 Task: Look for space in Stanger, South Africa from 10th July, 2023 to 15th July, 2023 for 7 adults in price range Rs.10000 to Rs.15000. Place can be entire place or shared room with 4 bedrooms having 7 beds and 4 bathrooms. Property type can be house, flat, guest house. Amenities needed are: wifi, TV, free parkinig on premises, gym, breakfast. Booking option can be shelf check-in. Required host language is English.
Action: Mouse moved to (570, 139)
Screenshot: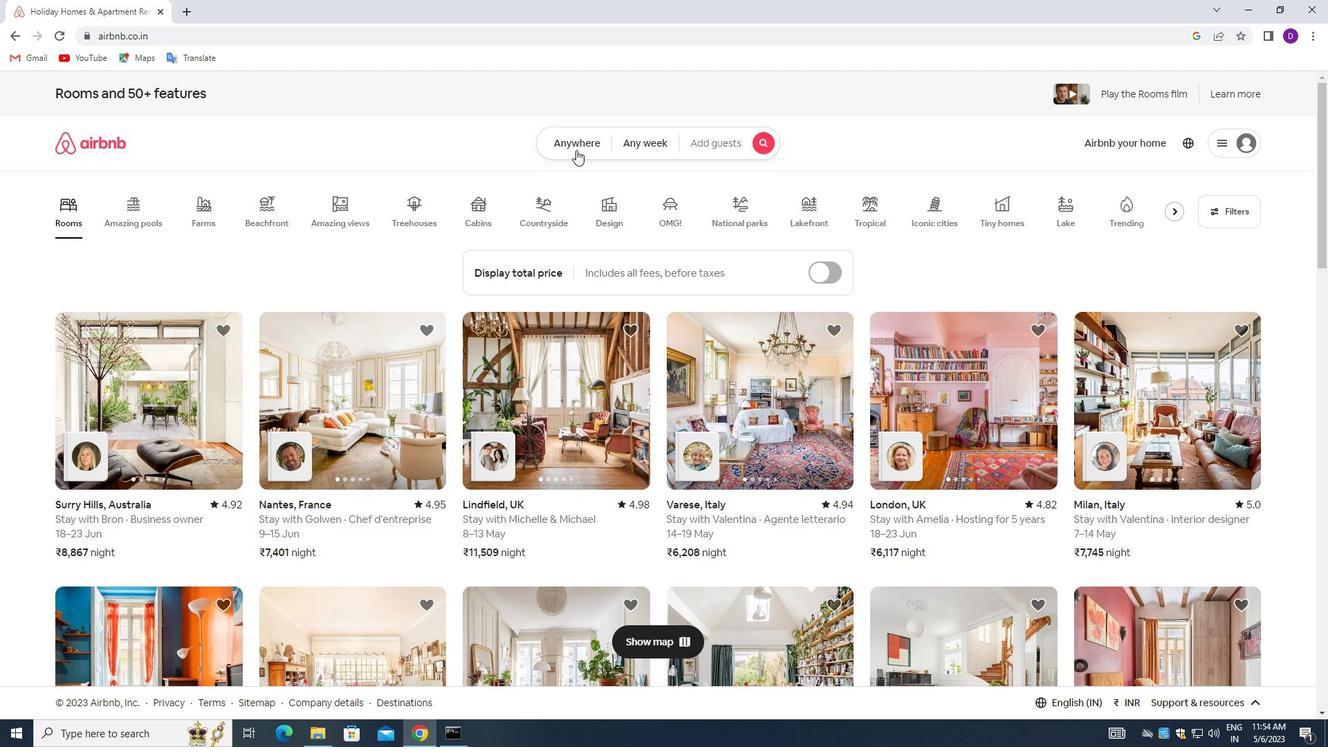 
Action: Mouse pressed left at (570, 139)
Screenshot: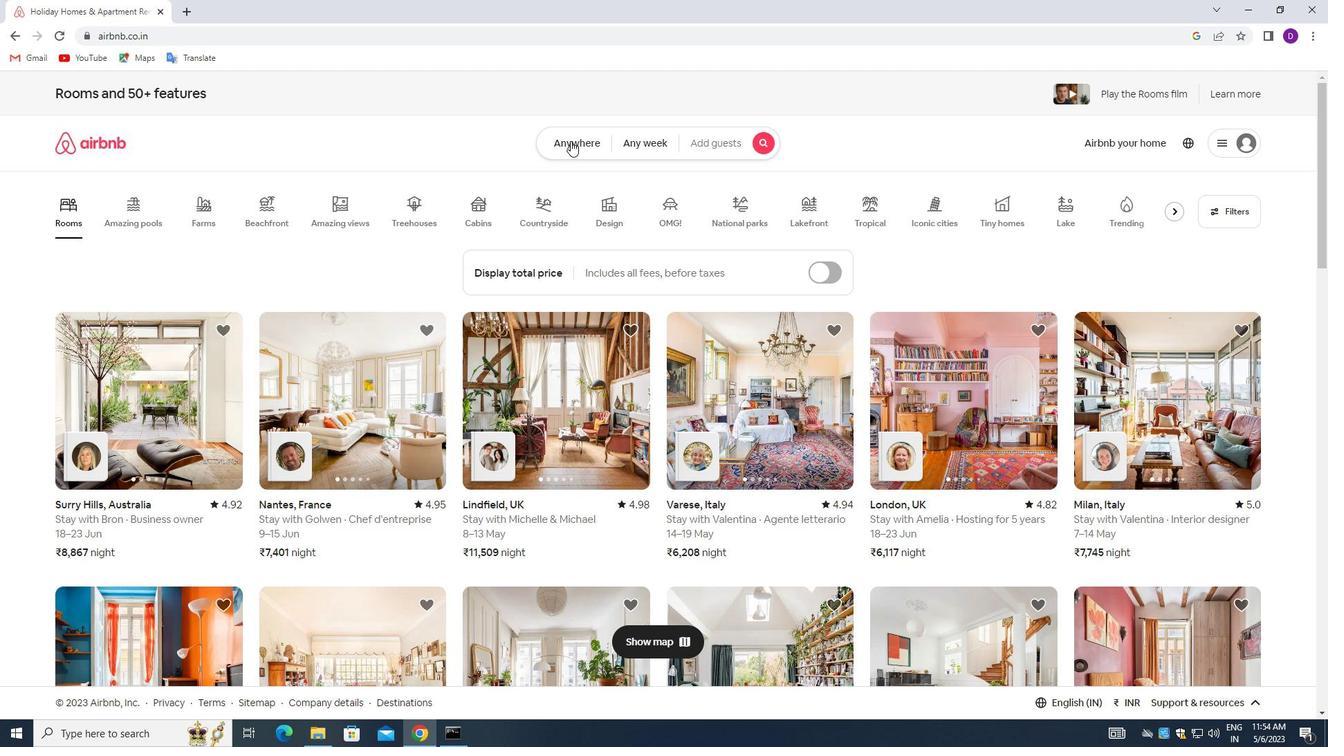 
Action: Mouse moved to (566, 199)
Screenshot: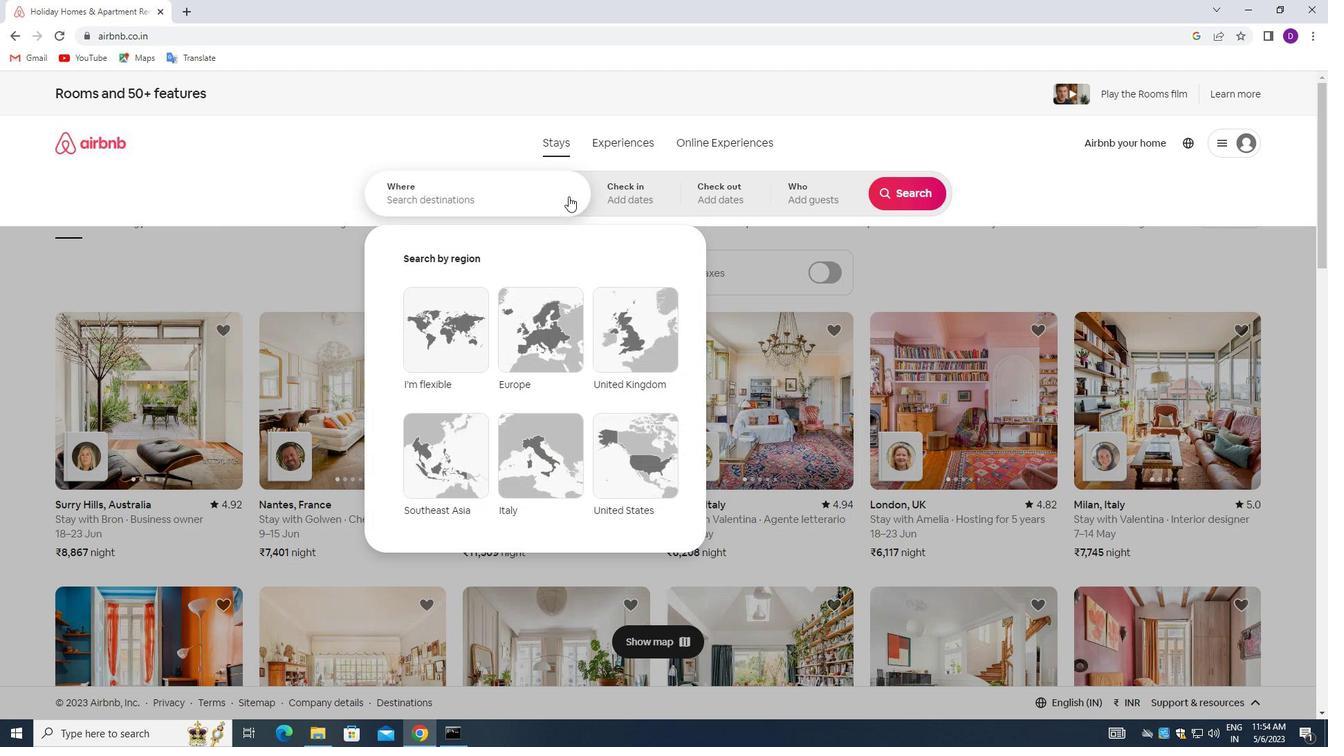 
Action: Mouse pressed left at (566, 199)
Screenshot: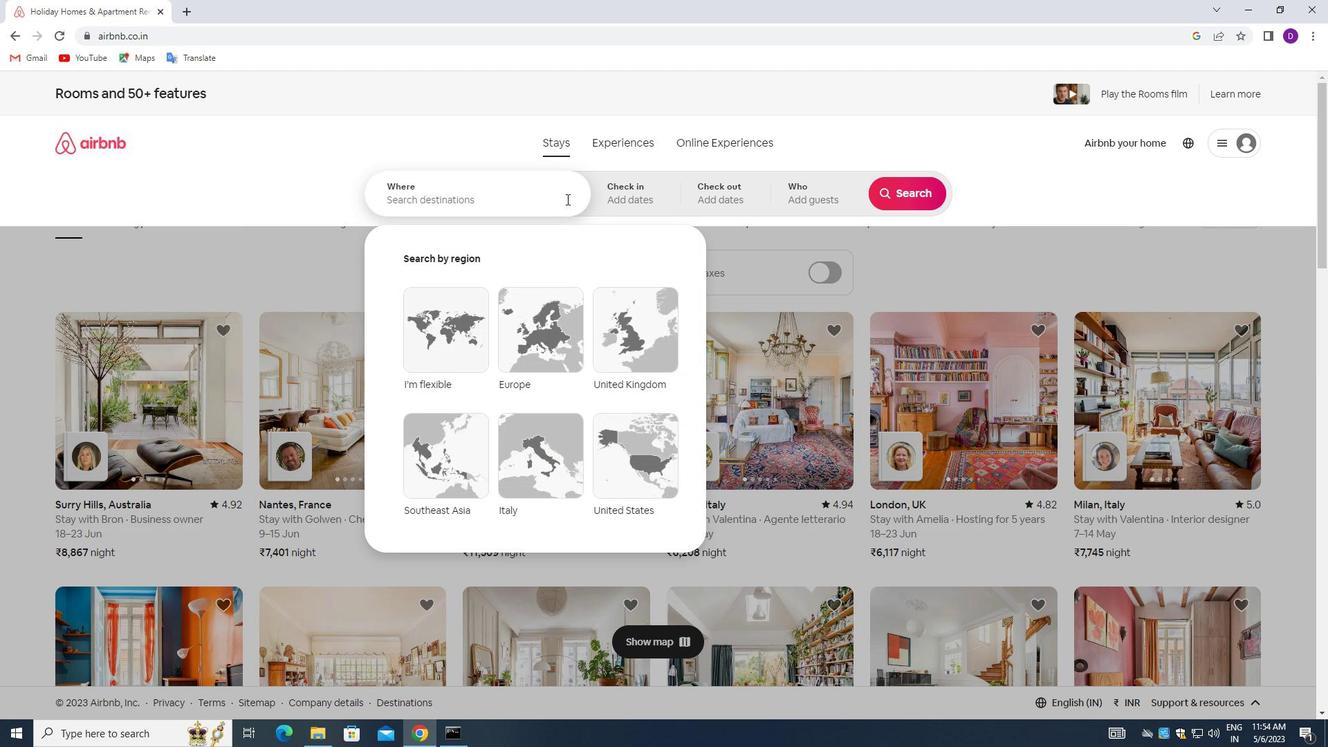 
Action: Mouse moved to (278, 282)
Screenshot: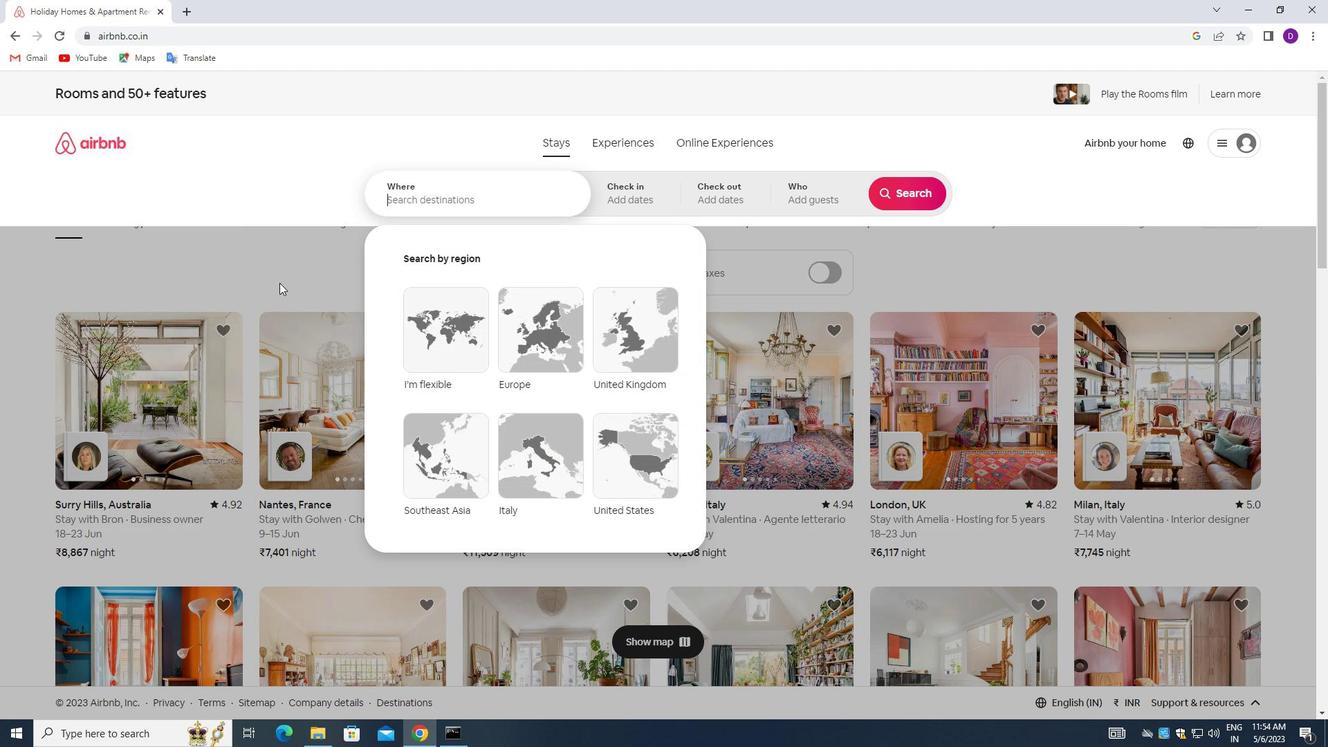 
Action: Key pressed <Key.shift_r>Stanger,<Key.space><Key.shift_r>South<Key.space><Key.shift_r>Africa<Key.enter>
Screenshot: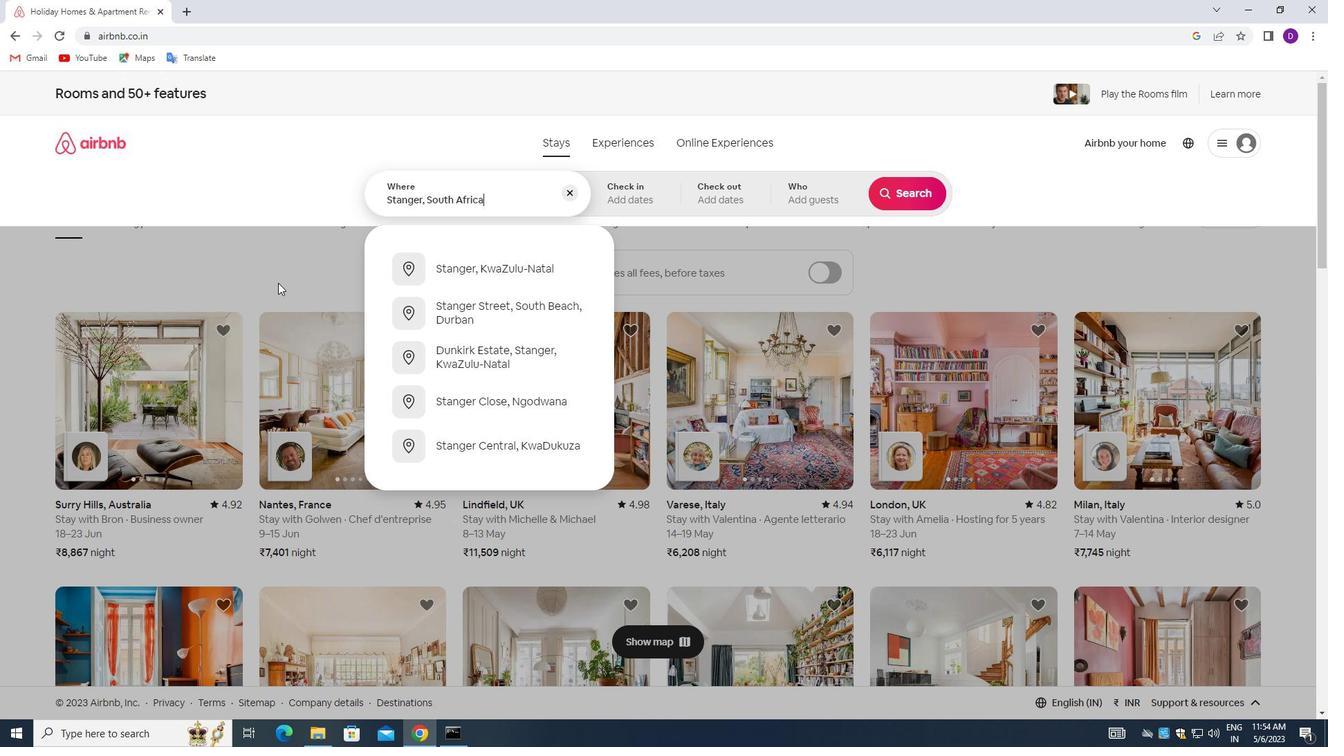 
Action: Mouse moved to (898, 307)
Screenshot: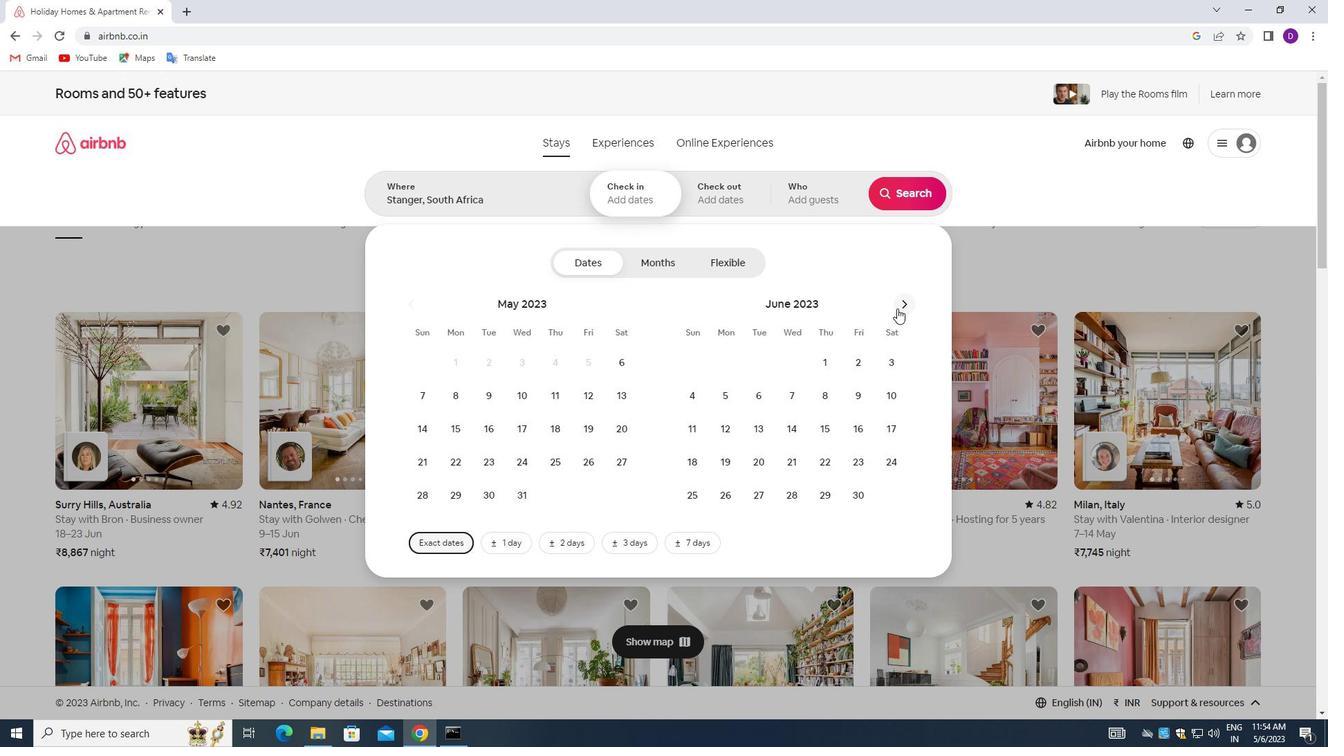 
Action: Mouse pressed left at (898, 307)
Screenshot: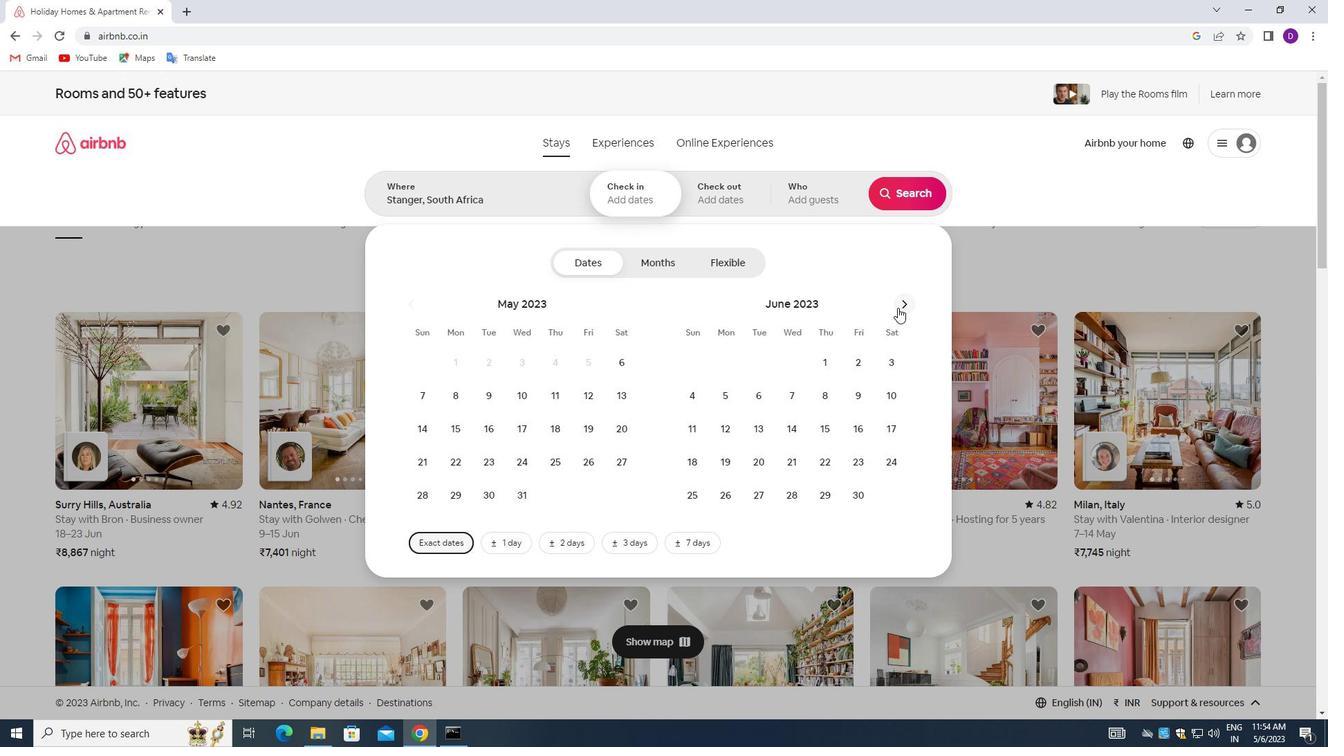 
Action: Mouse moved to (728, 424)
Screenshot: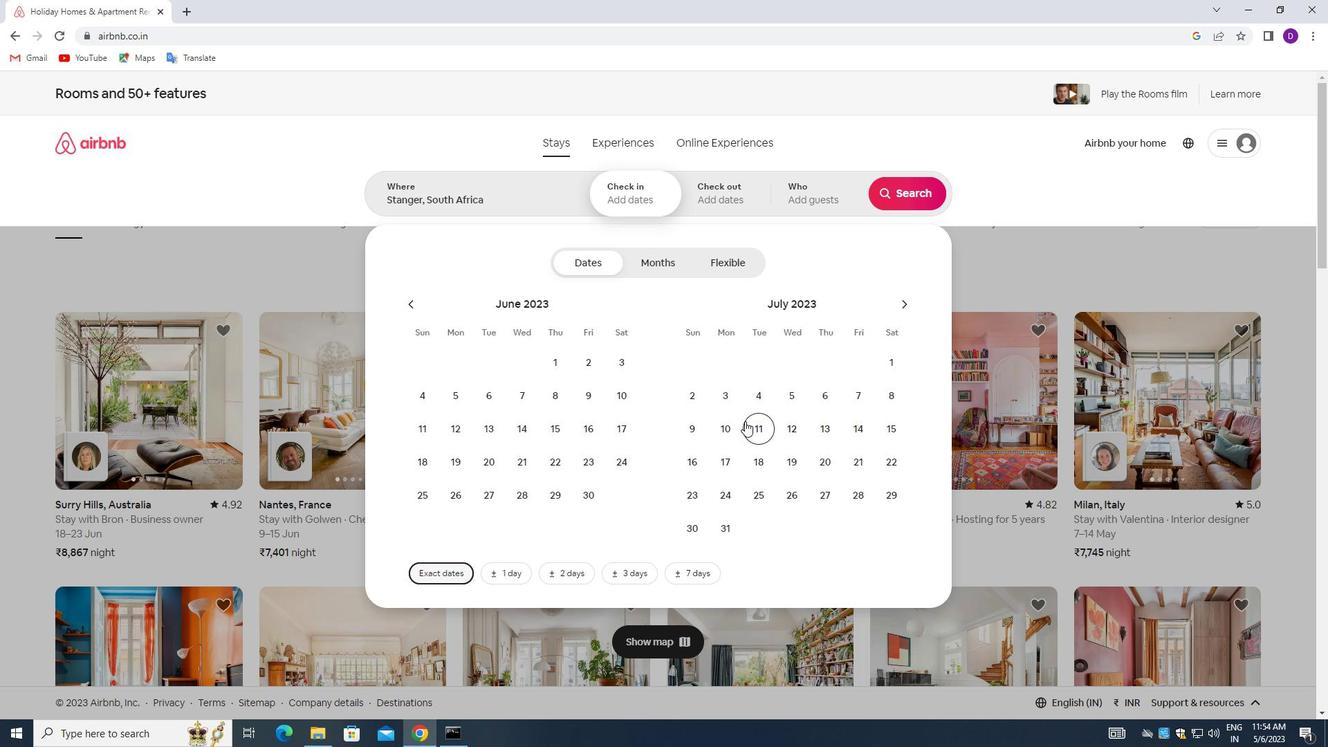 
Action: Mouse pressed left at (728, 424)
Screenshot: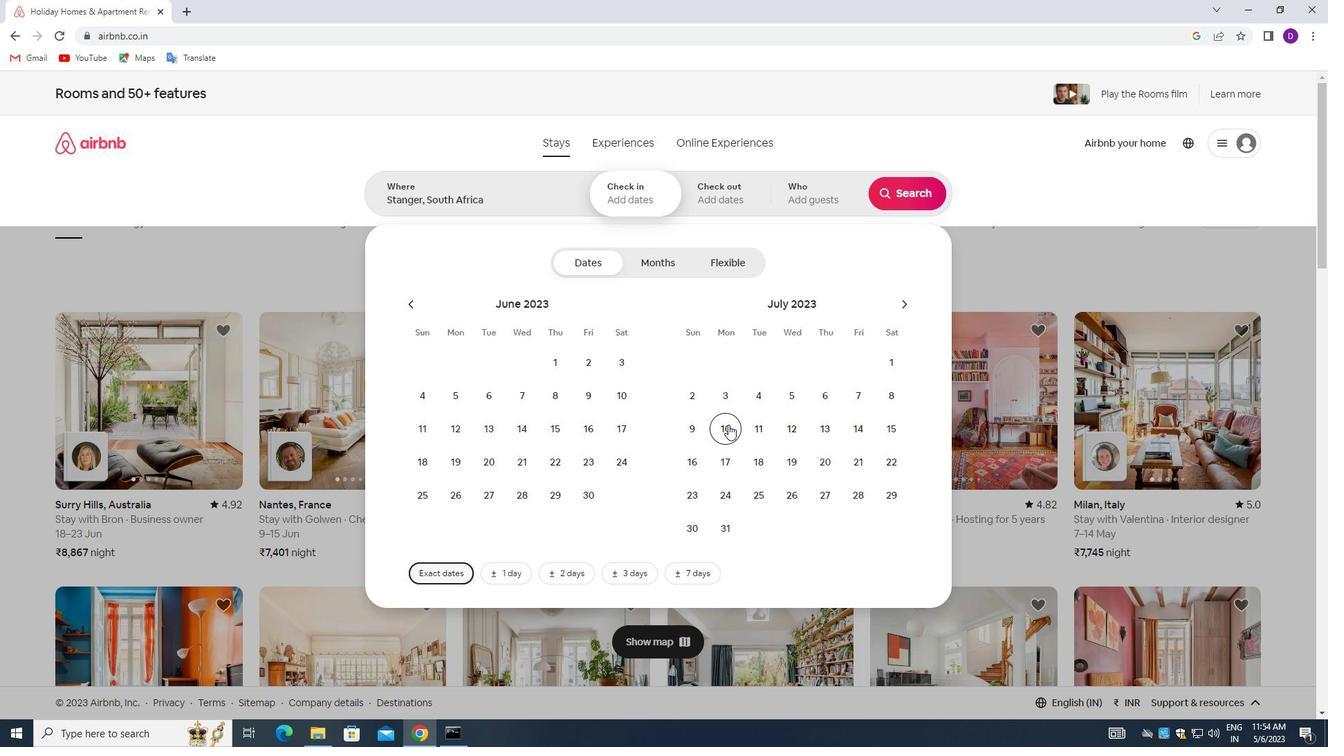 
Action: Mouse moved to (881, 435)
Screenshot: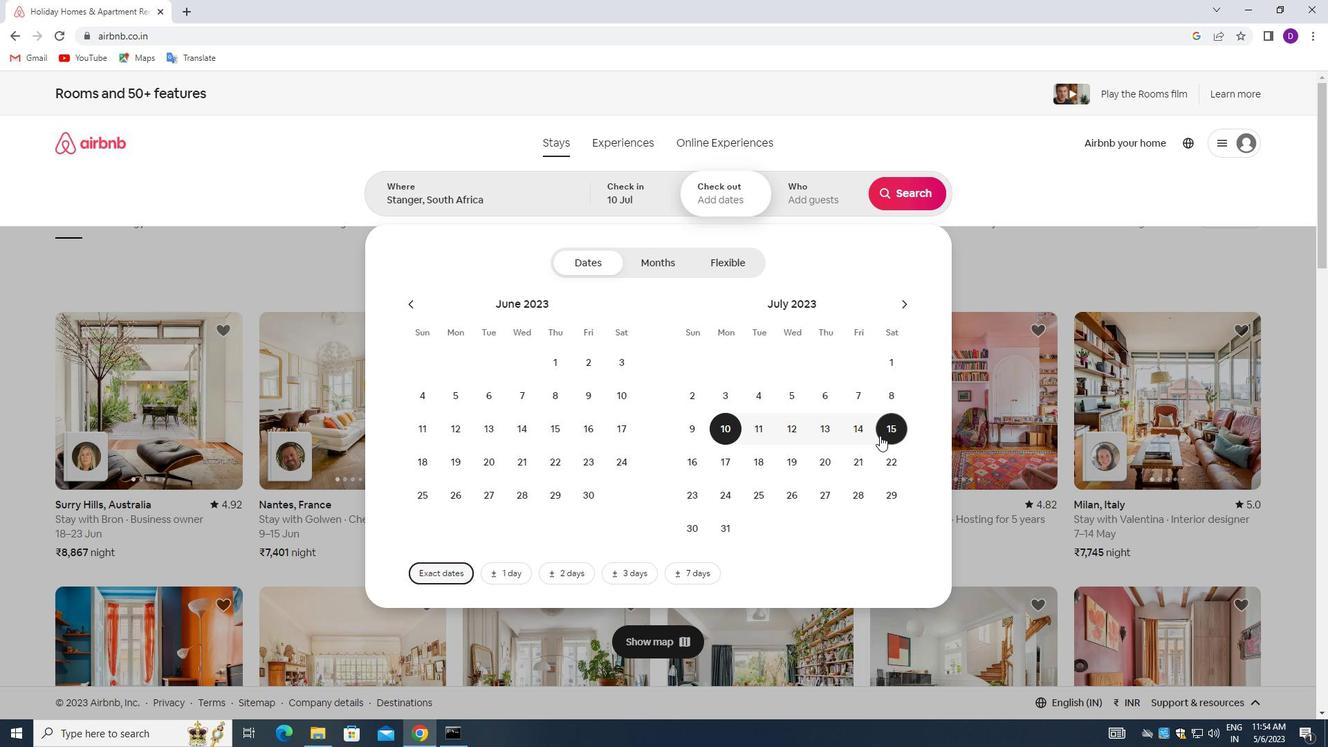 
Action: Mouse pressed left at (881, 435)
Screenshot: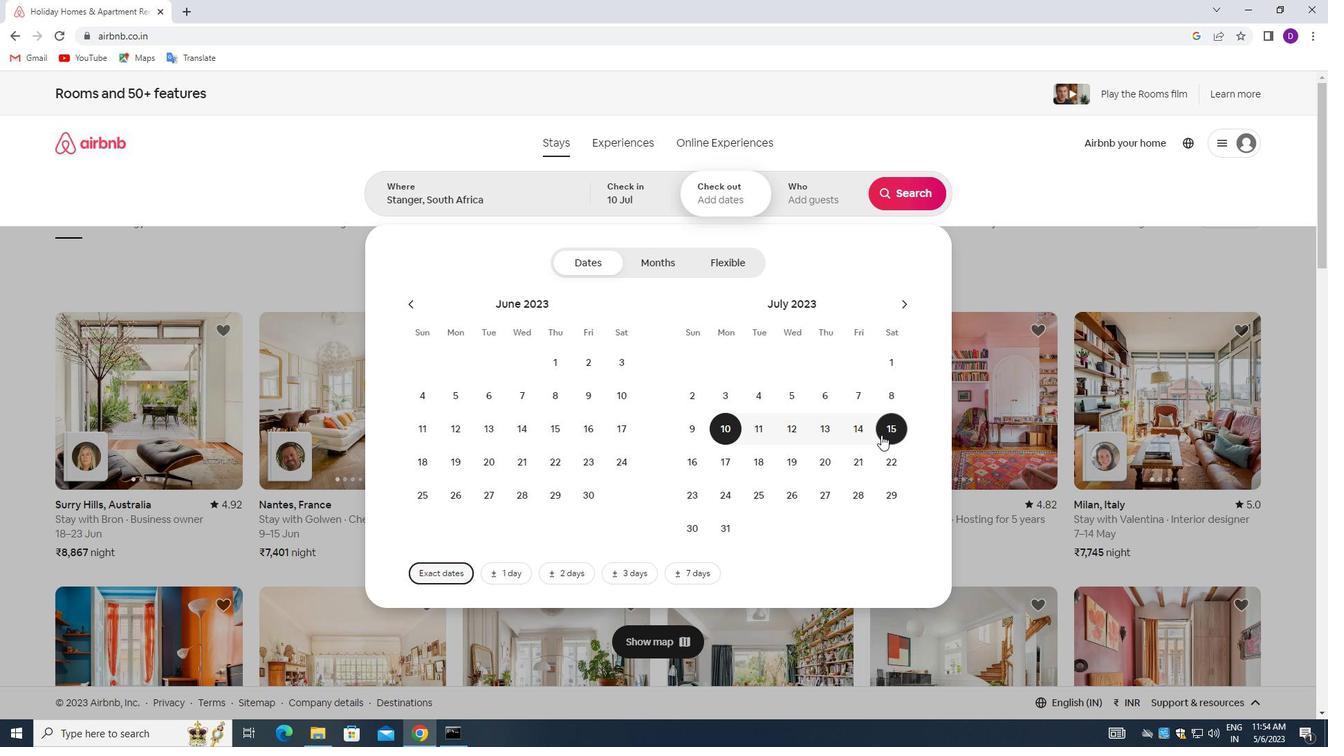 
Action: Mouse moved to (824, 206)
Screenshot: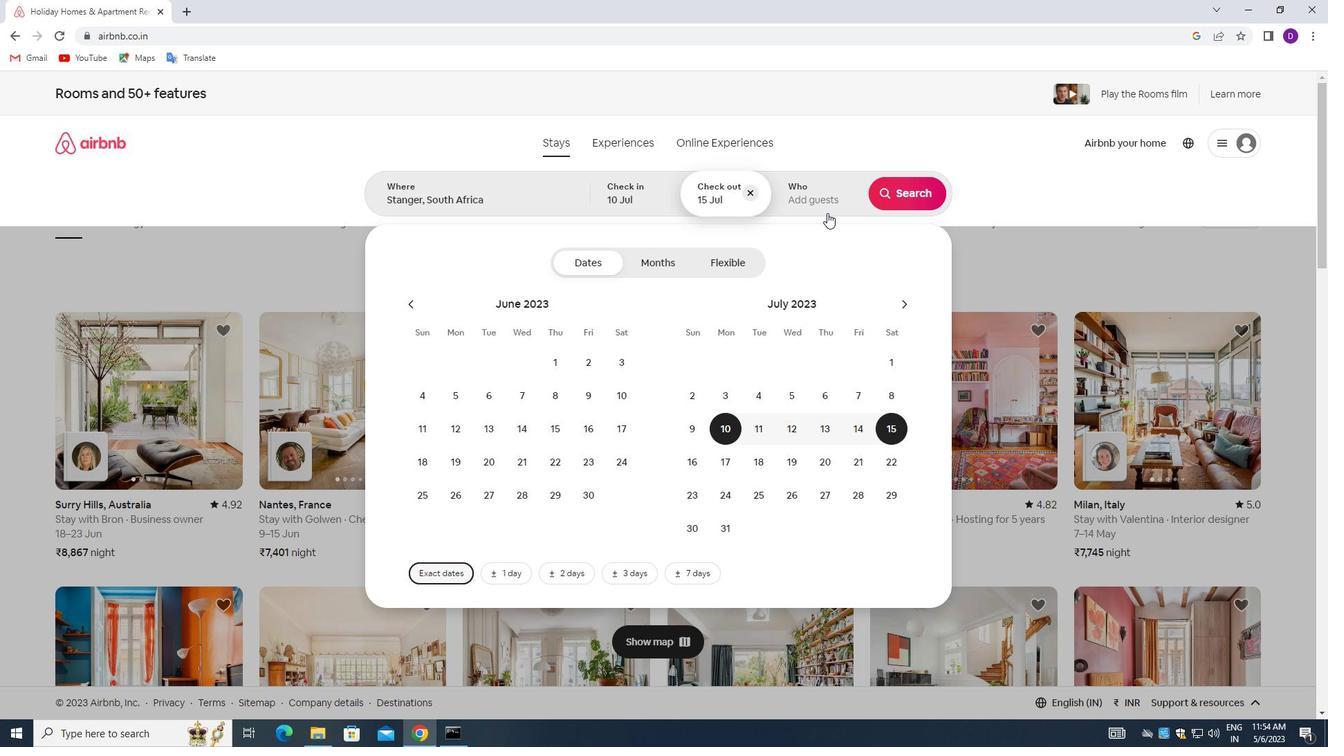 
Action: Mouse pressed left at (824, 206)
Screenshot: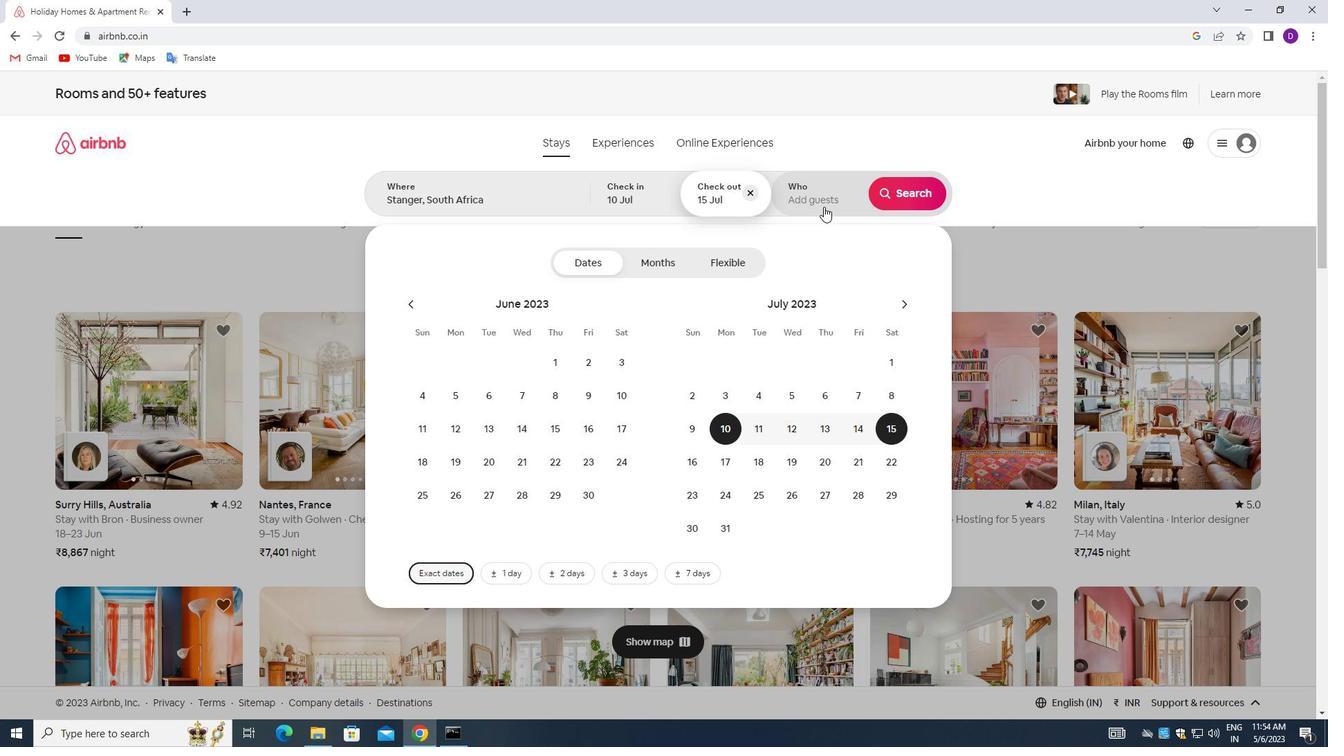 
Action: Mouse moved to (915, 271)
Screenshot: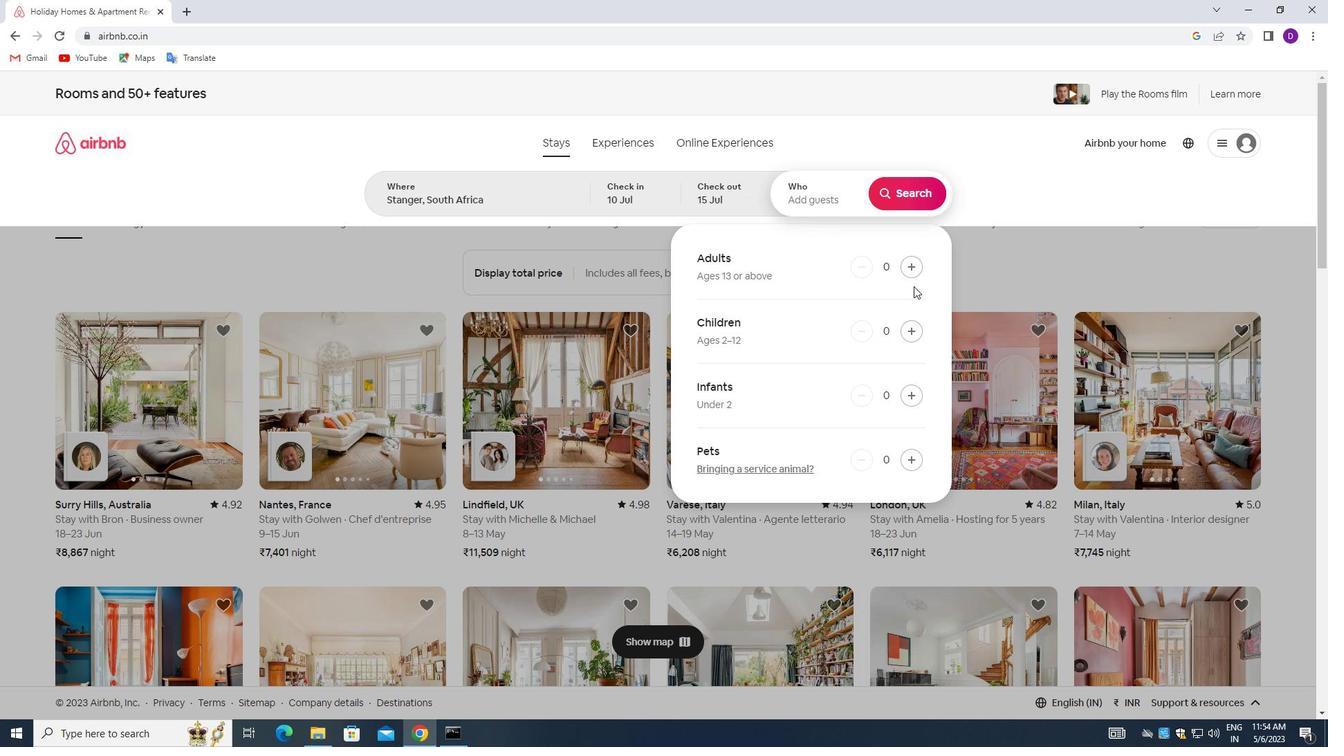 
Action: Mouse pressed left at (915, 271)
Screenshot: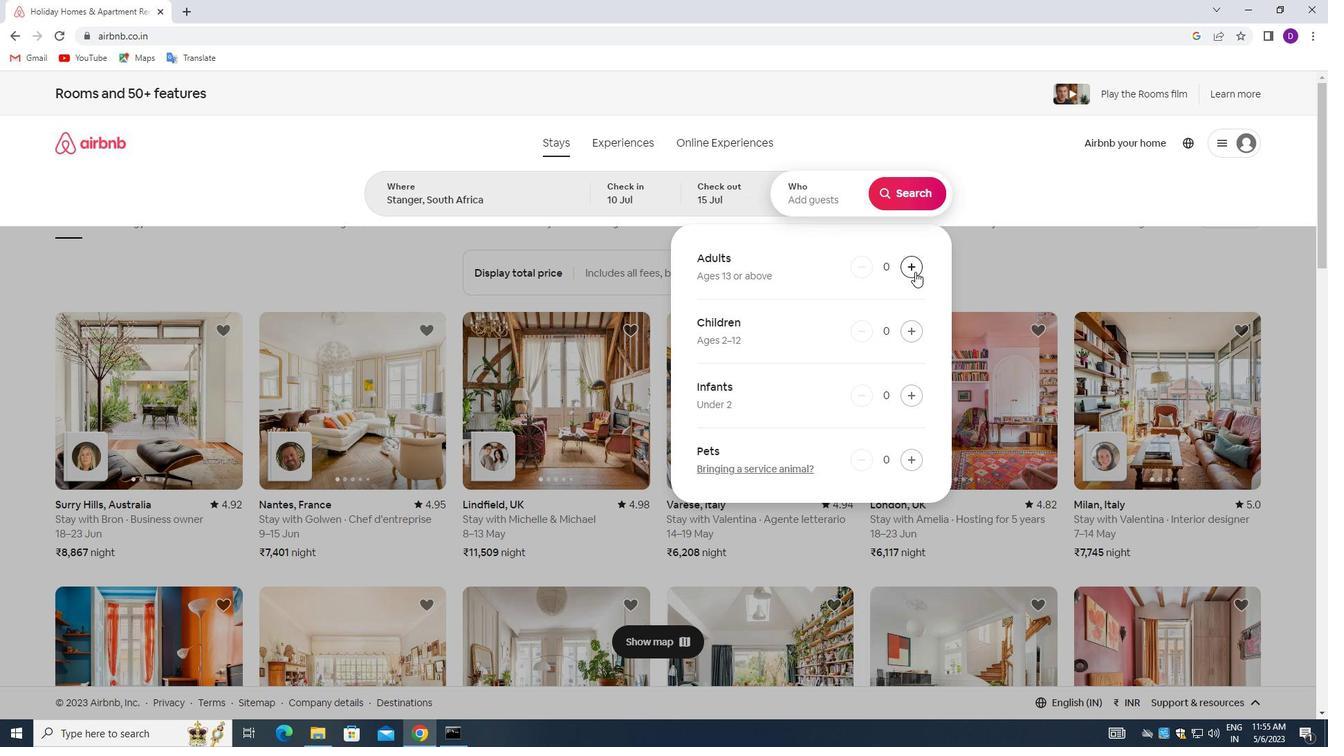 
Action: Mouse pressed left at (915, 271)
Screenshot: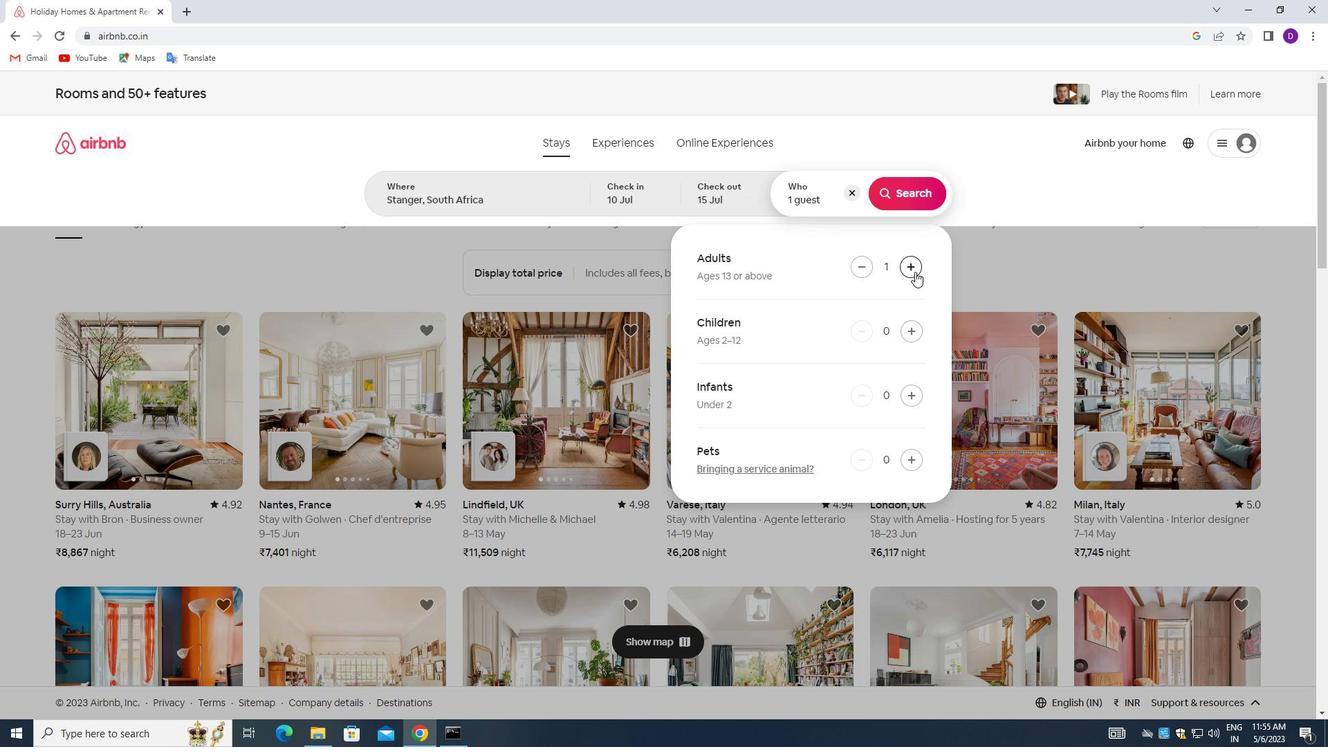 
Action: Mouse pressed left at (915, 271)
Screenshot: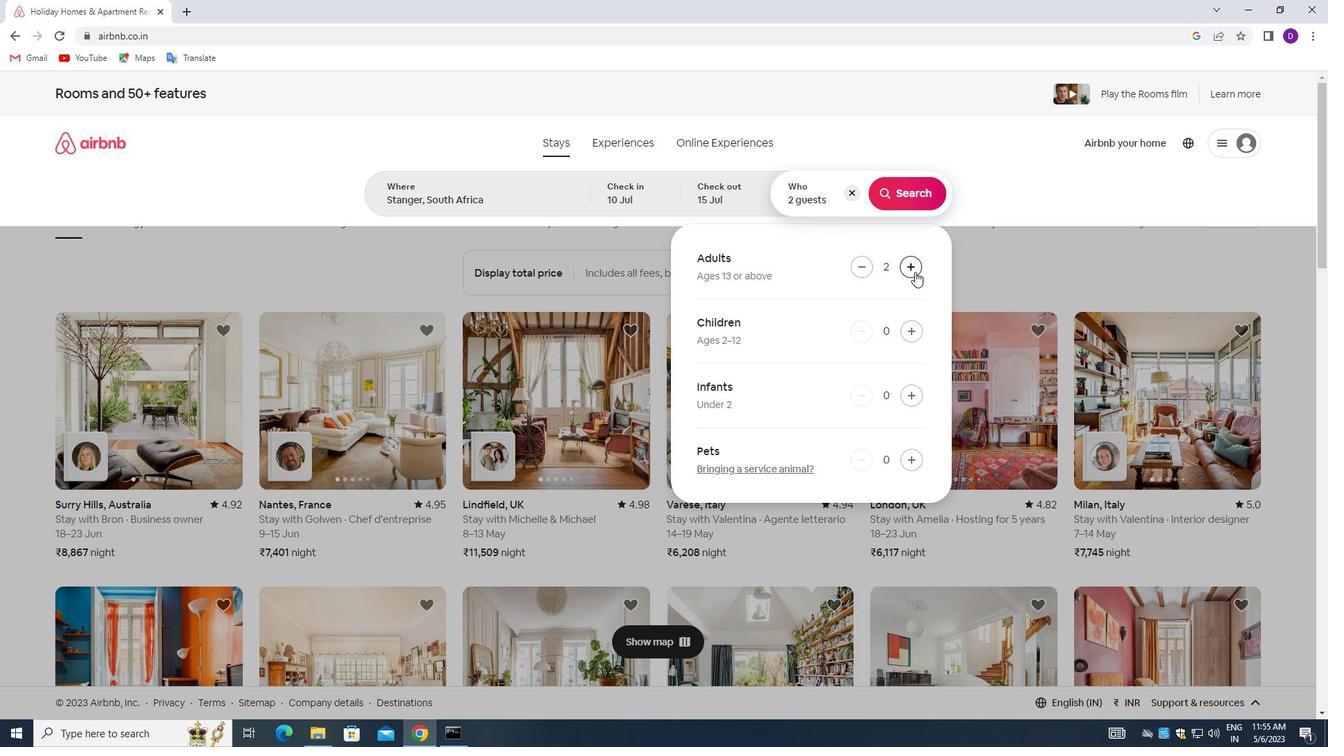
Action: Mouse pressed left at (915, 271)
Screenshot: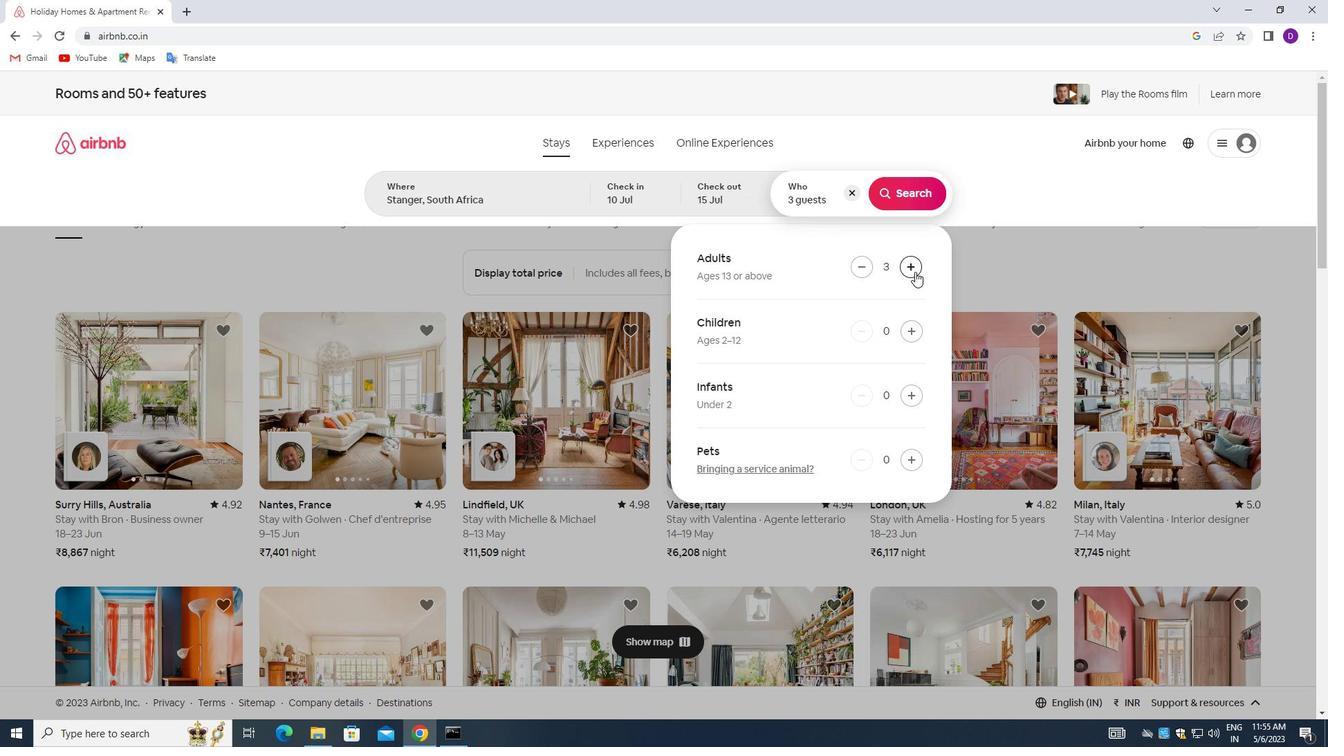
Action: Mouse pressed left at (915, 271)
Screenshot: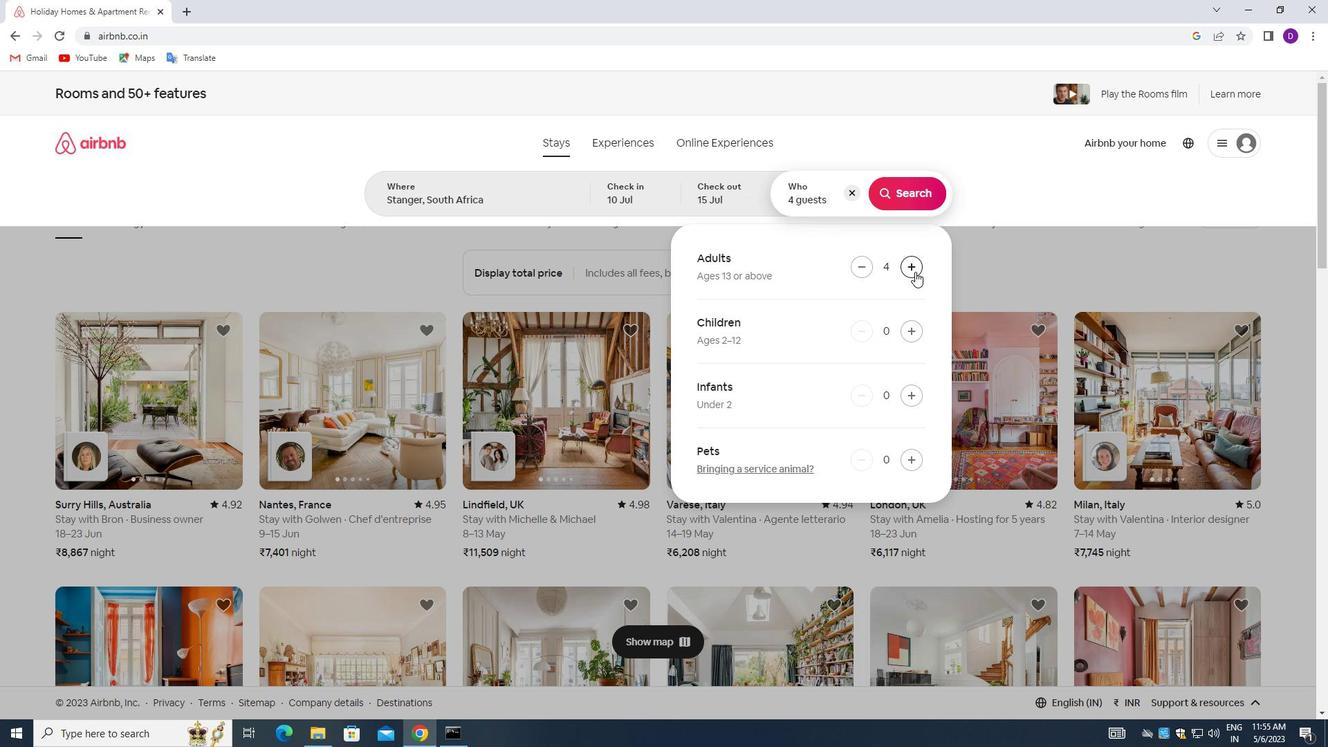 
Action: Mouse pressed left at (915, 271)
Screenshot: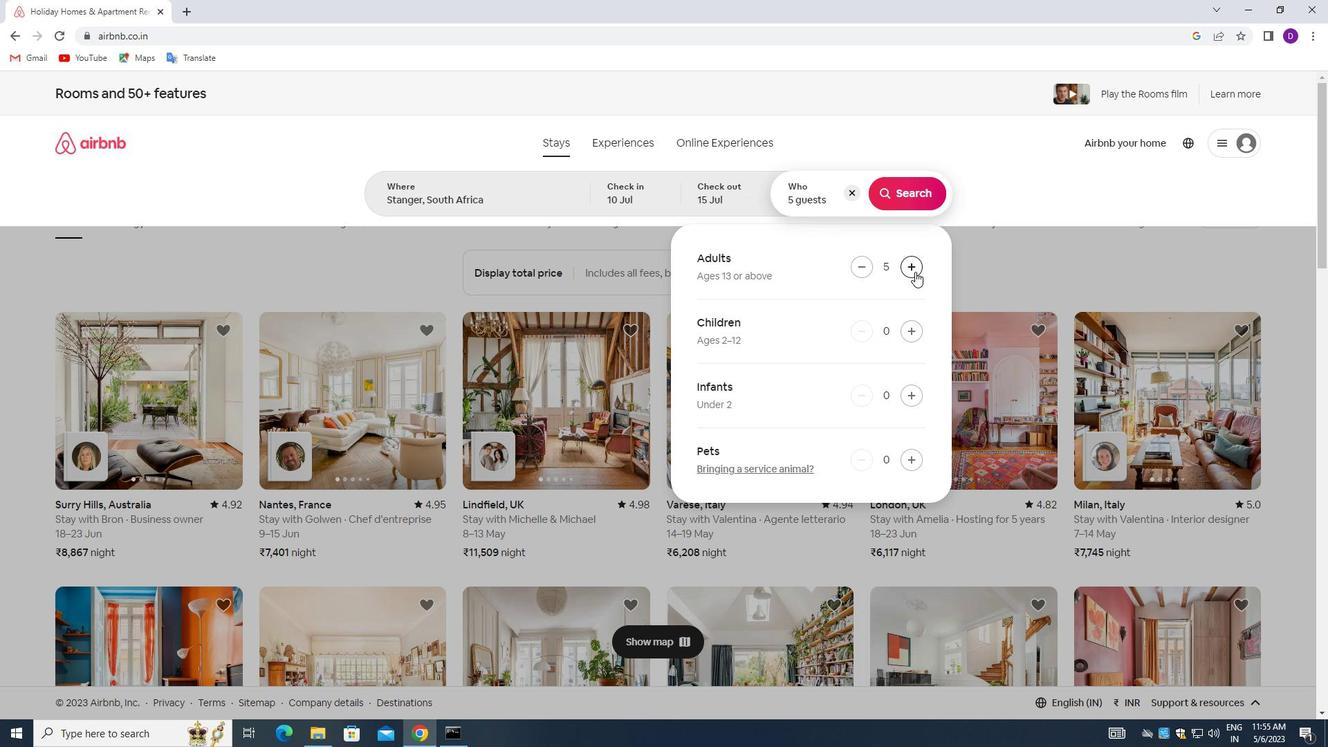 
Action: Mouse moved to (912, 267)
Screenshot: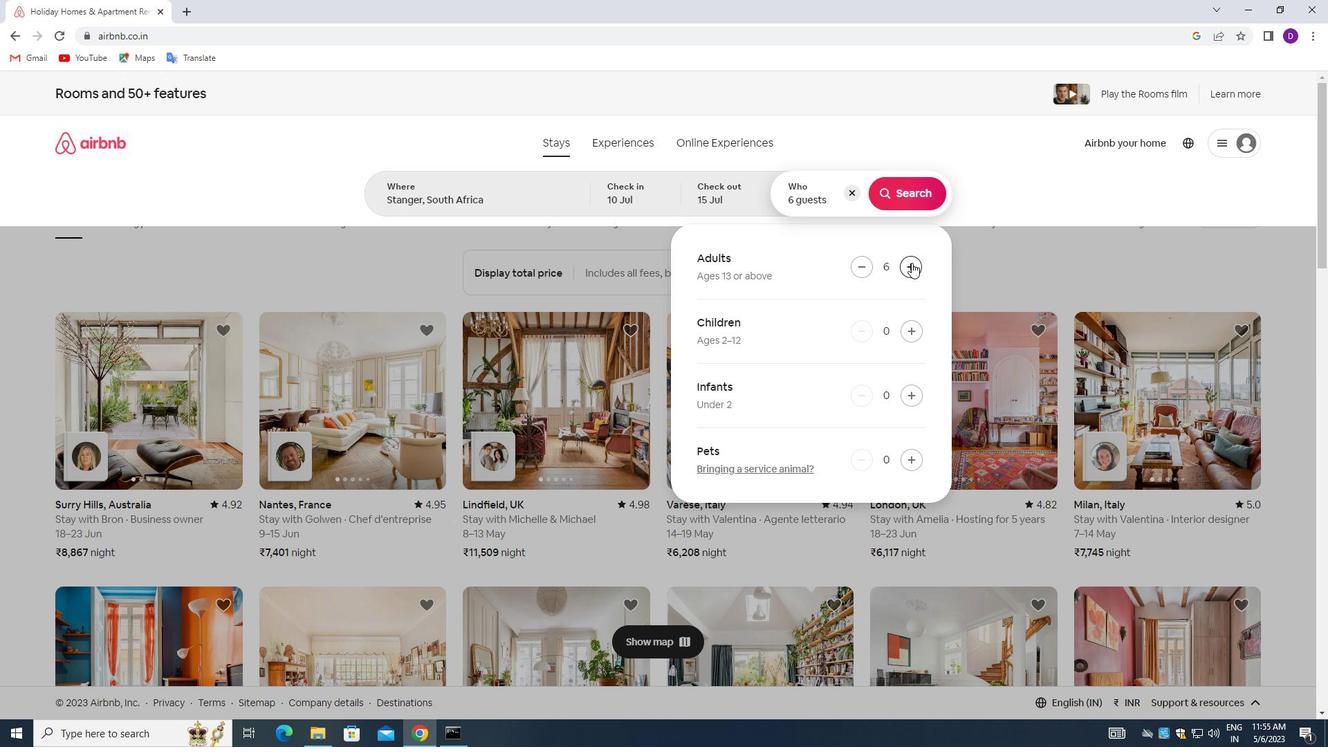 
Action: Mouse pressed left at (912, 267)
Screenshot: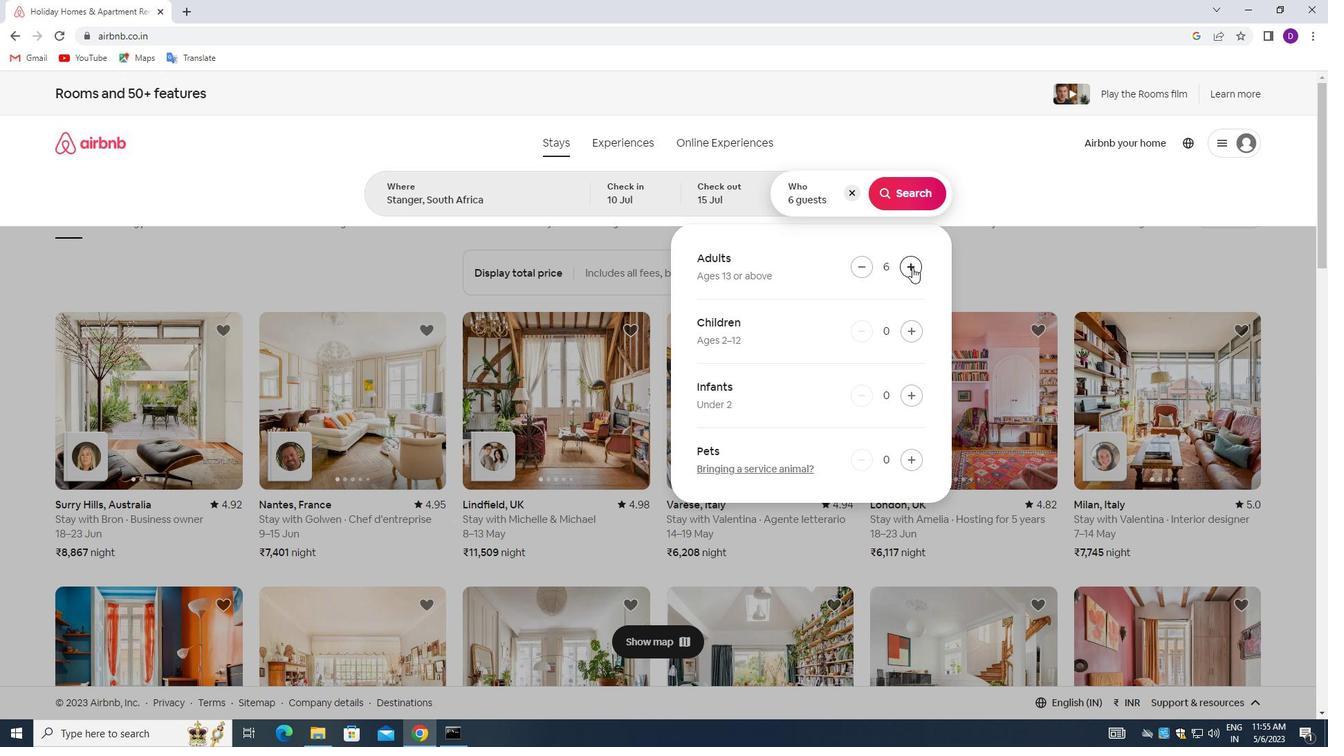 
Action: Mouse moved to (910, 190)
Screenshot: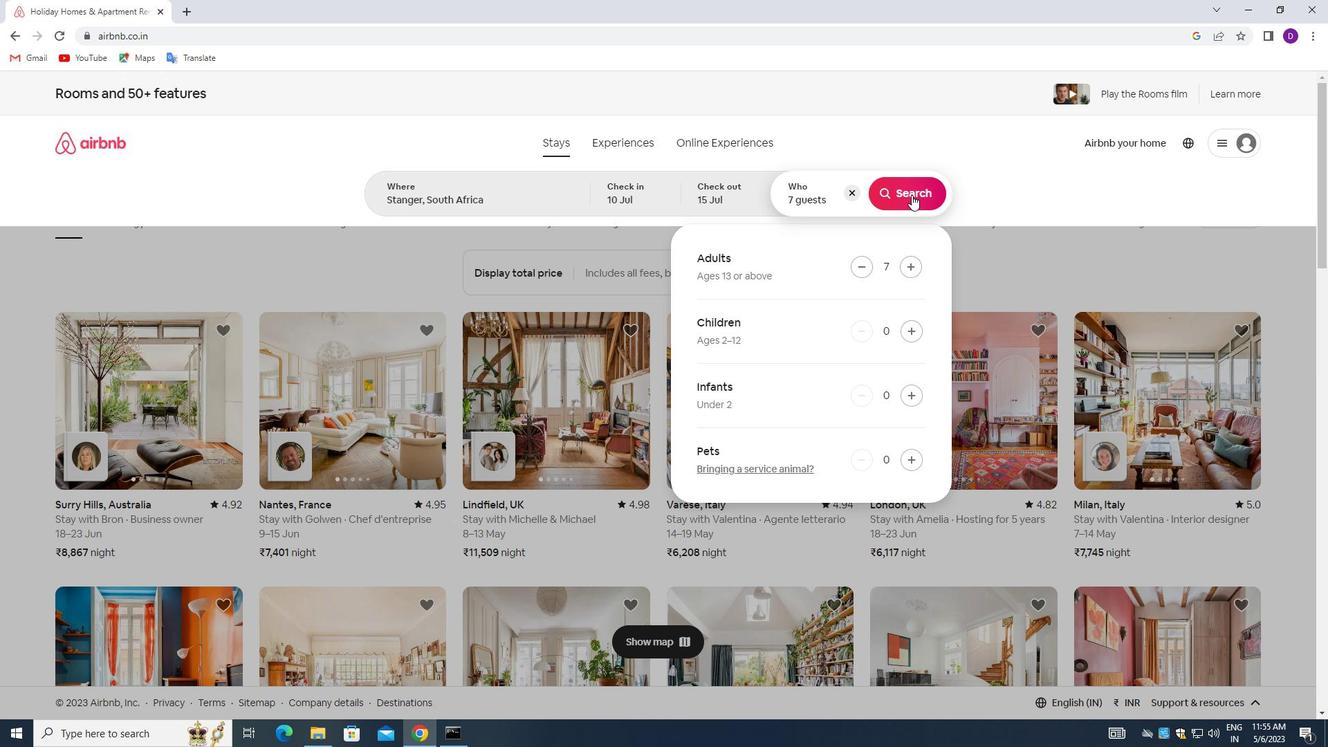 
Action: Mouse pressed left at (910, 190)
Screenshot: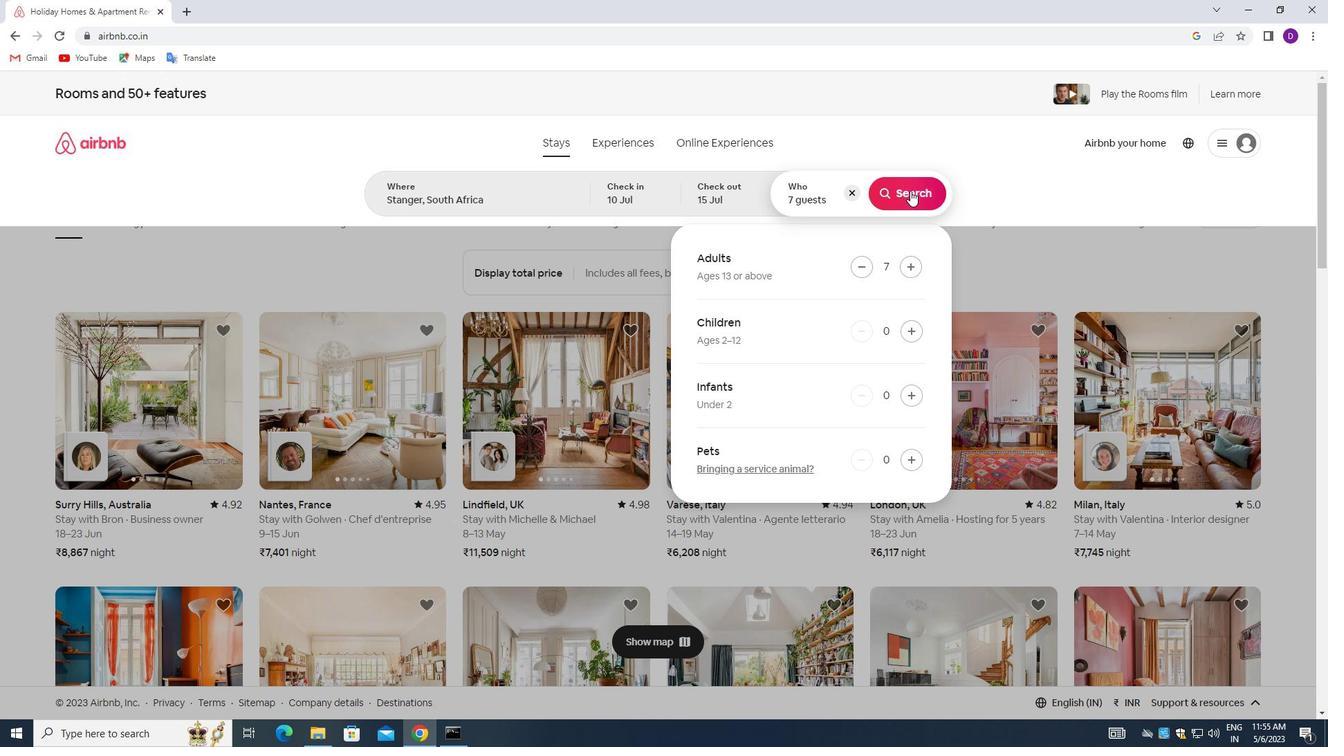 
Action: Mouse moved to (1257, 155)
Screenshot: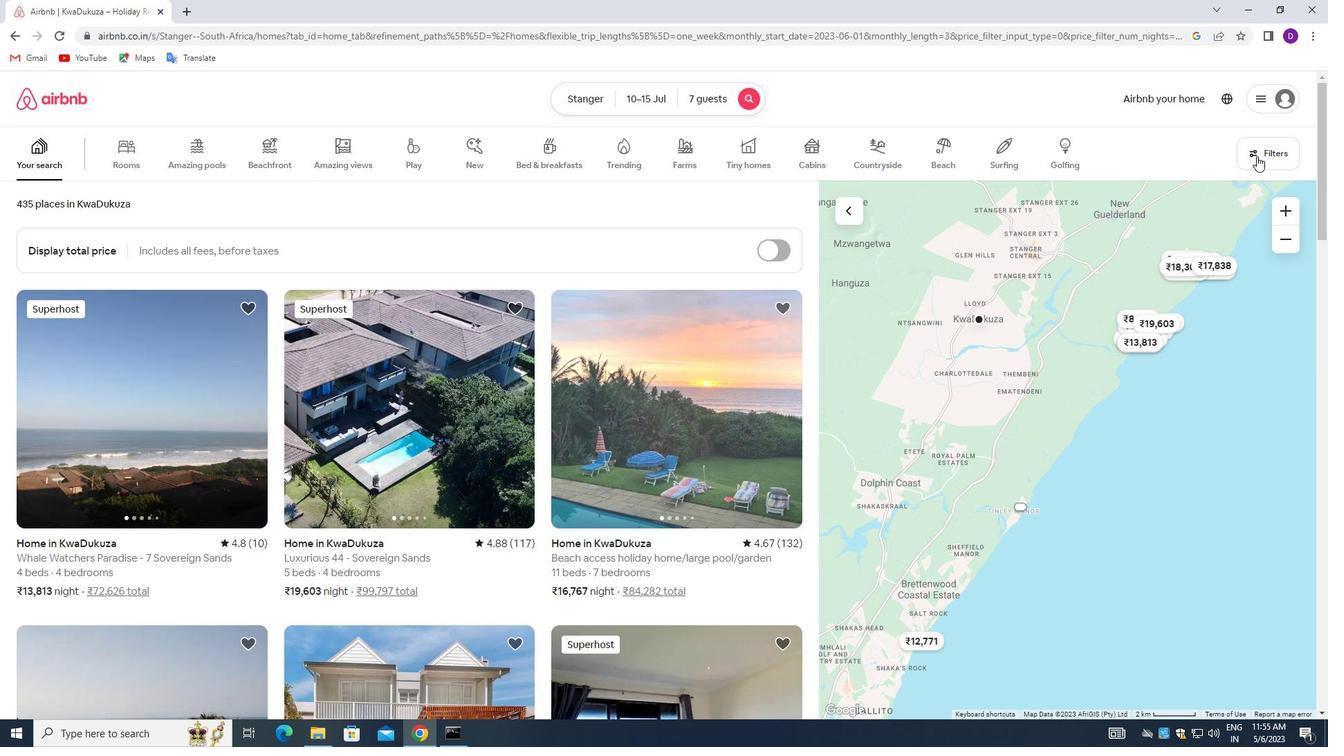 
Action: Mouse pressed left at (1257, 155)
Screenshot: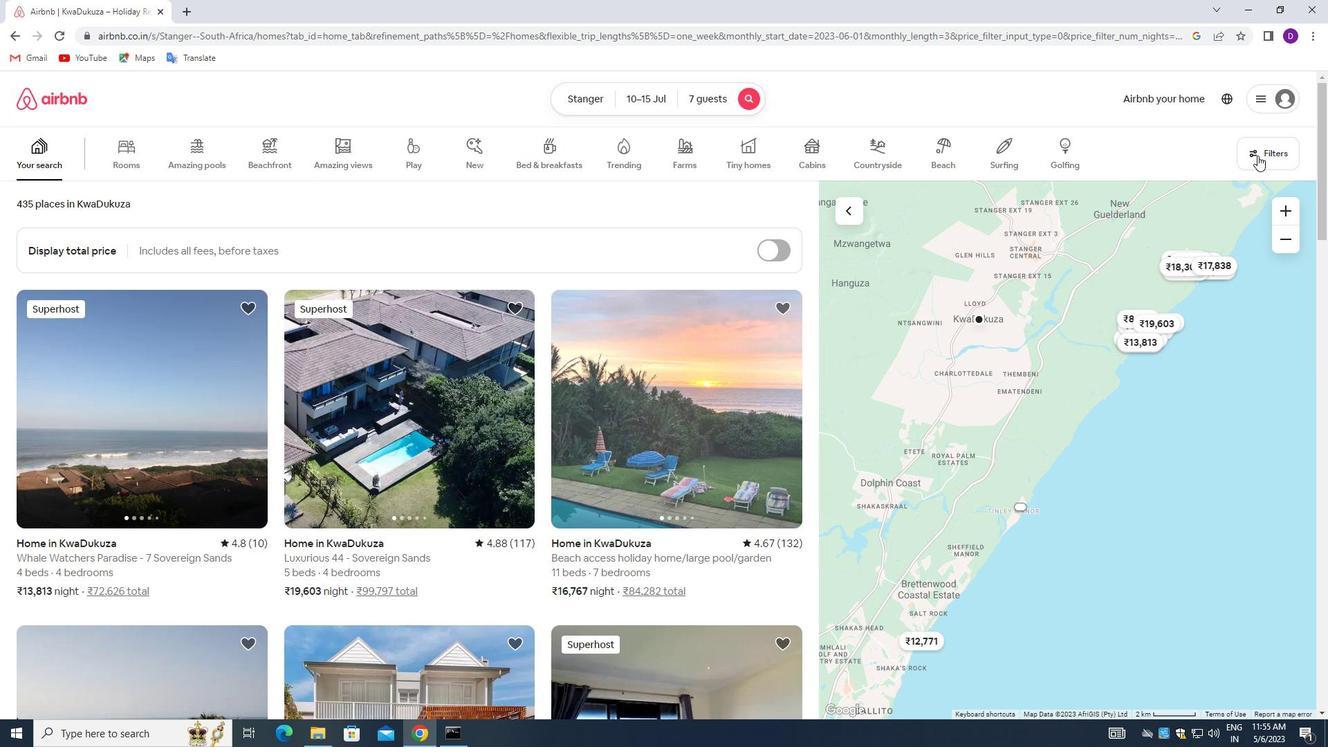 
Action: Mouse moved to (480, 487)
Screenshot: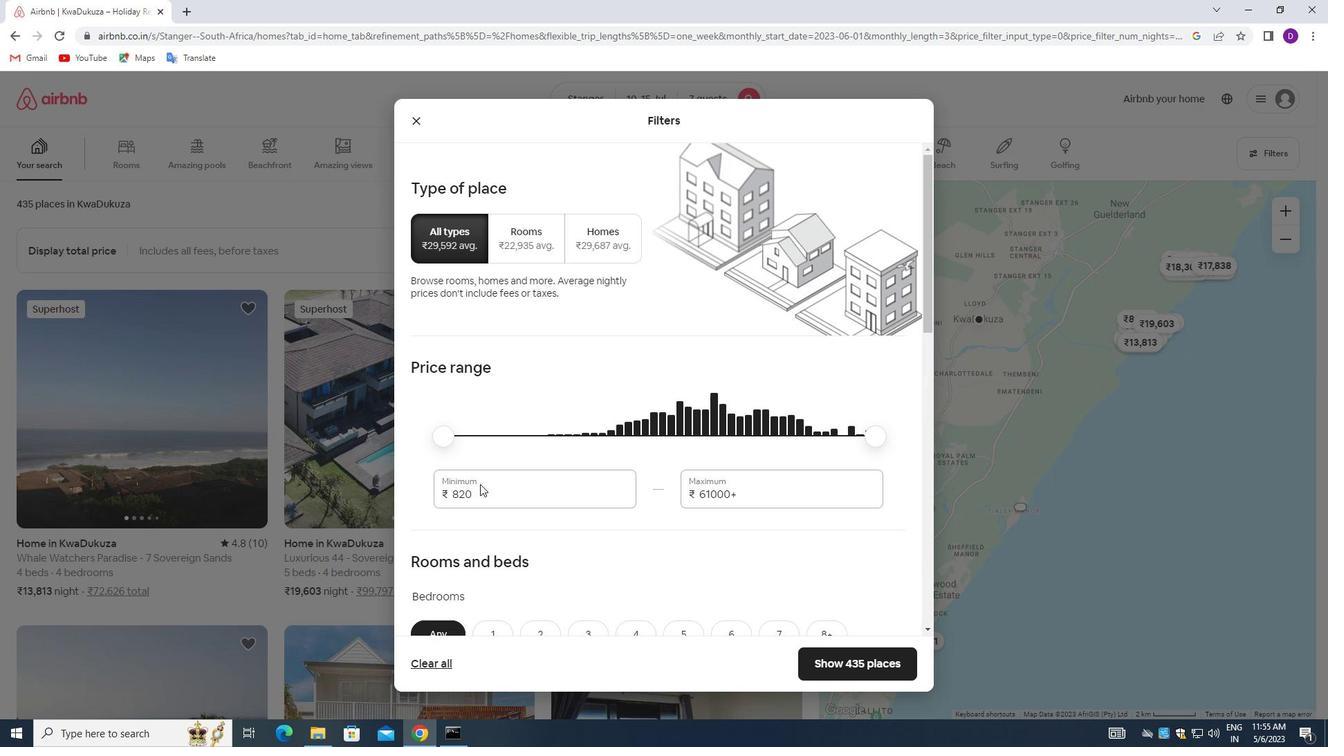 
Action: Mouse pressed left at (480, 487)
Screenshot: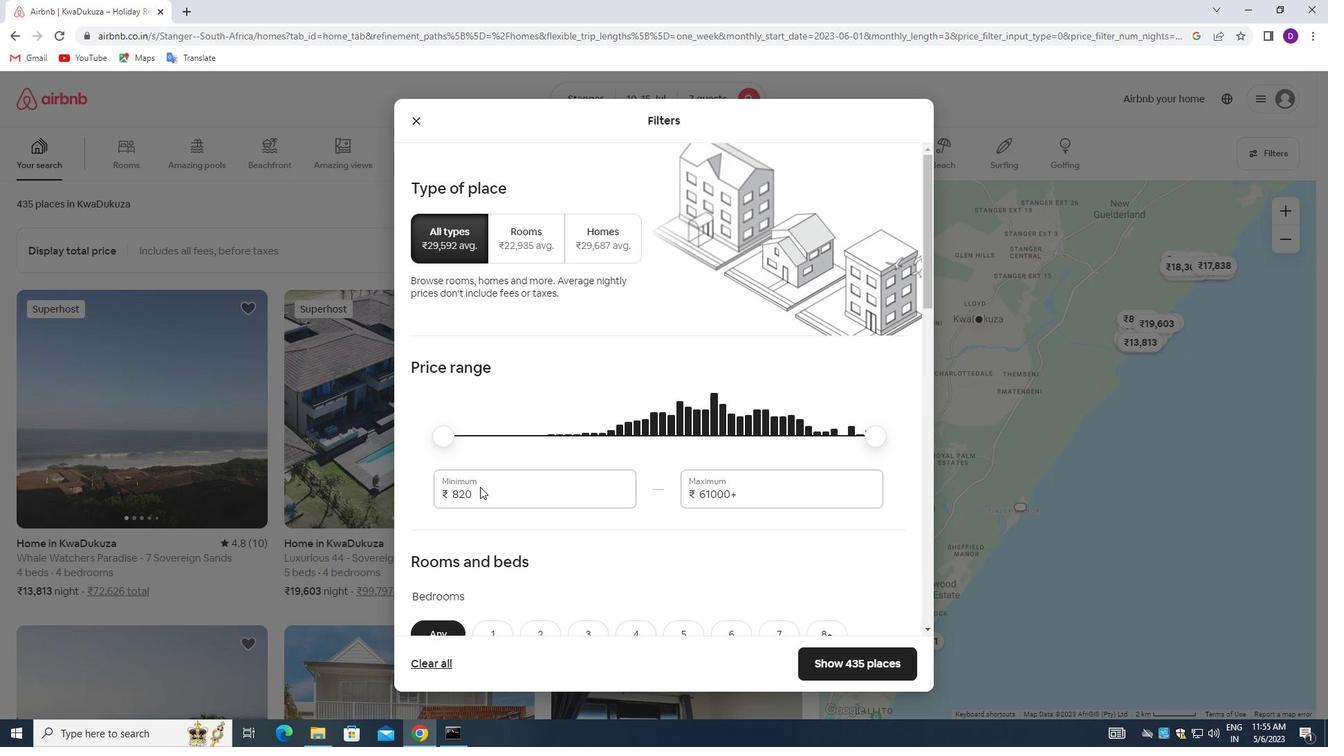
Action: Mouse moved to (480, 487)
Screenshot: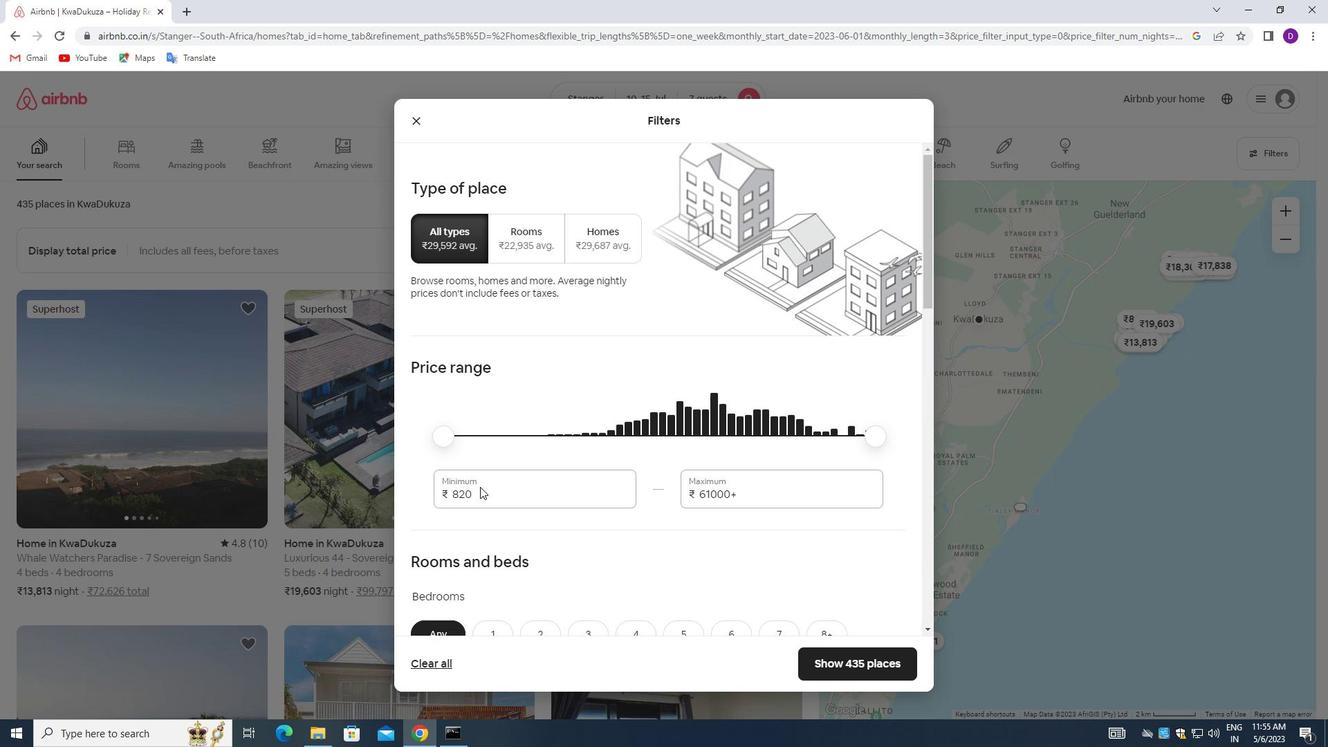 
Action: Mouse pressed left at (480, 487)
Screenshot: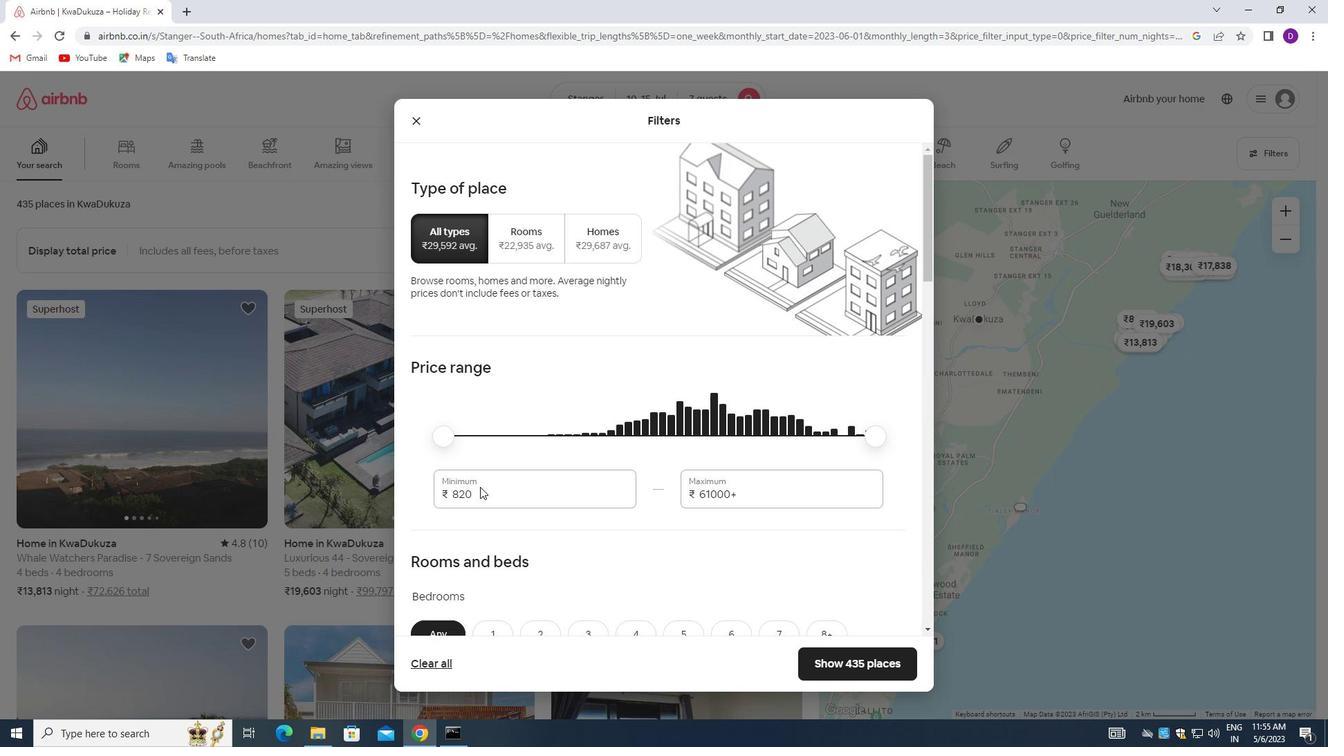 
Action: Mouse moved to (481, 494)
Screenshot: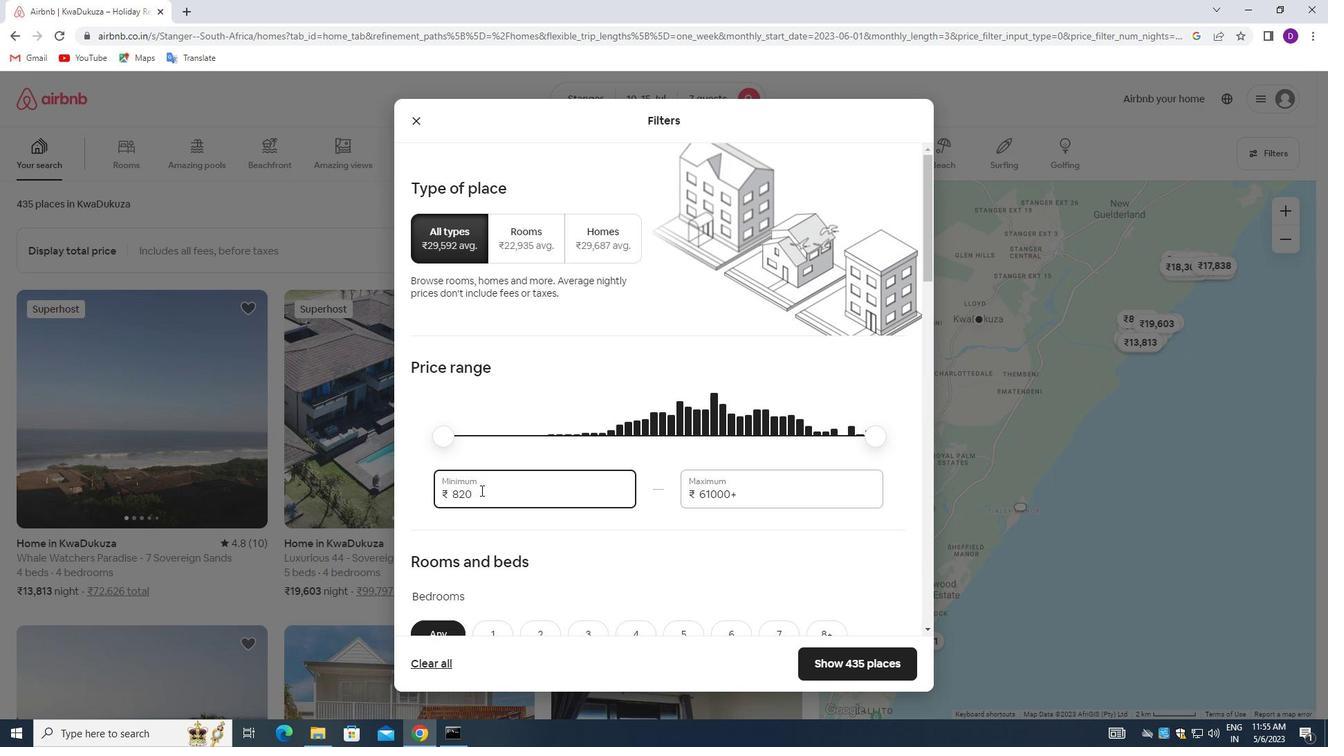 
Action: Mouse pressed left at (481, 494)
Screenshot: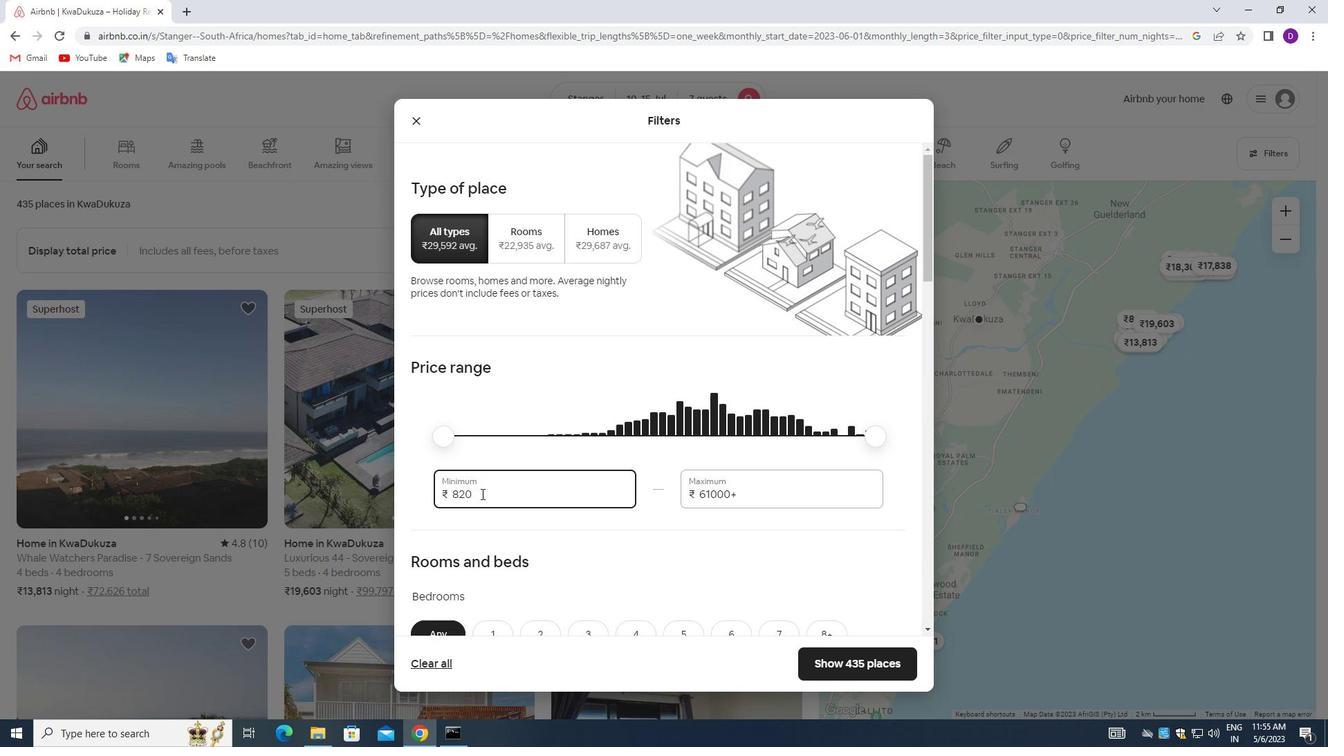 
Action: Mouse pressed left at (481, 494)
Screenshot: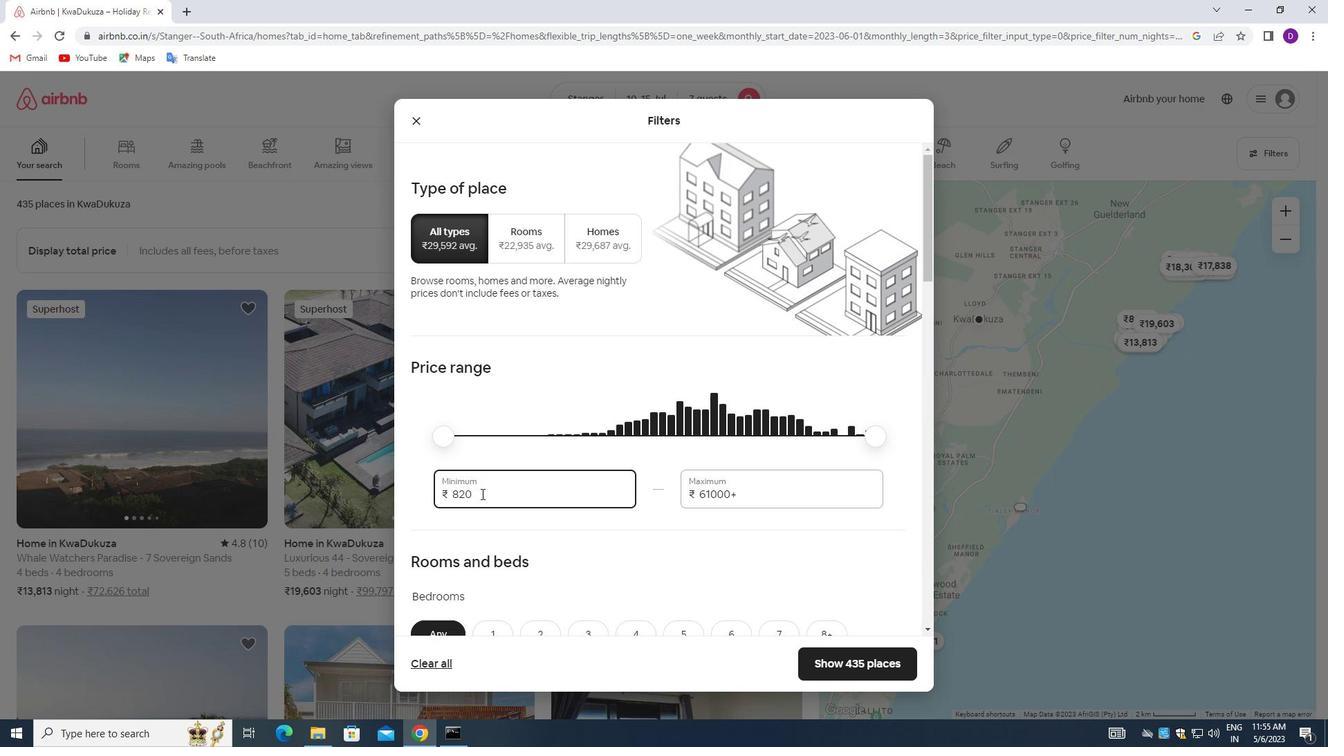 
Action: Key pressed 10000<Key.tab>15000
Screenshot: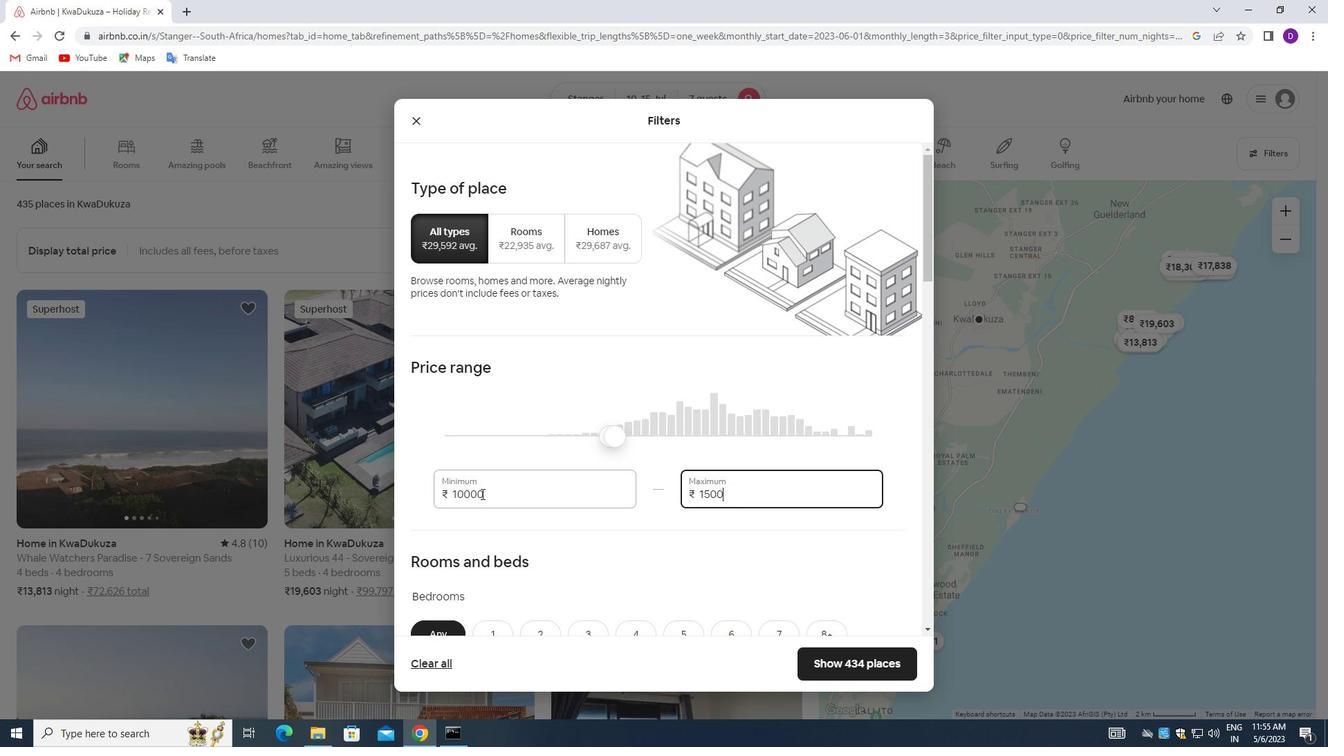 
Action: Mouse moved to (560, 503)
Screenshot: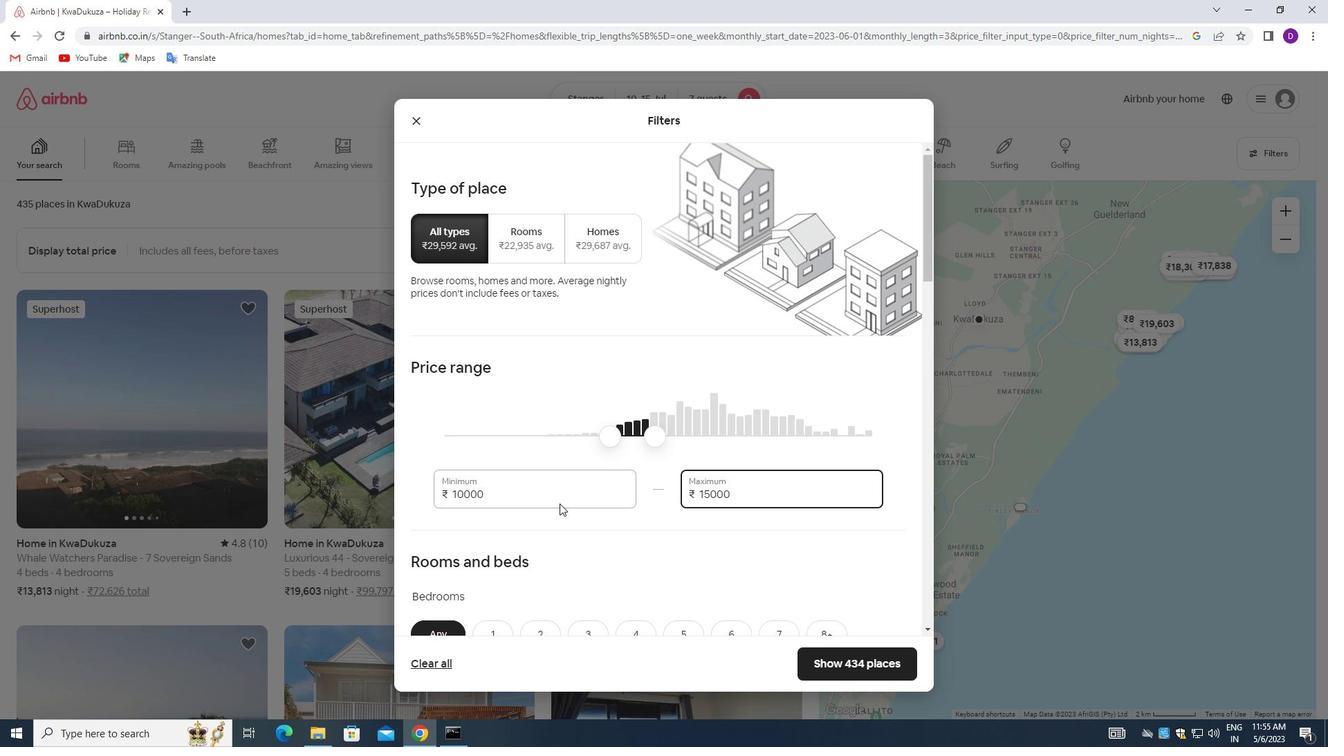 
Action: Mouse scrolled (560, 502) with delta (0, 0)
Screenshot: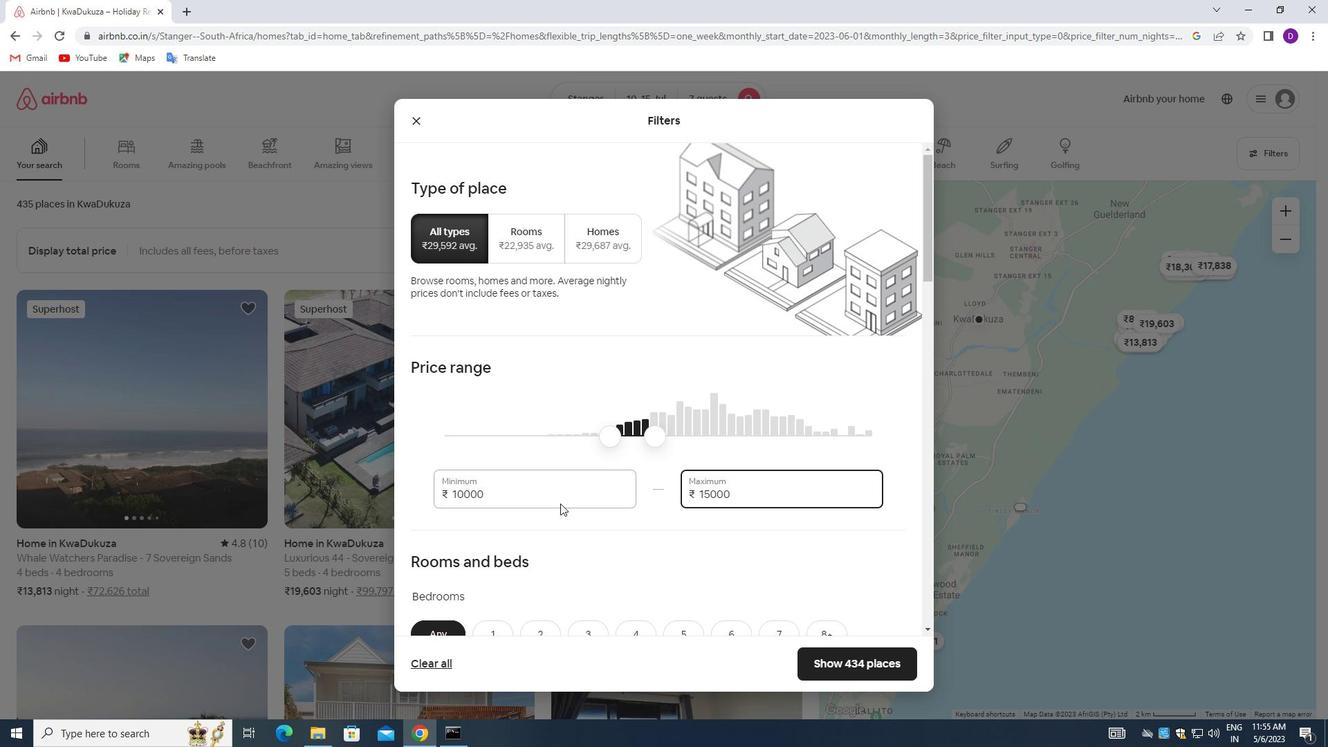 
Action: Mouse scrolled (560, 502) with delta (0, 0)
Screenshot: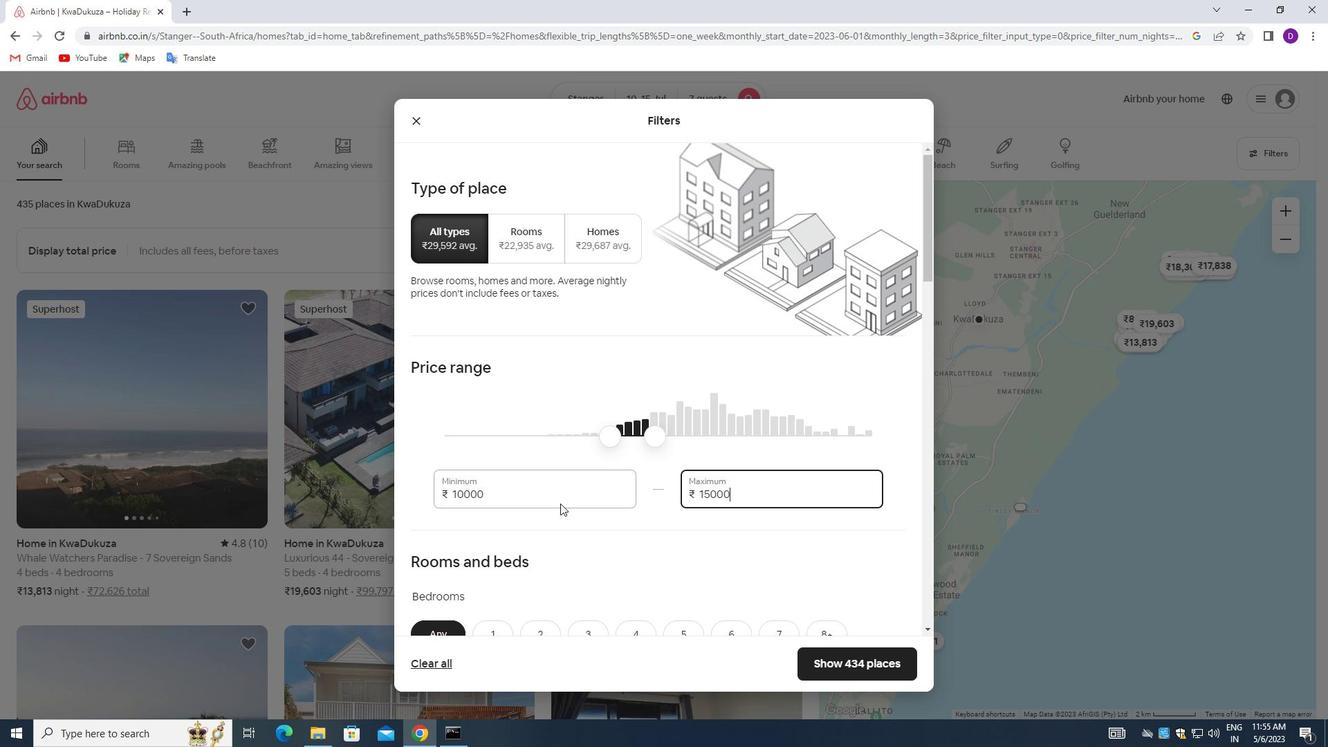 
Action: Mouse moved to (561, 503)
Screenshot: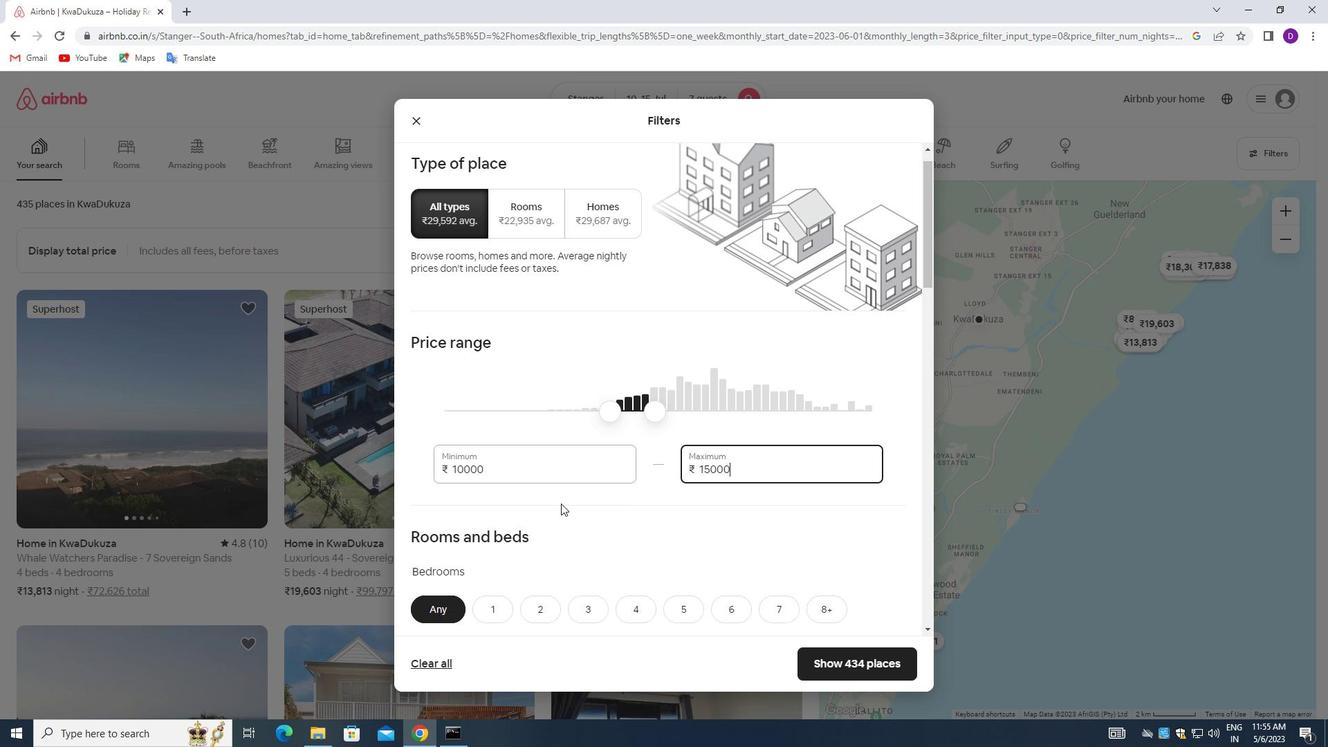 
Action: Mouse scrolled (561, 502) with delta (0, 0)
Screenshot: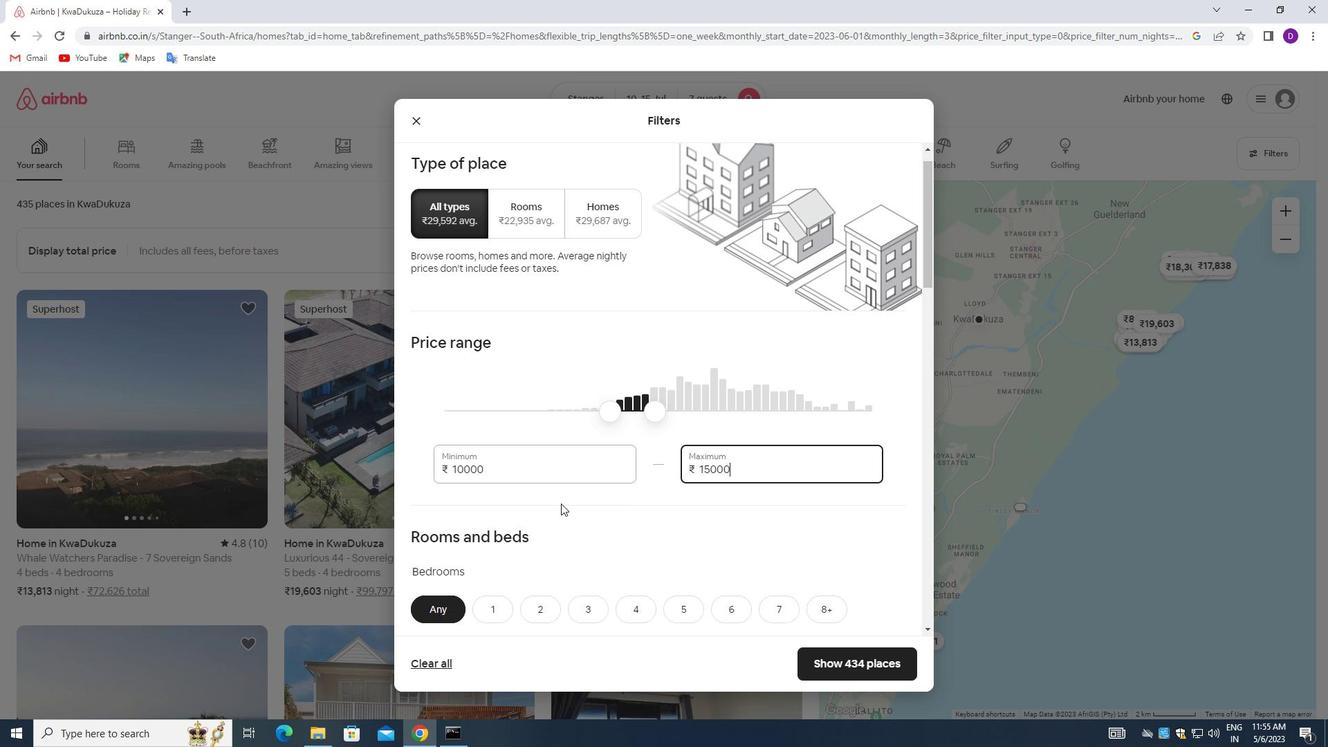 
Action: Mouse moved to (631, 437)
Screenshot: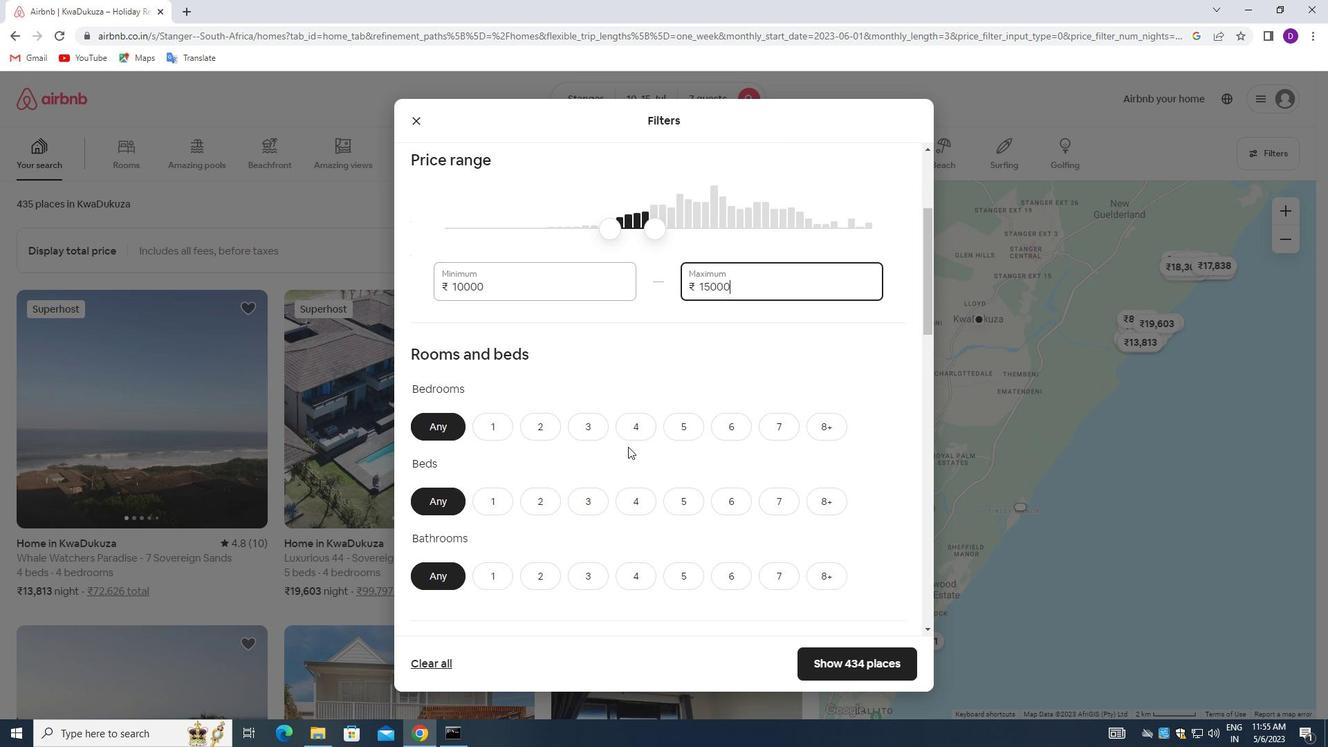 
Action: Mouse pressed left at (631, 437)
Screenshot: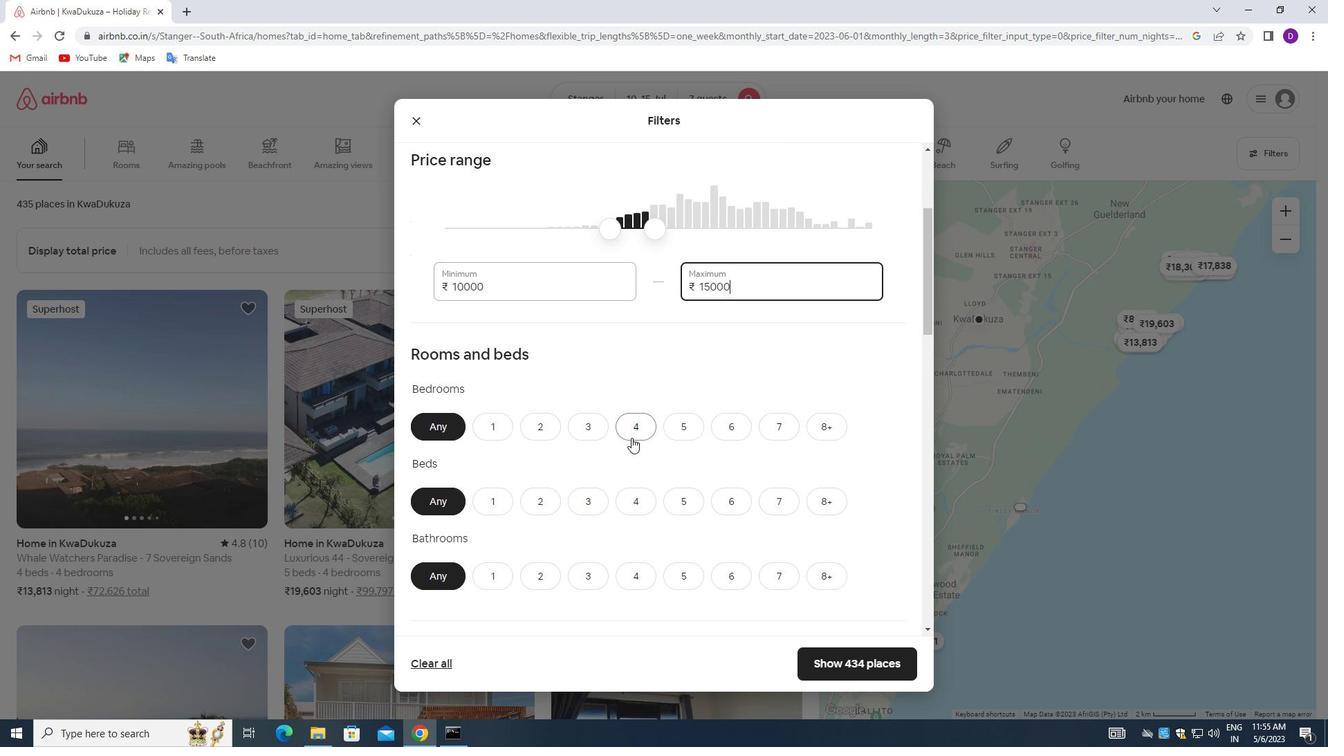 
Action: Mouse moved to (780, 509)
Screenshot: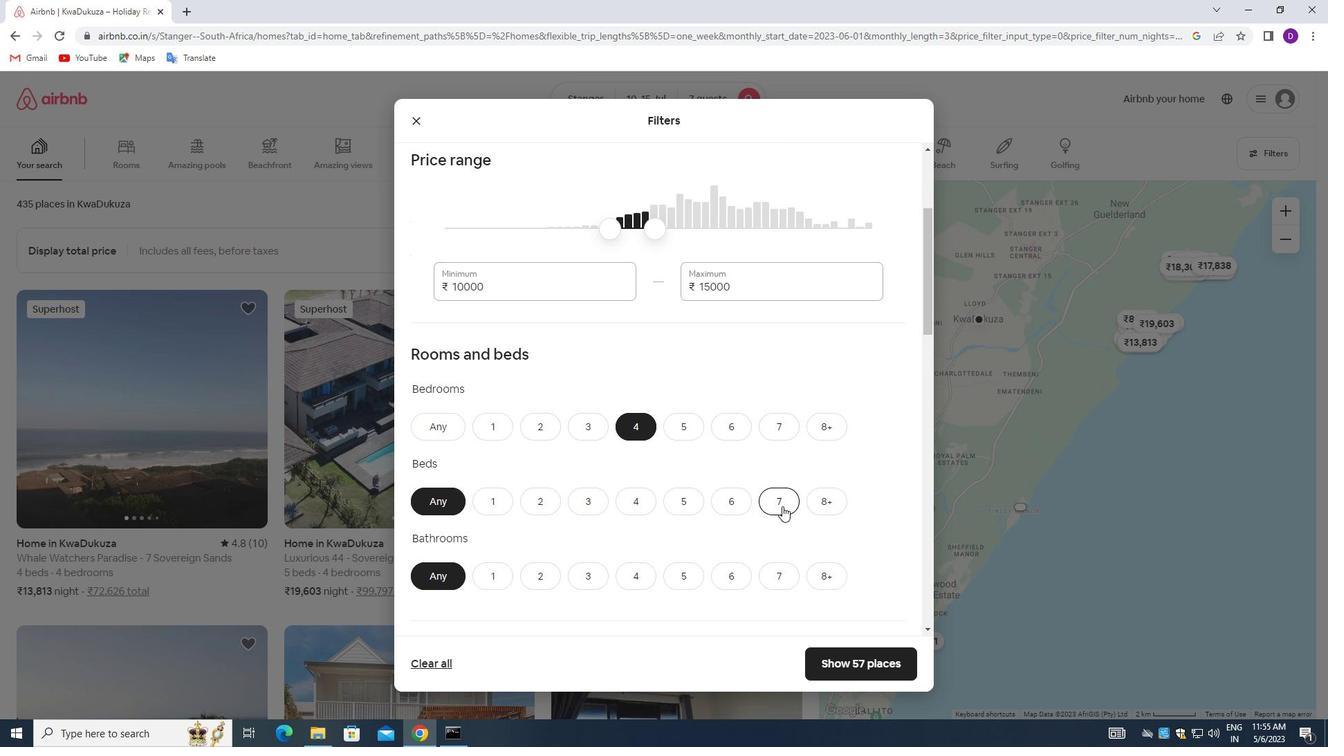 
Action: Mouse pressed left at (780, 509)
Screenshot: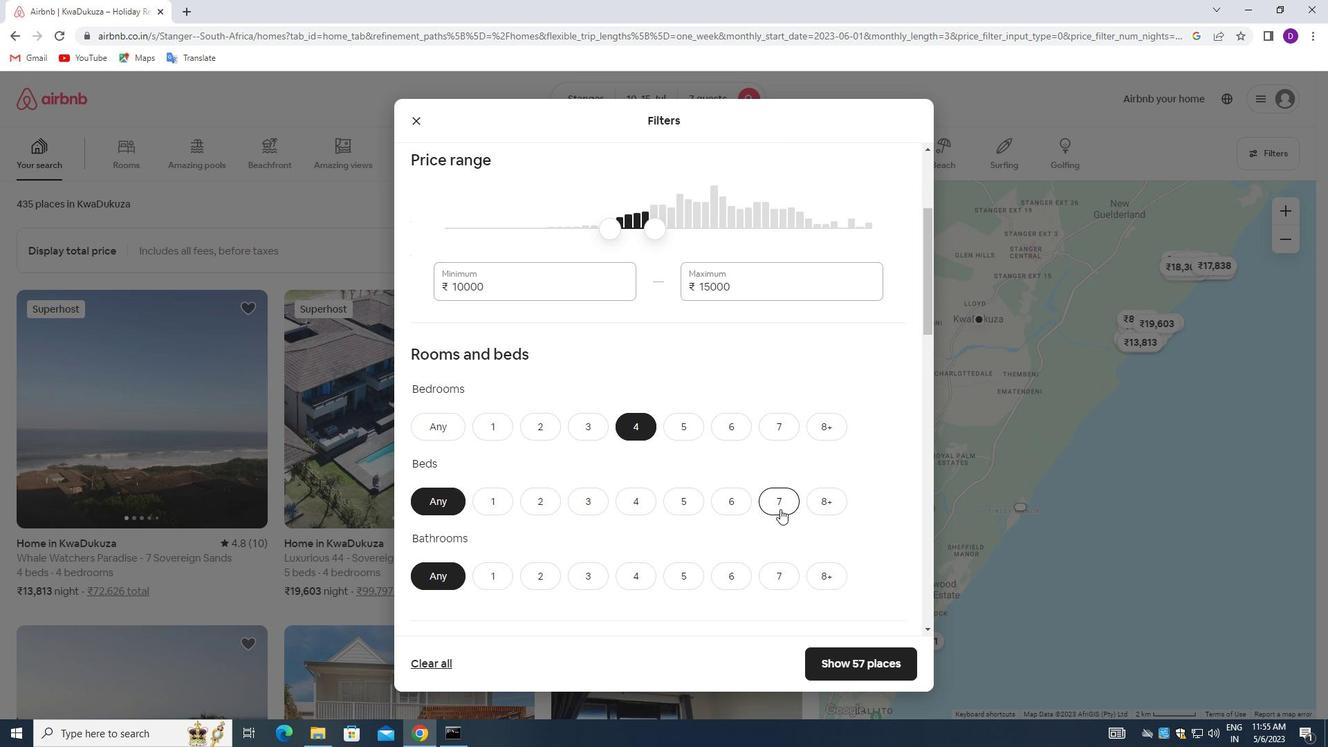 
Action: Mouse moved to (637, 577)
Screenshot: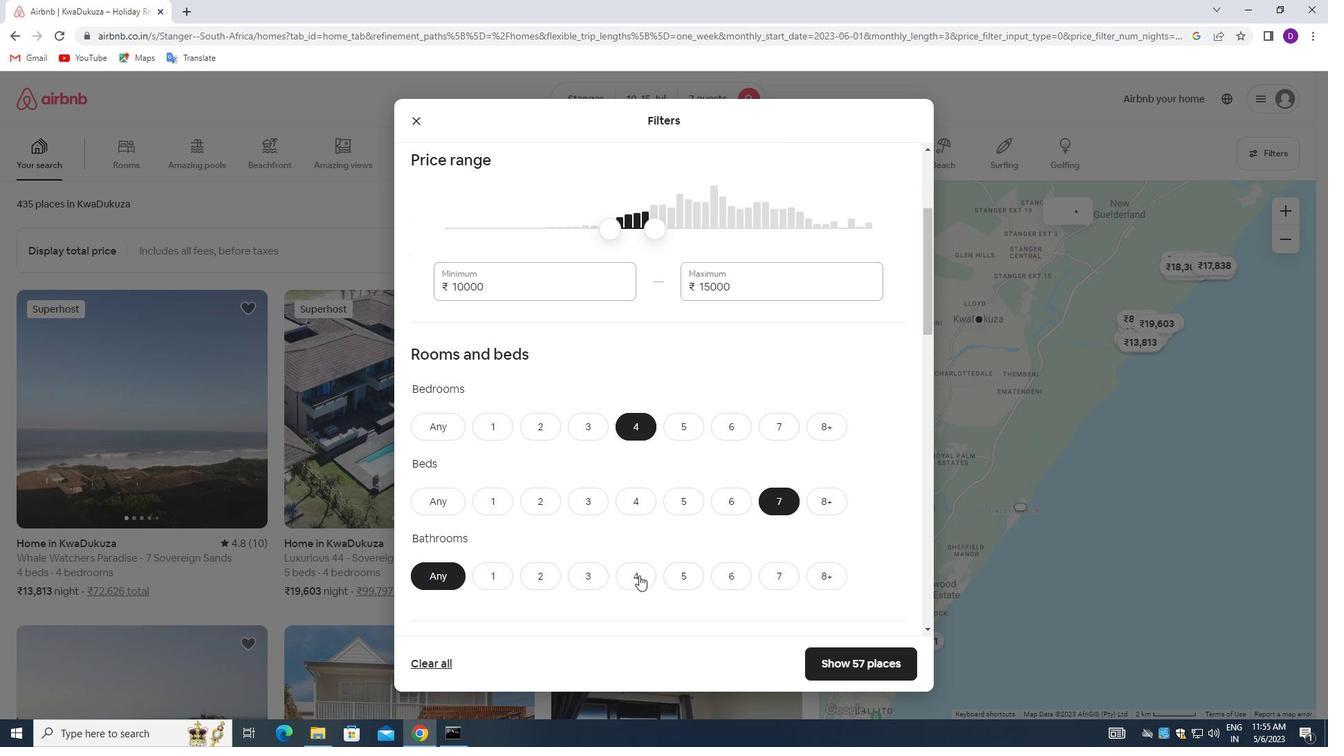 
Action: Mouse pressed left at (637, 577)
Screenshot: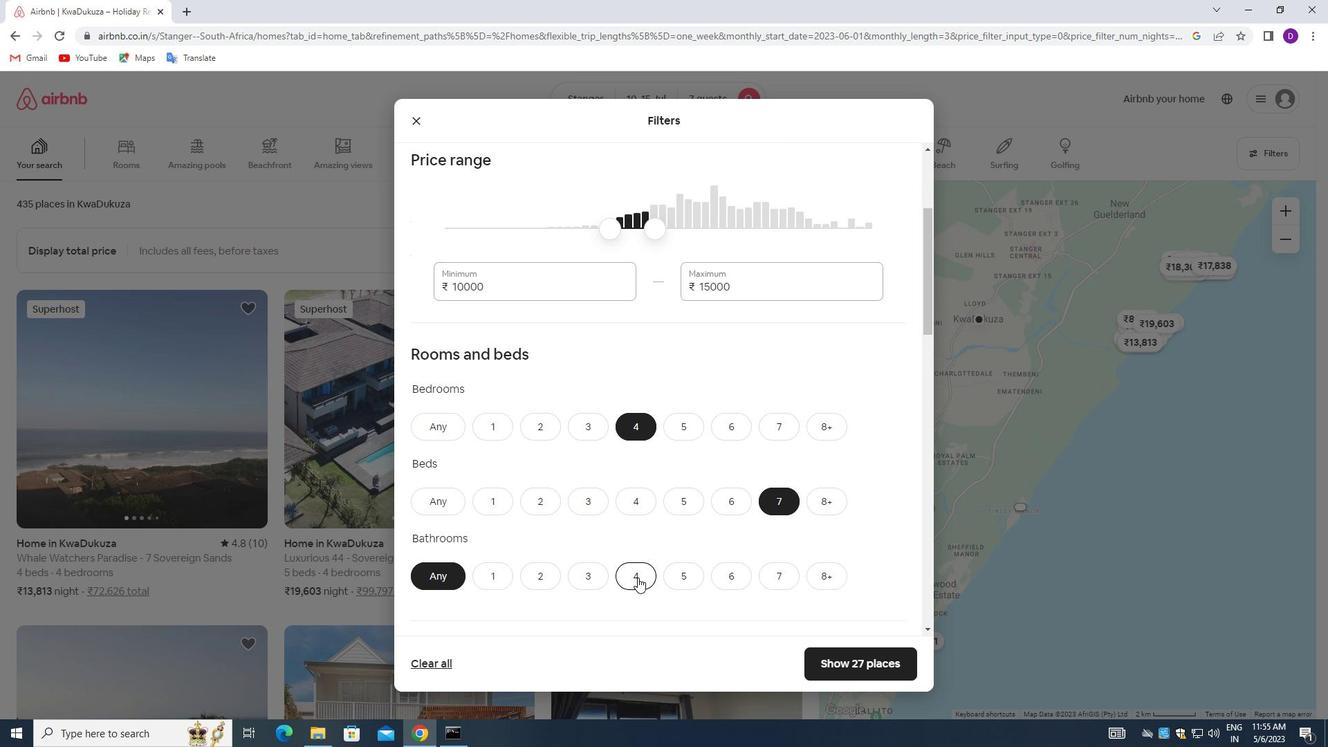 
Action: Mouse moved to (618, 494)
Screenshot: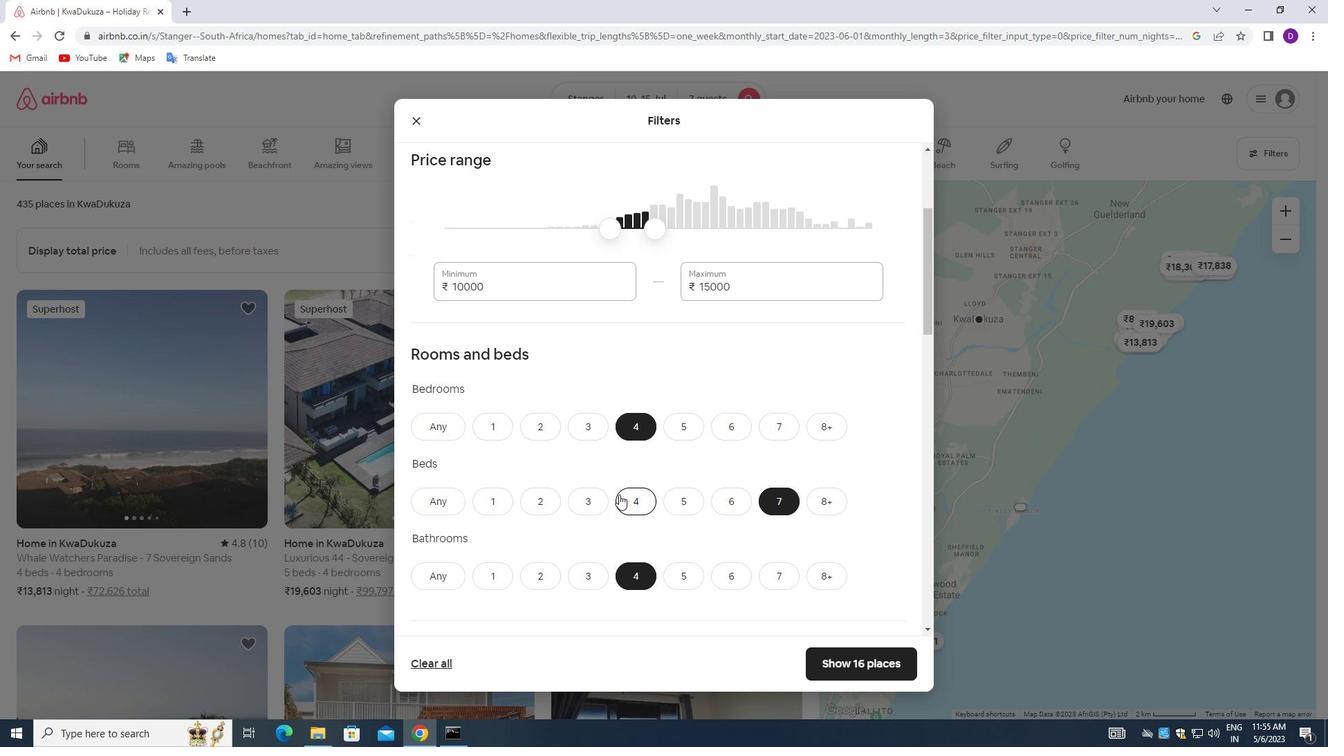 
Action: Mouse scrolled (618, 494) with delta (0, 0)
Screenshot: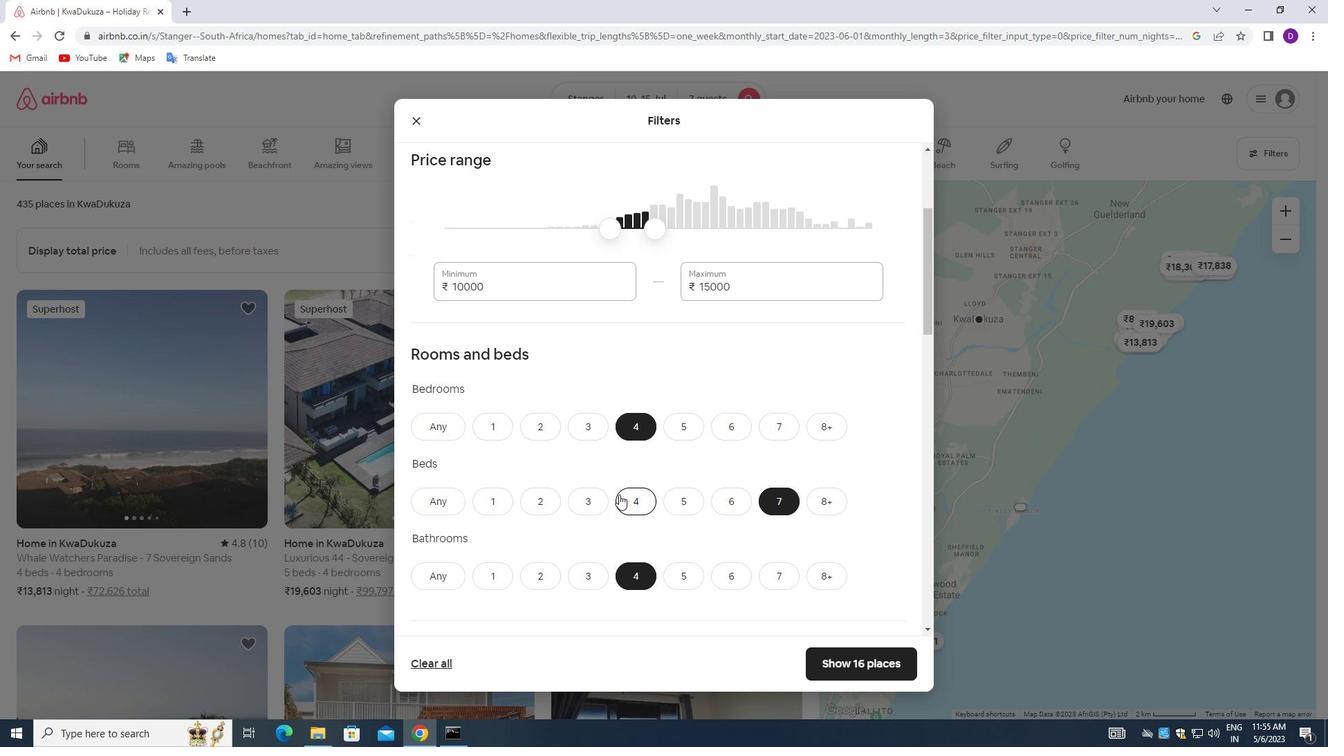 
Action: Mouse moved to (619, 495)
Screenshot: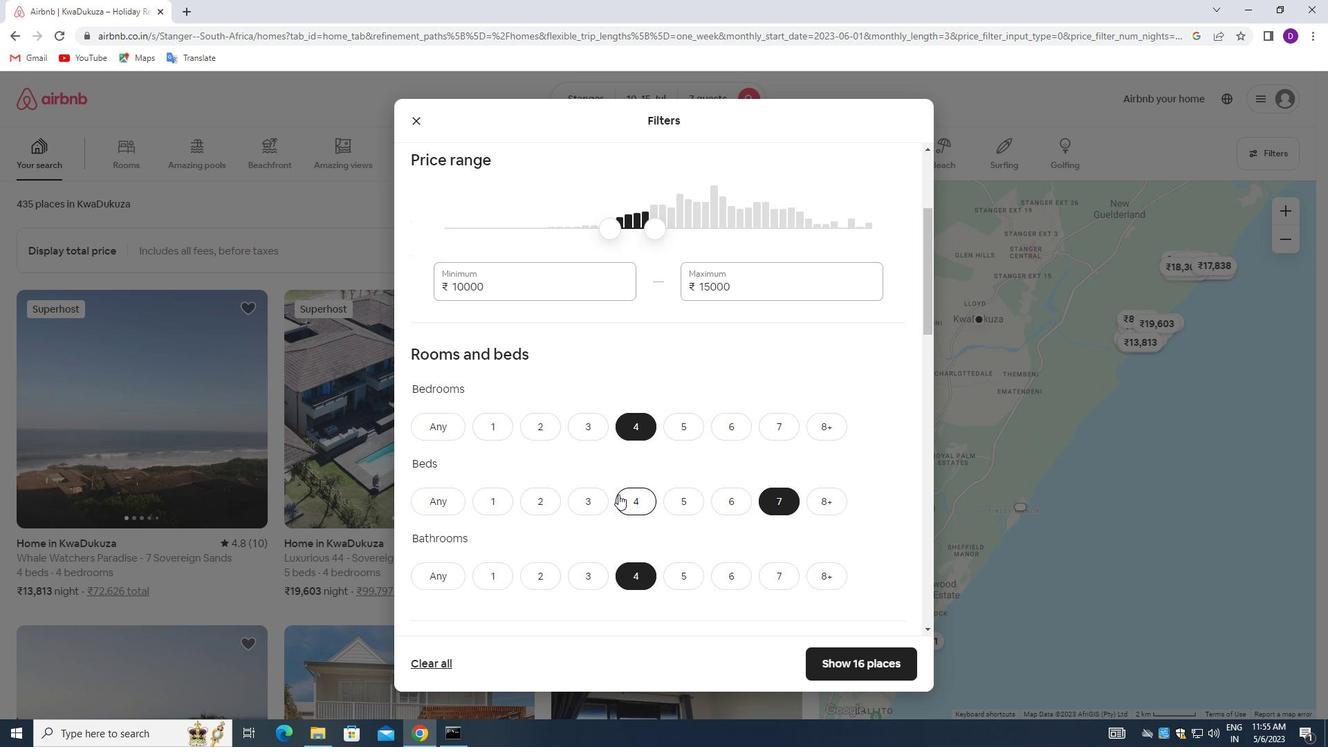 
Action: Mouse scrolled (619, 494) with delta (0, 0)
Screenshot: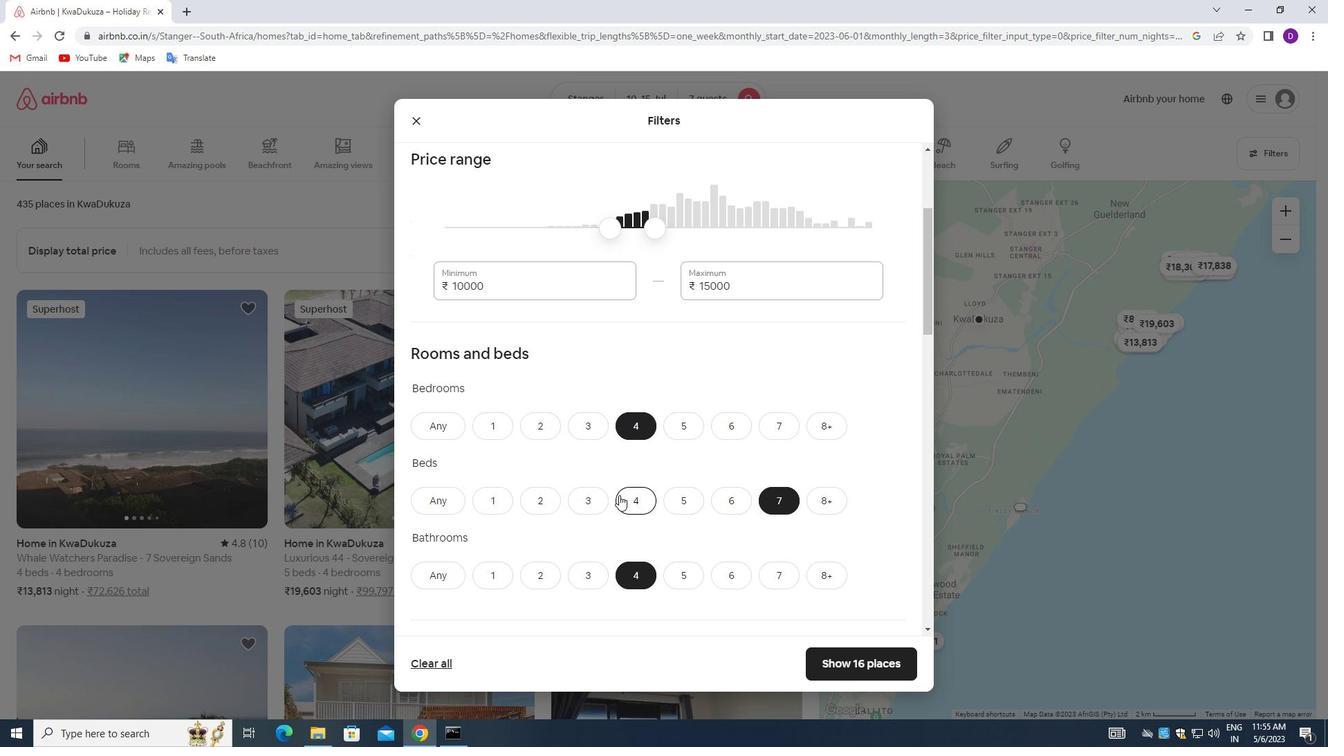 
Action: Mouse moved to (621, 495)
Screenshot: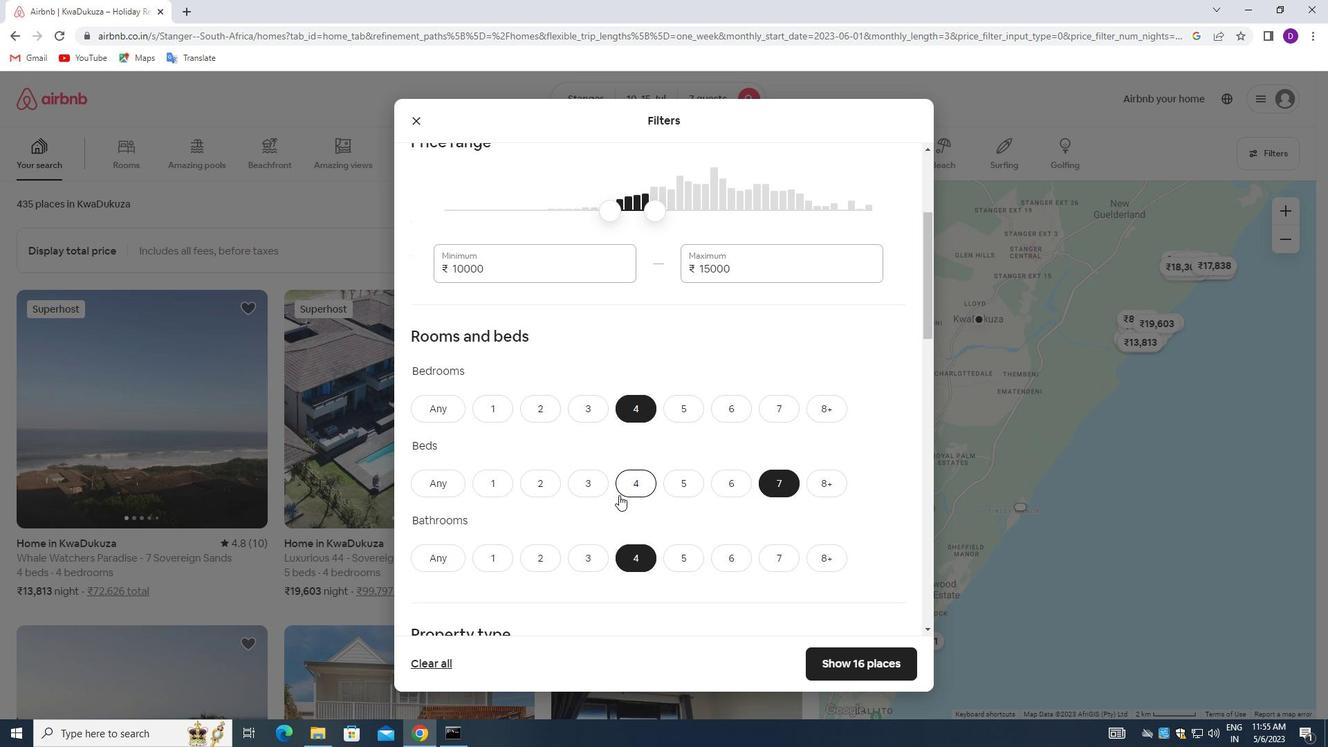 
Action: Mouse scrolled (621, 494) with delta (0, 0)
Screenshot: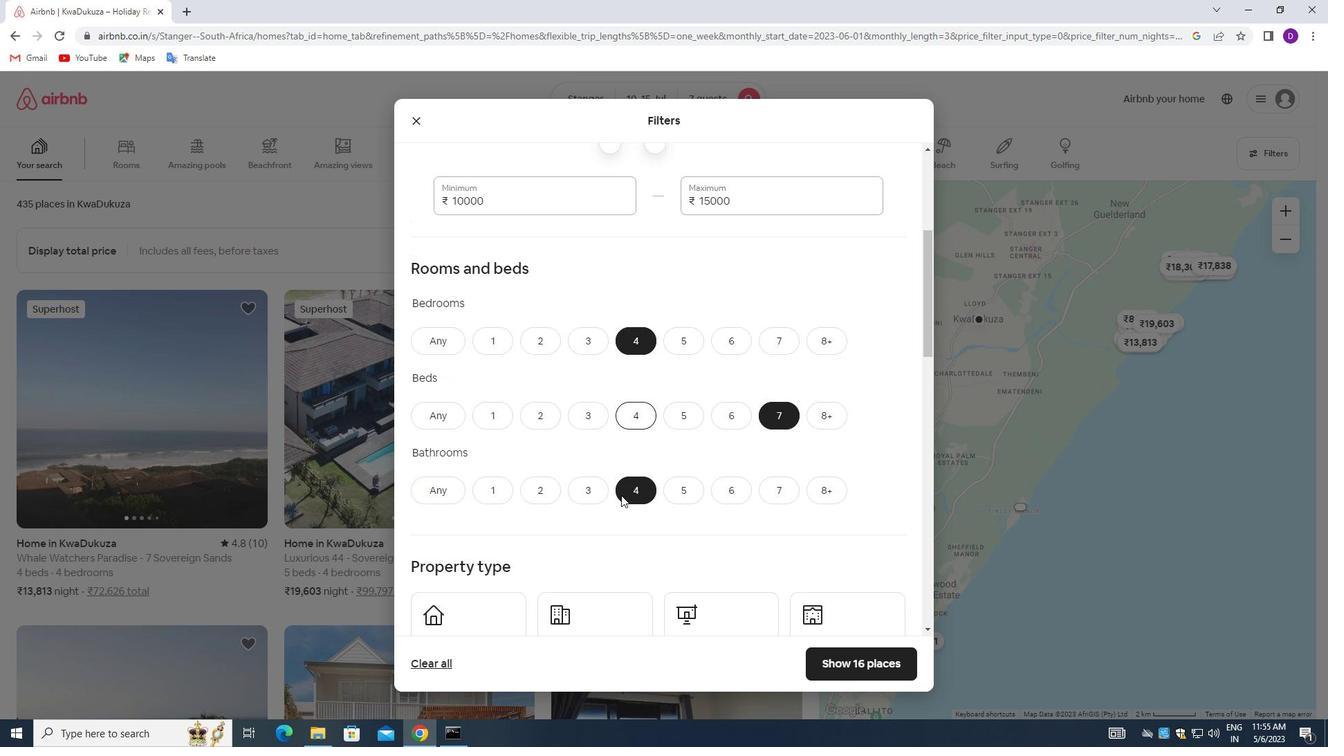 
Action: Mouse moved to (622, 497)
Screenshot: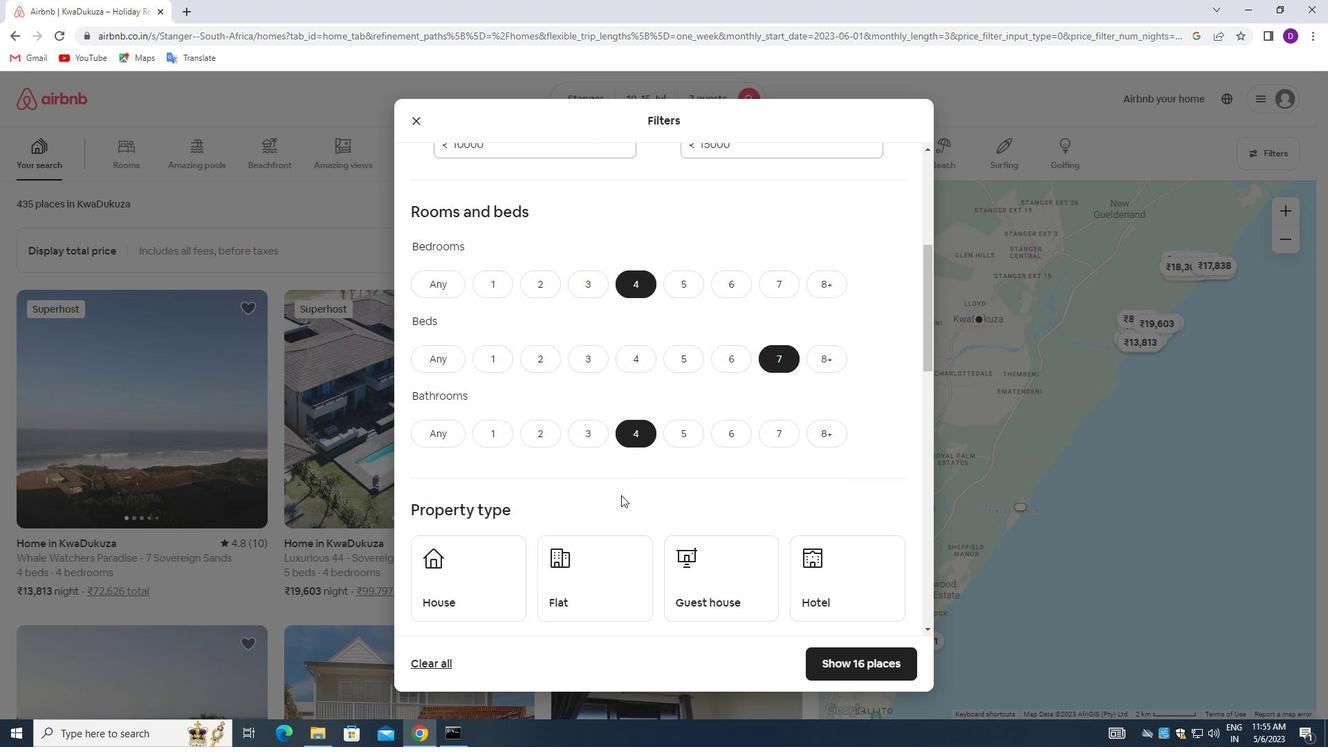 
Action: Mouse scrolled (622, 496) with delta (0, 0)
Screenshot: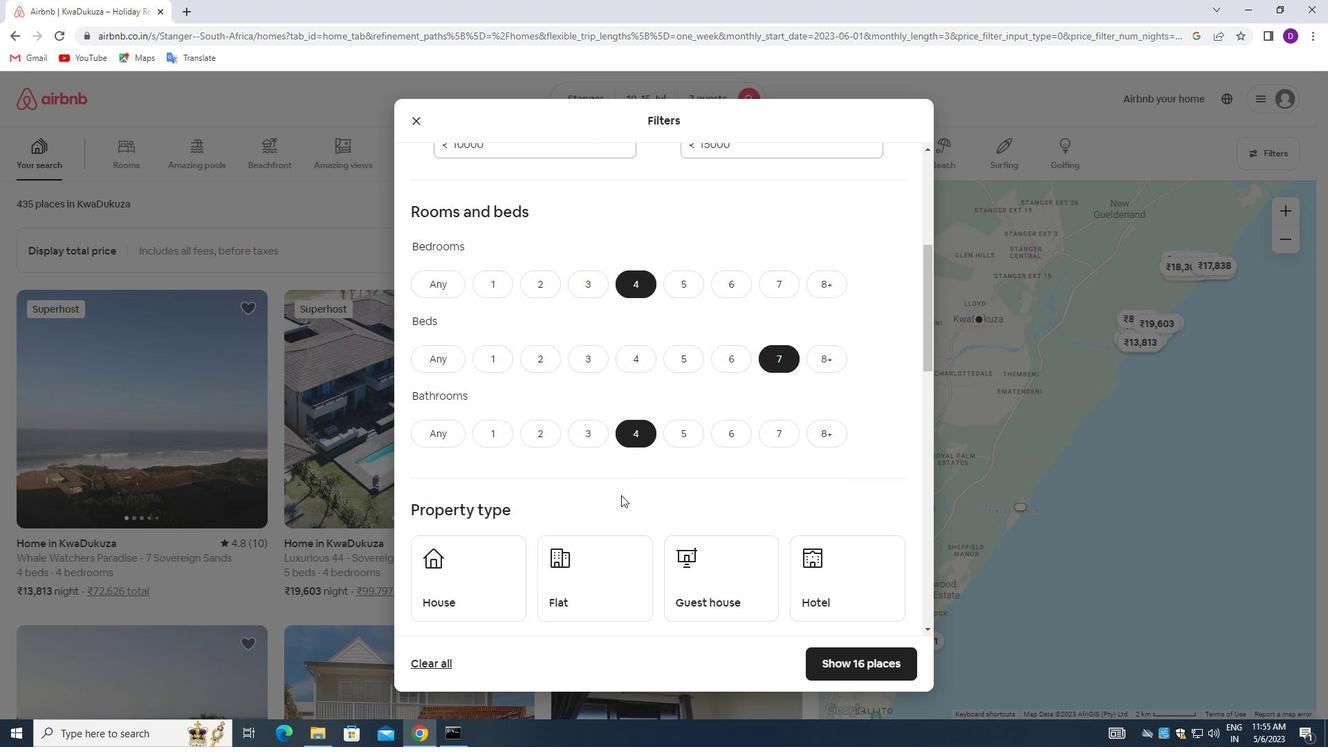 
Action: Mouse moved to (468, 459)
Screenshot: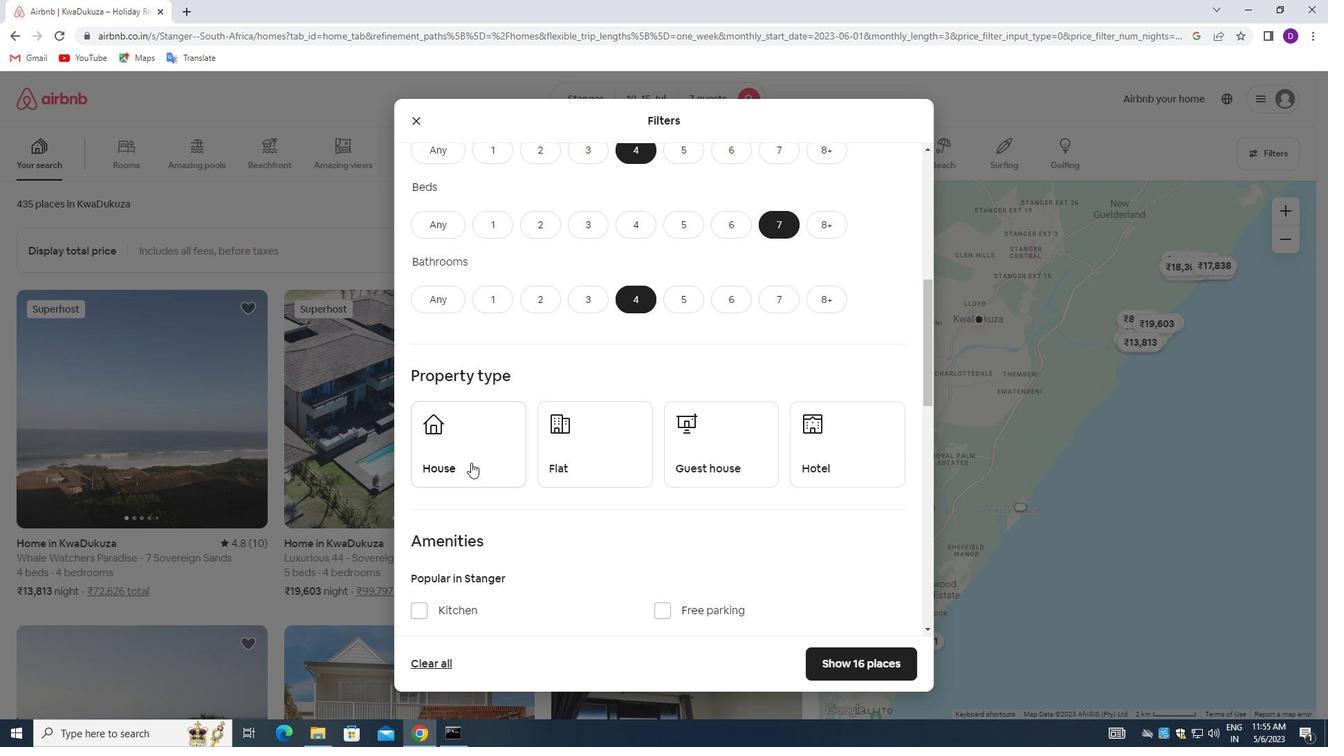 
Action: Mouse pressed left at (468, 459)
Screenshot: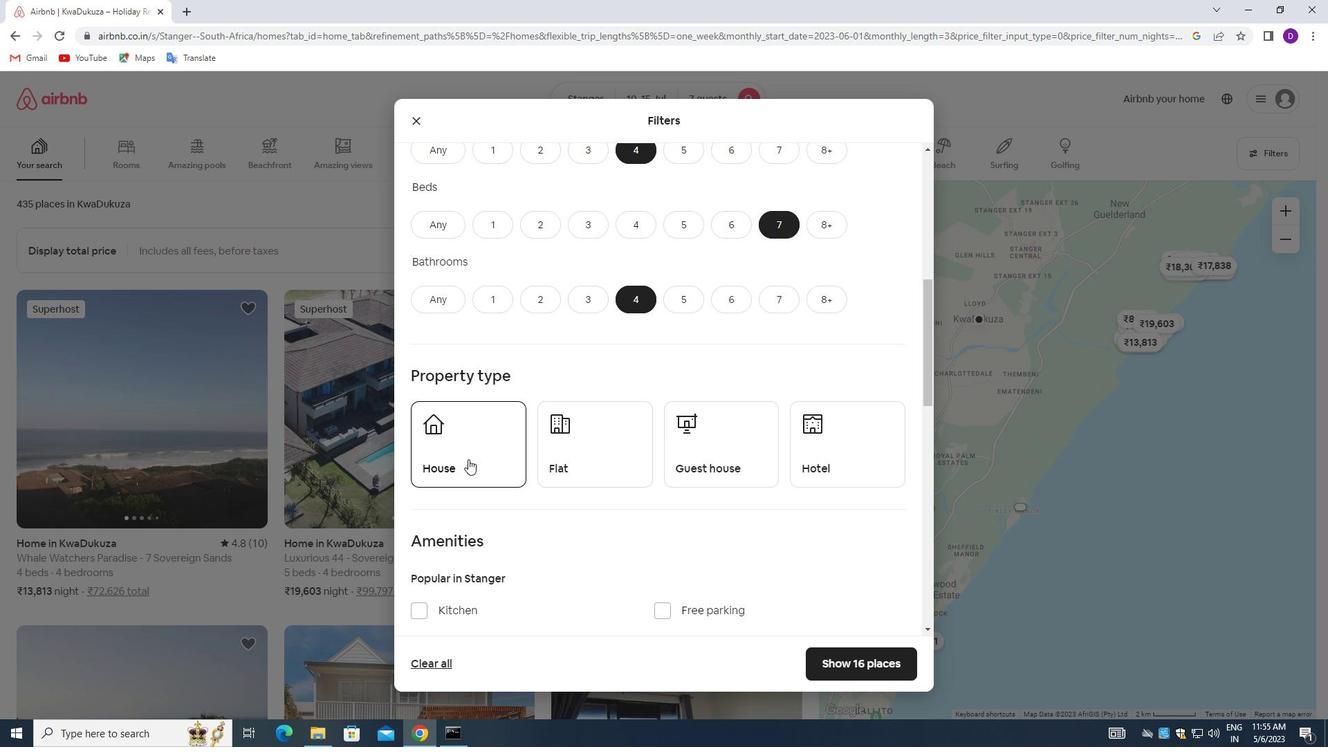
Action: Mouse moved to (611, 446)
Screenshot: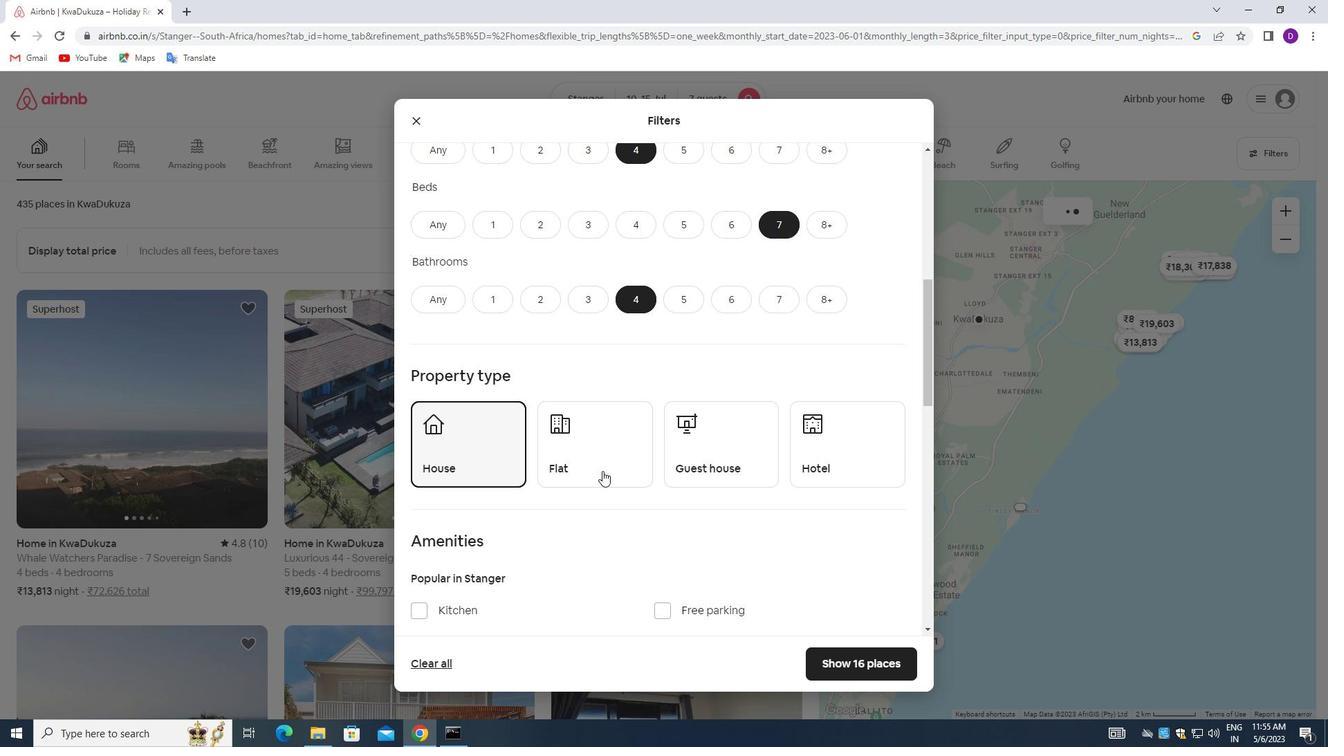 
Action: Mouse pressed left at (611, 446)
Screenshot: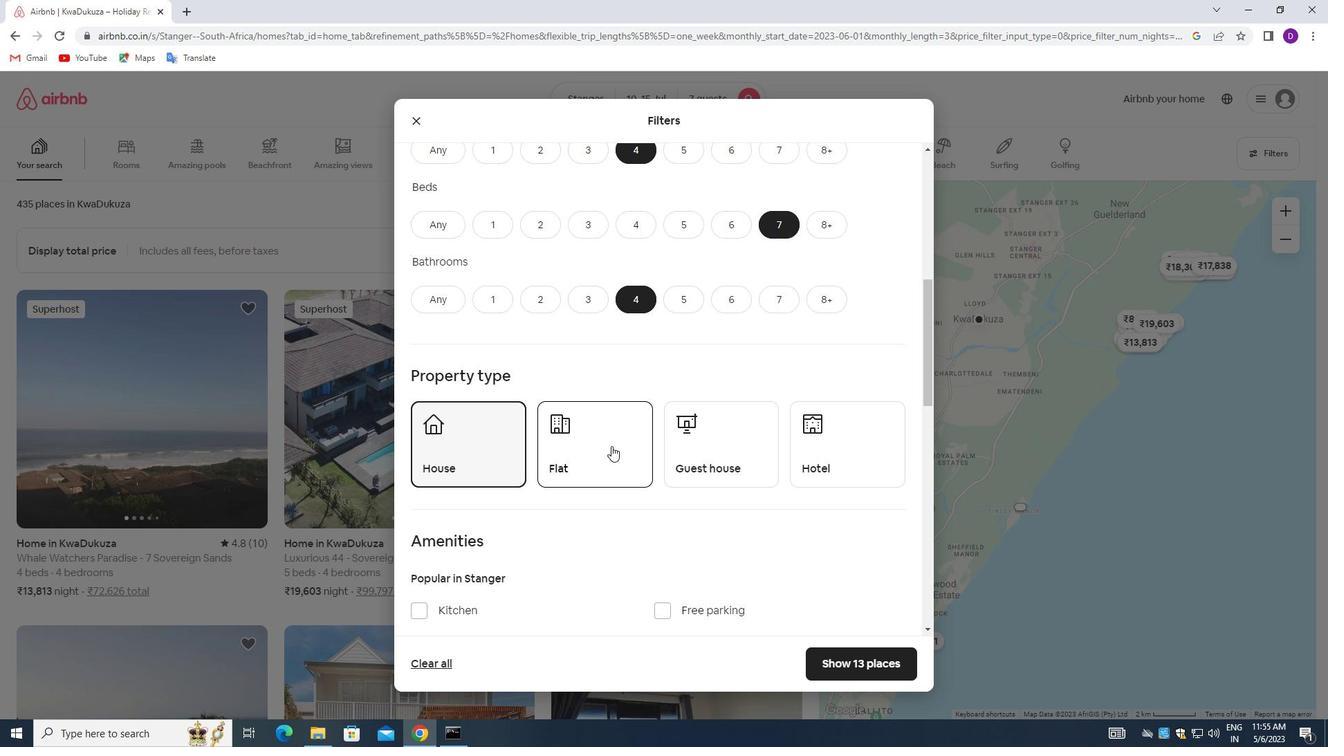 
Action: Mouse moved to (718, 445)
Screenshot: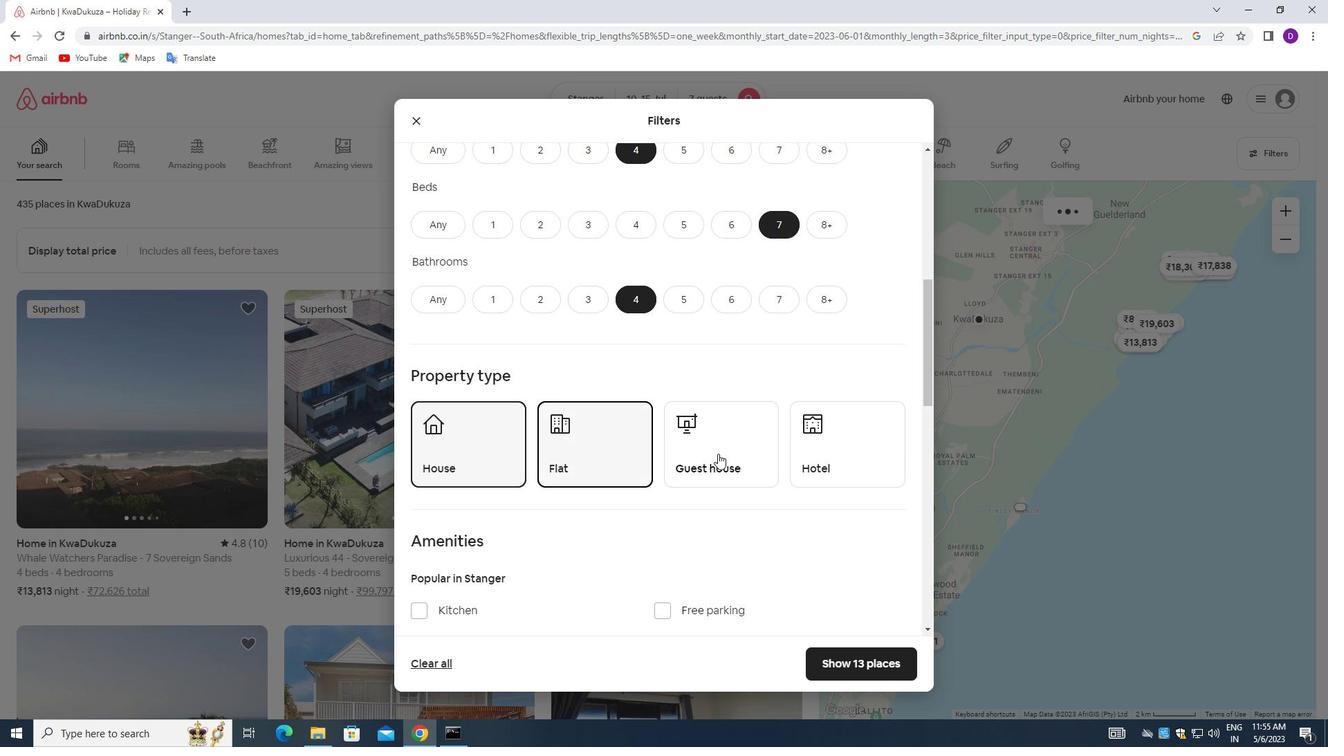 
Action: Mouse pressed left at (718, 445)
Screenshot: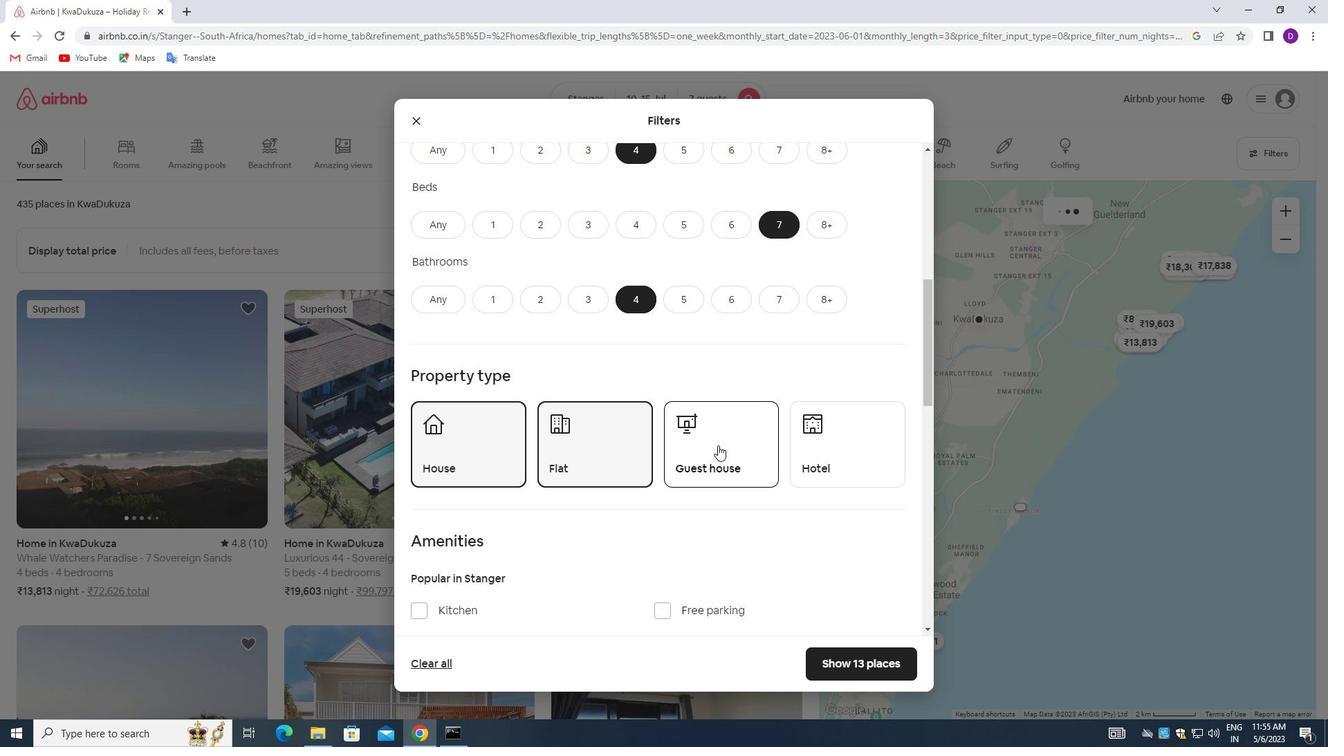 
Action: Mouse moved to (720, 467)
Screenshot: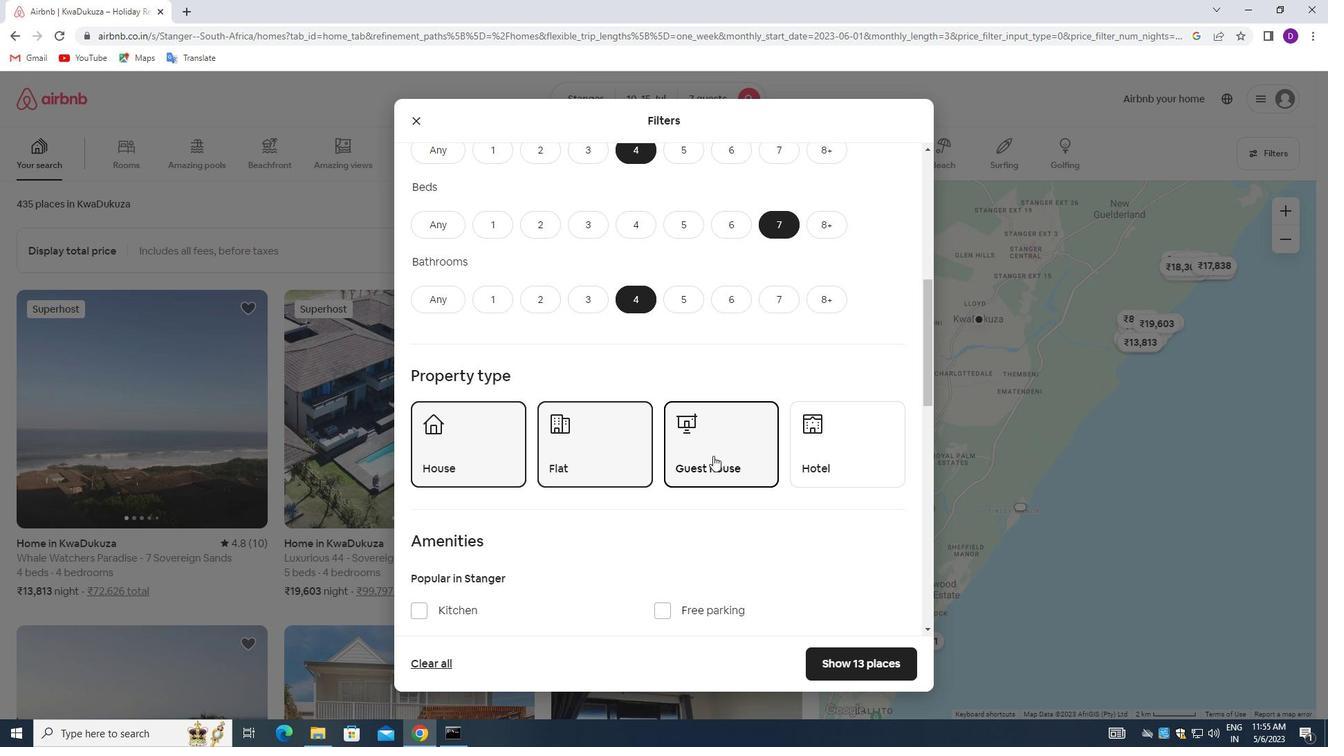 
Action: Mouse scrolled (720, 466) with delta (0, 0)
Screenshot: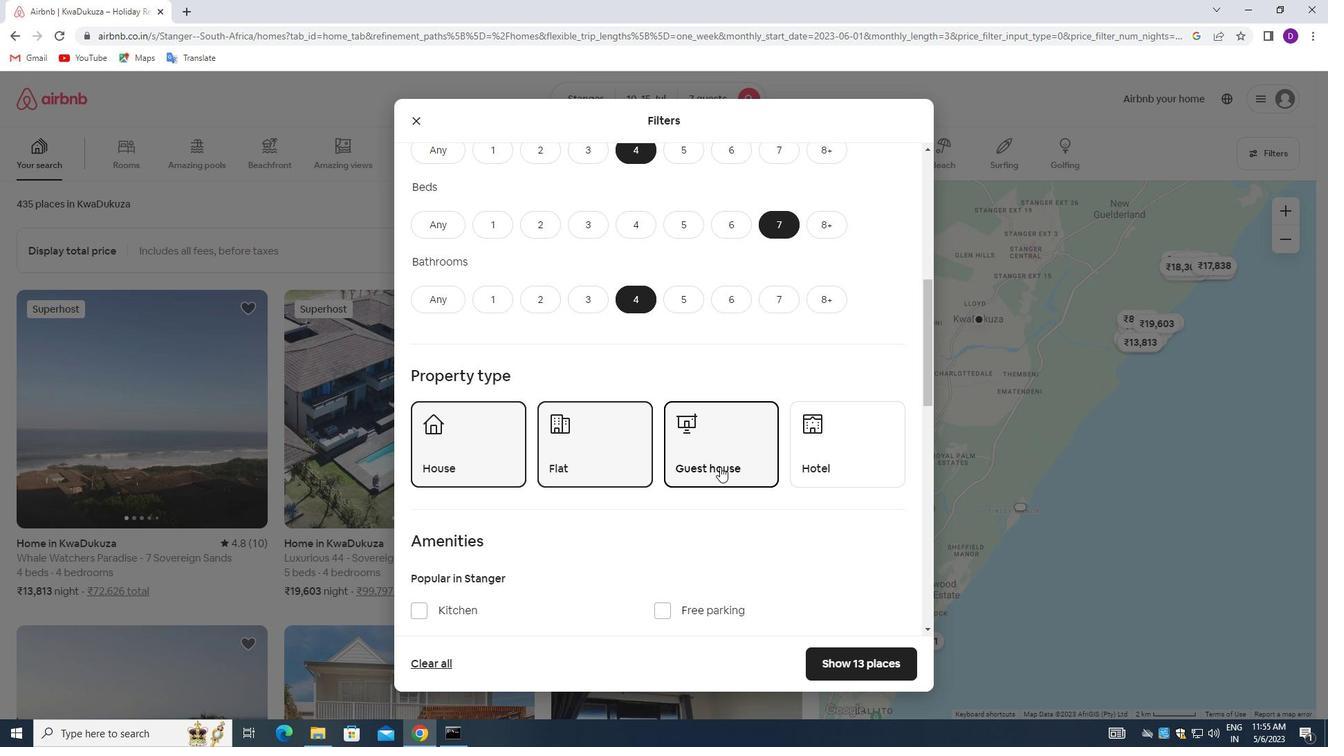 
Action: Mouse moved to (675, 460)
Screenshot: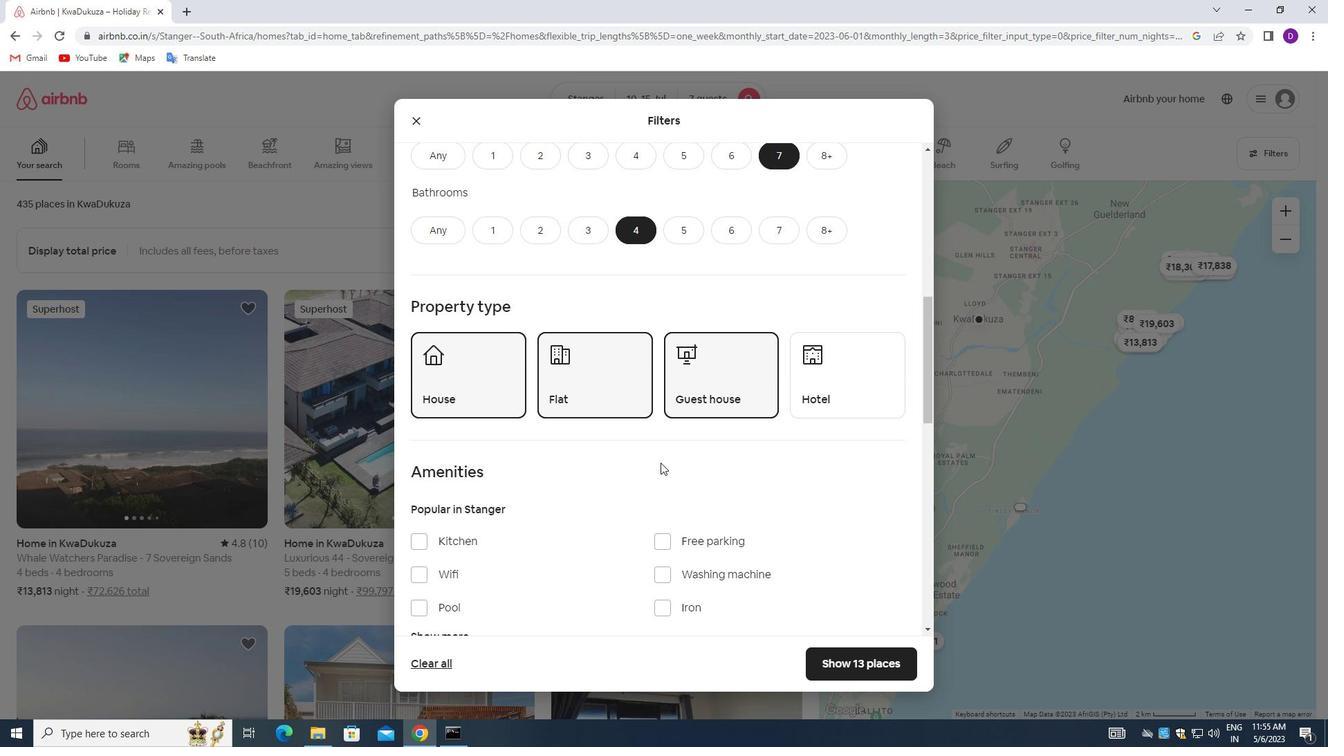 
Action: Mouse scrolled (675, 460) with delta (0, 0)
Screenshot: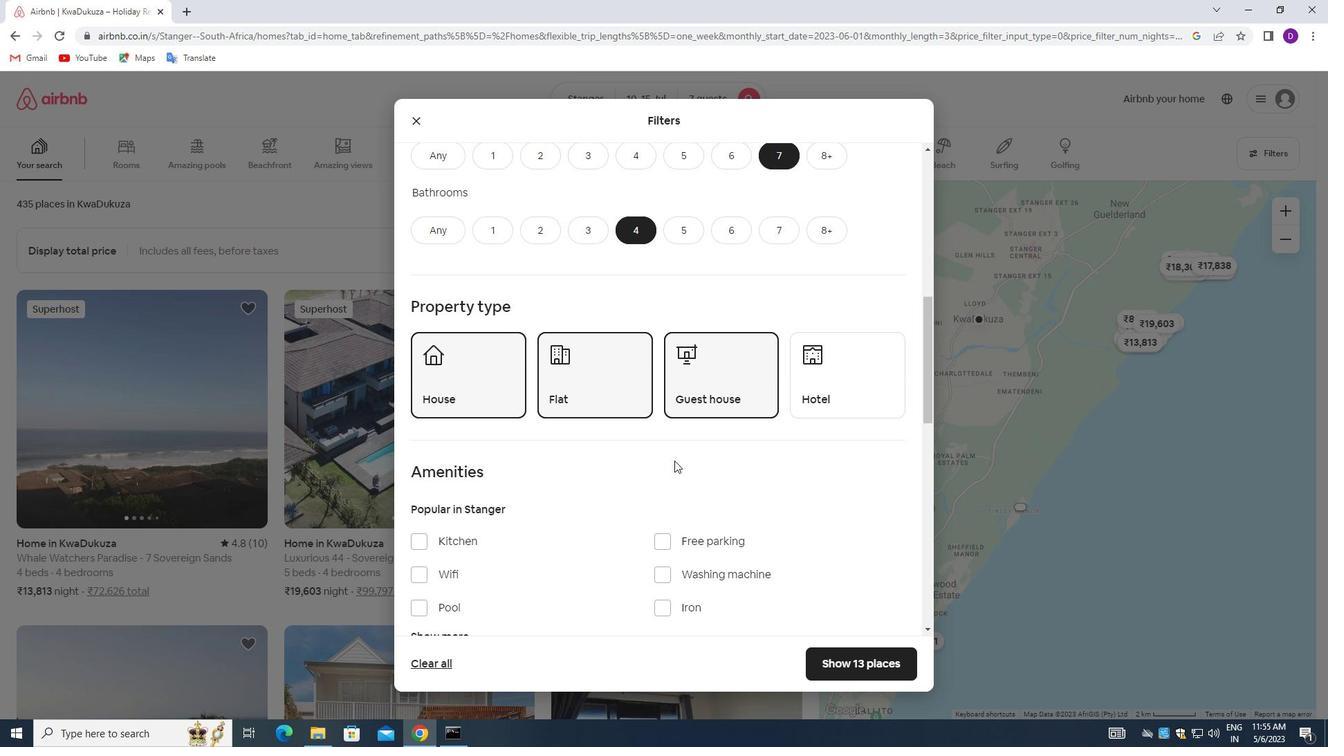 
Action: Mouse moved to (673, 391)
Screenshot: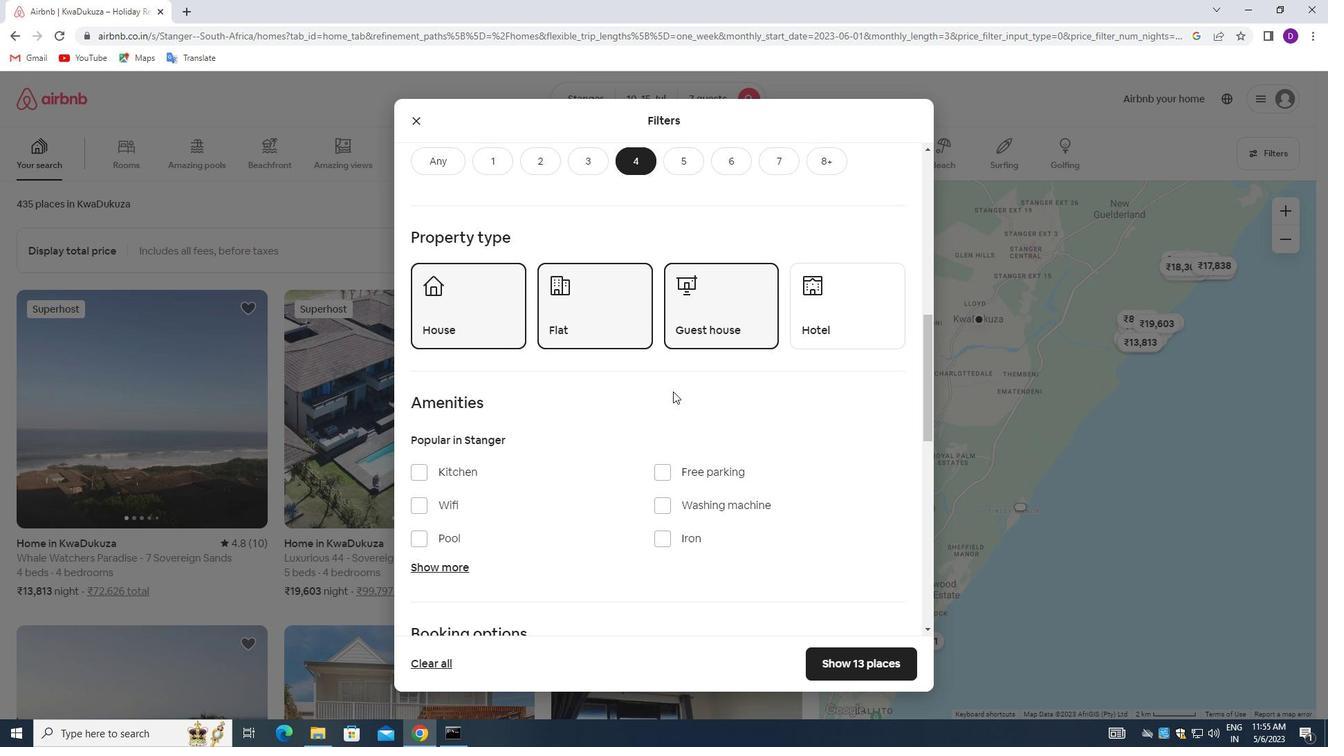 
Action: Mouse scrolled (673, 390) with delta (0, 0)
Screenshot: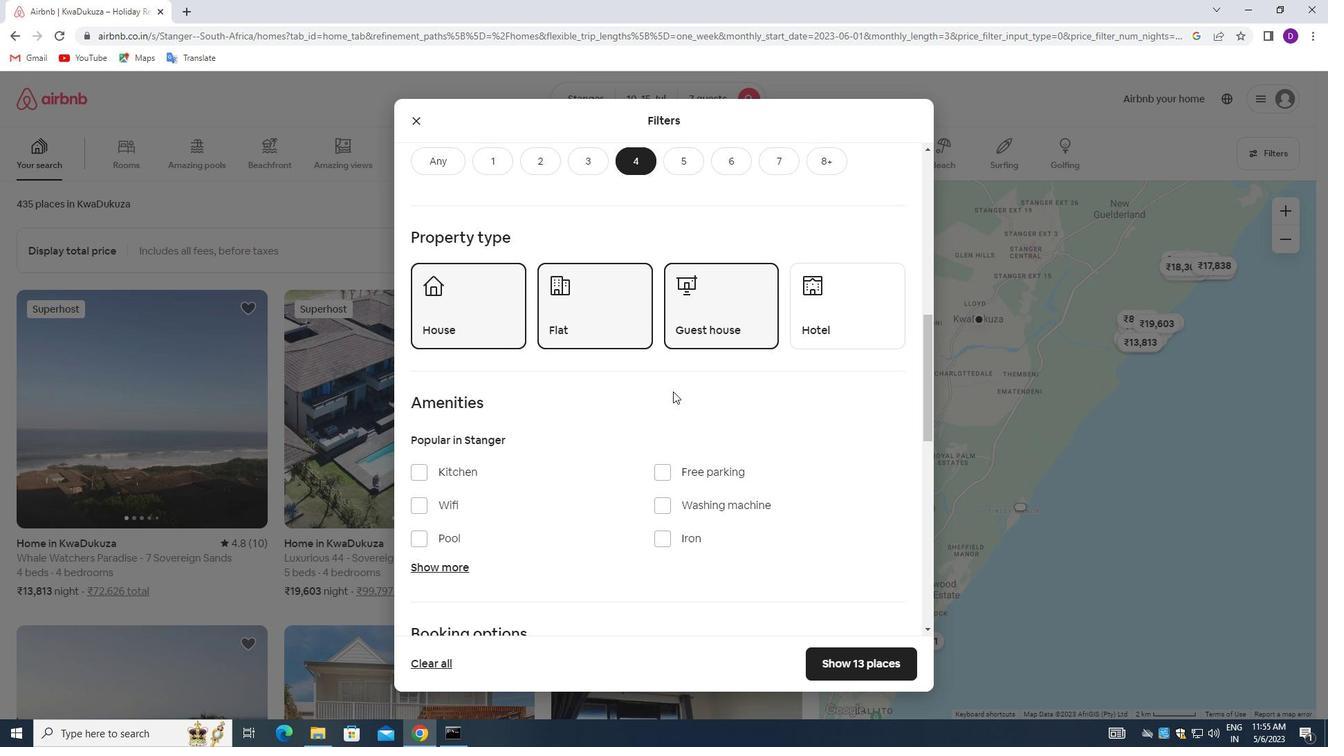 
Action: Mouse moved to (681, 387)
Screenshot: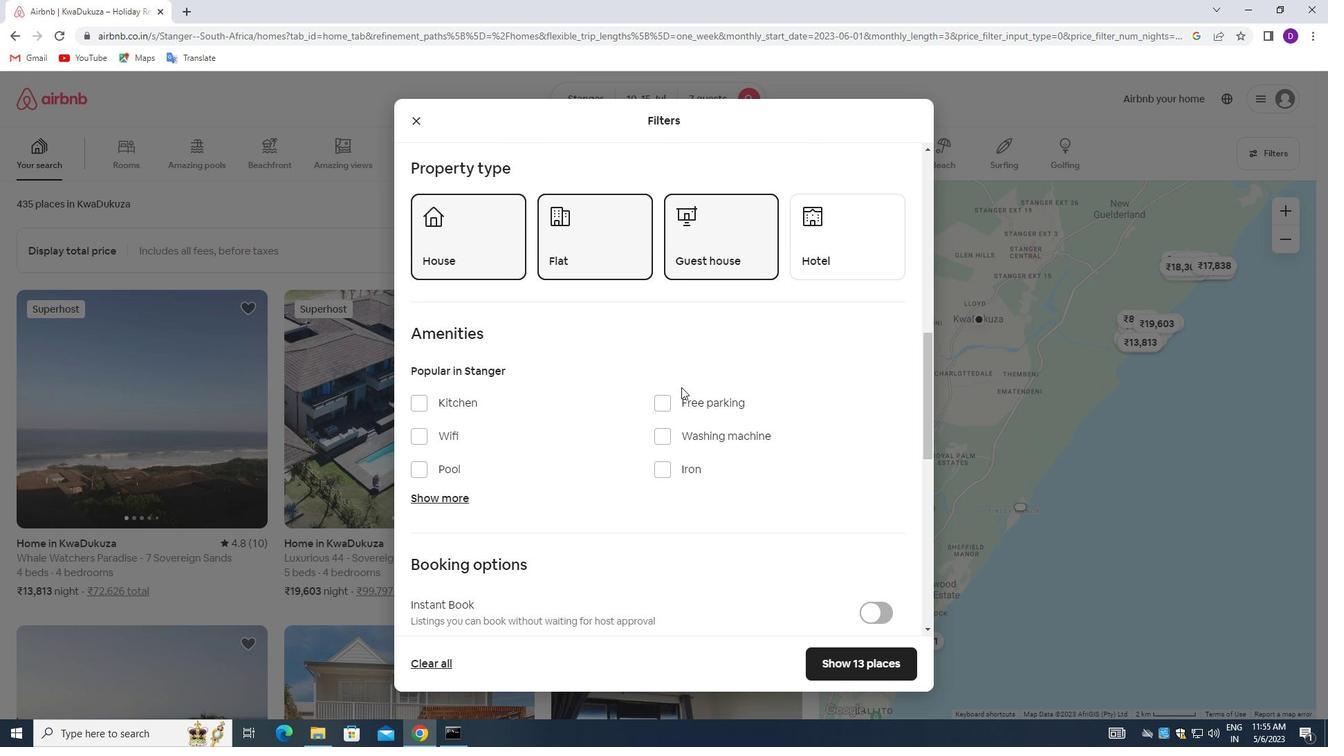 
Action: Mouse scrolled (681, 386) with delta (0, 0)
Screenshot: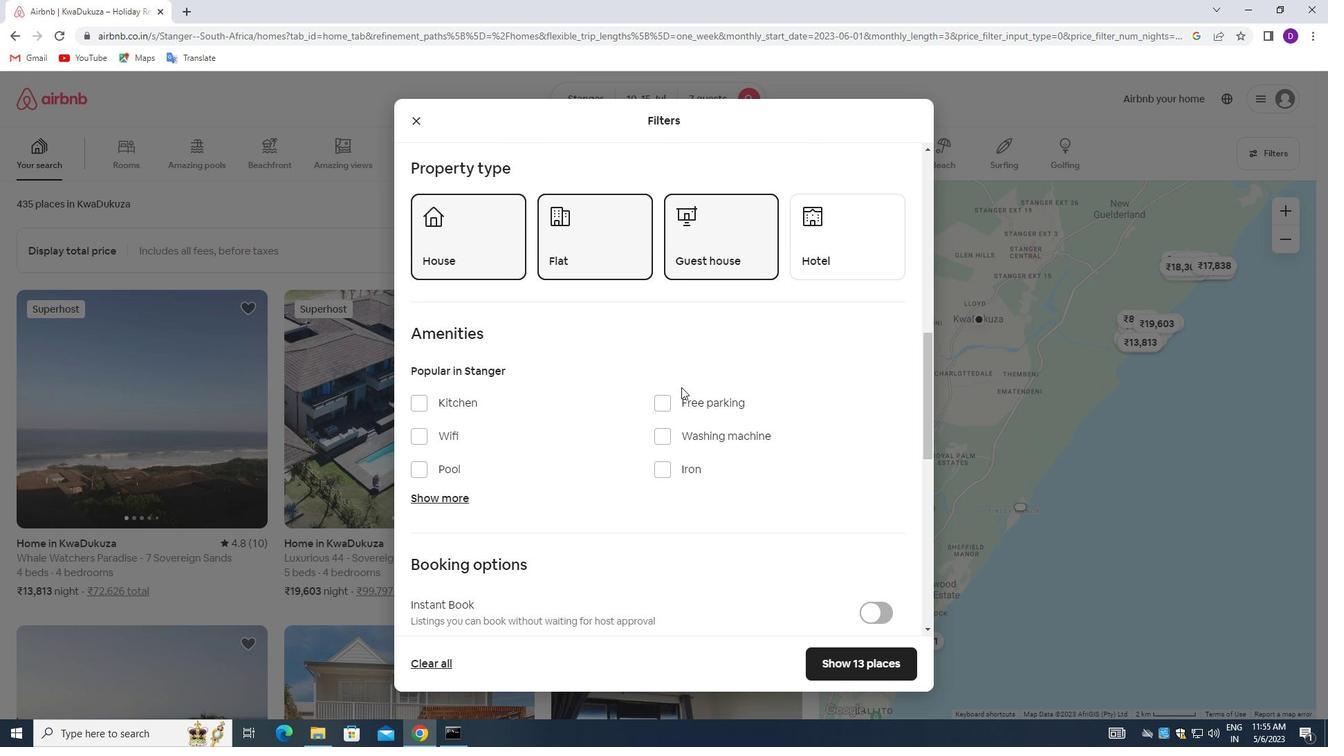 
Action: Mouse moved to (662, 336)
Screenshot: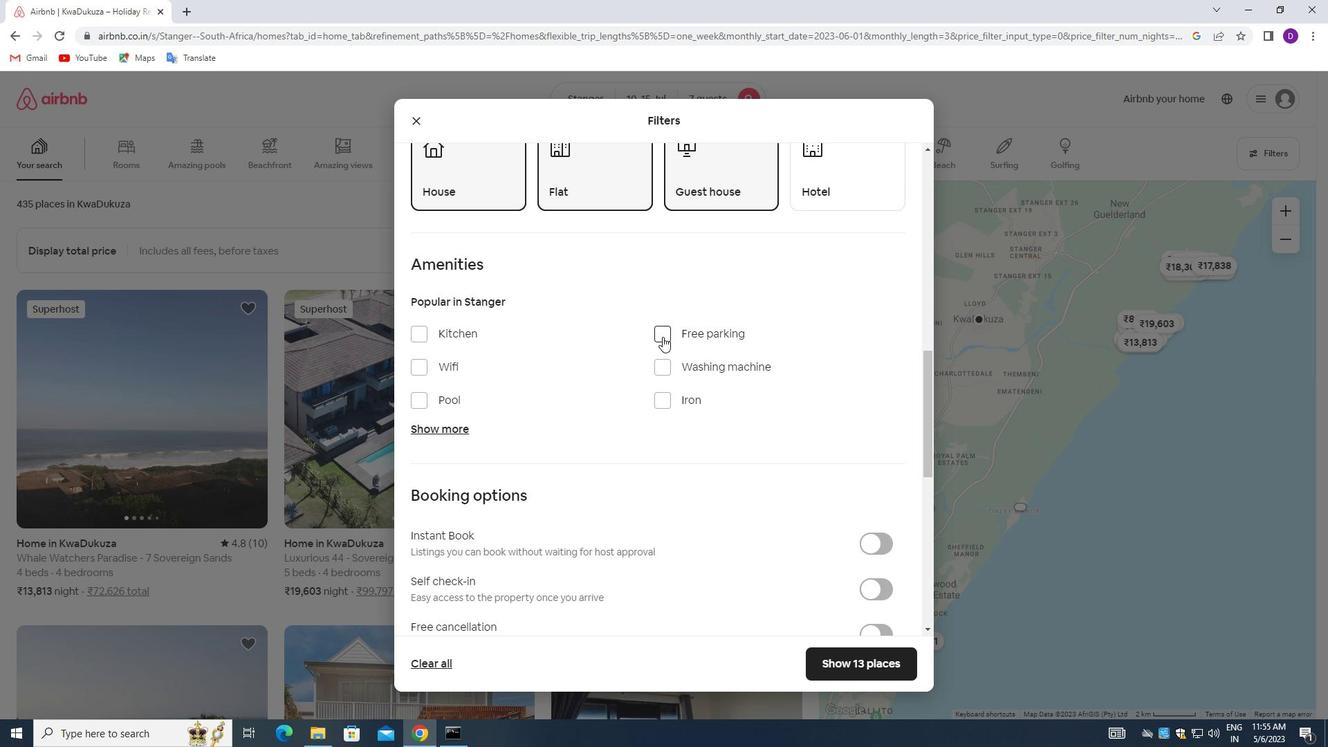 
Action: Mouse pressed left at (662, 336)
Screenshot: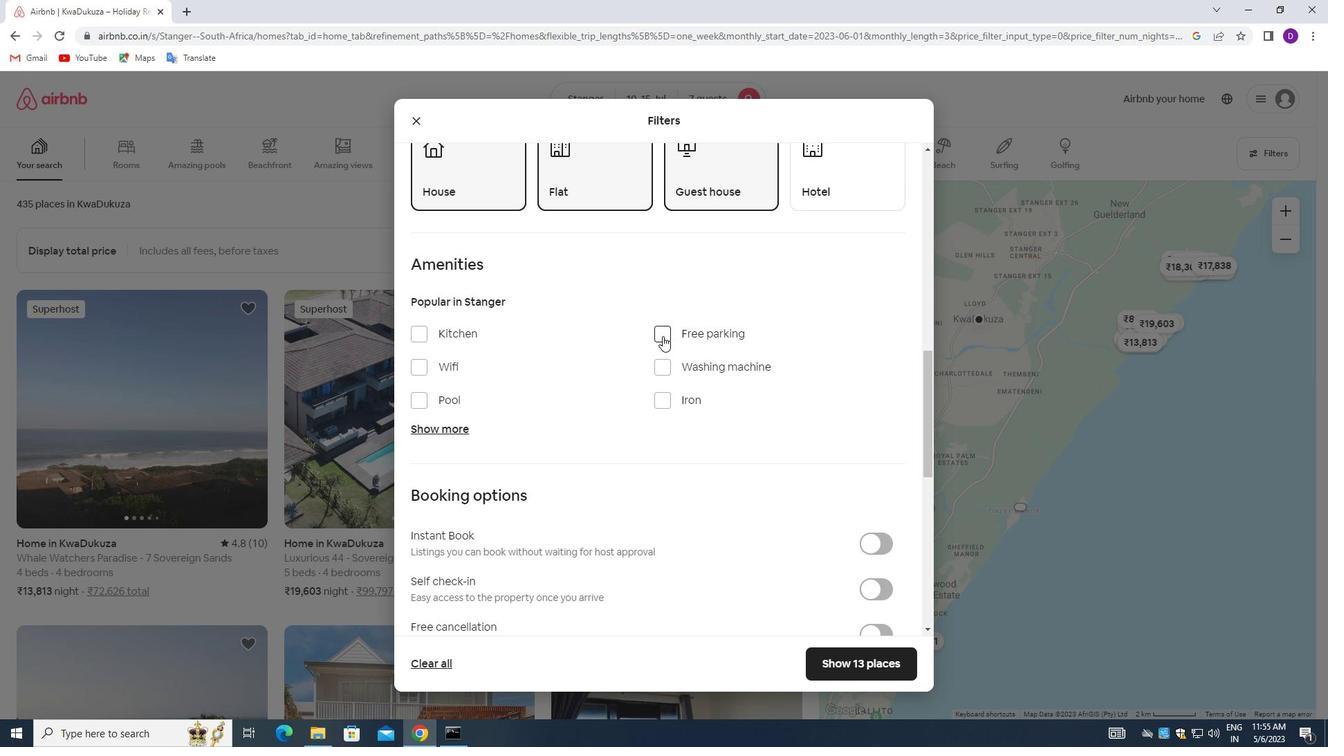 
Action: Mouse moved to (427, 370)
Screenshot: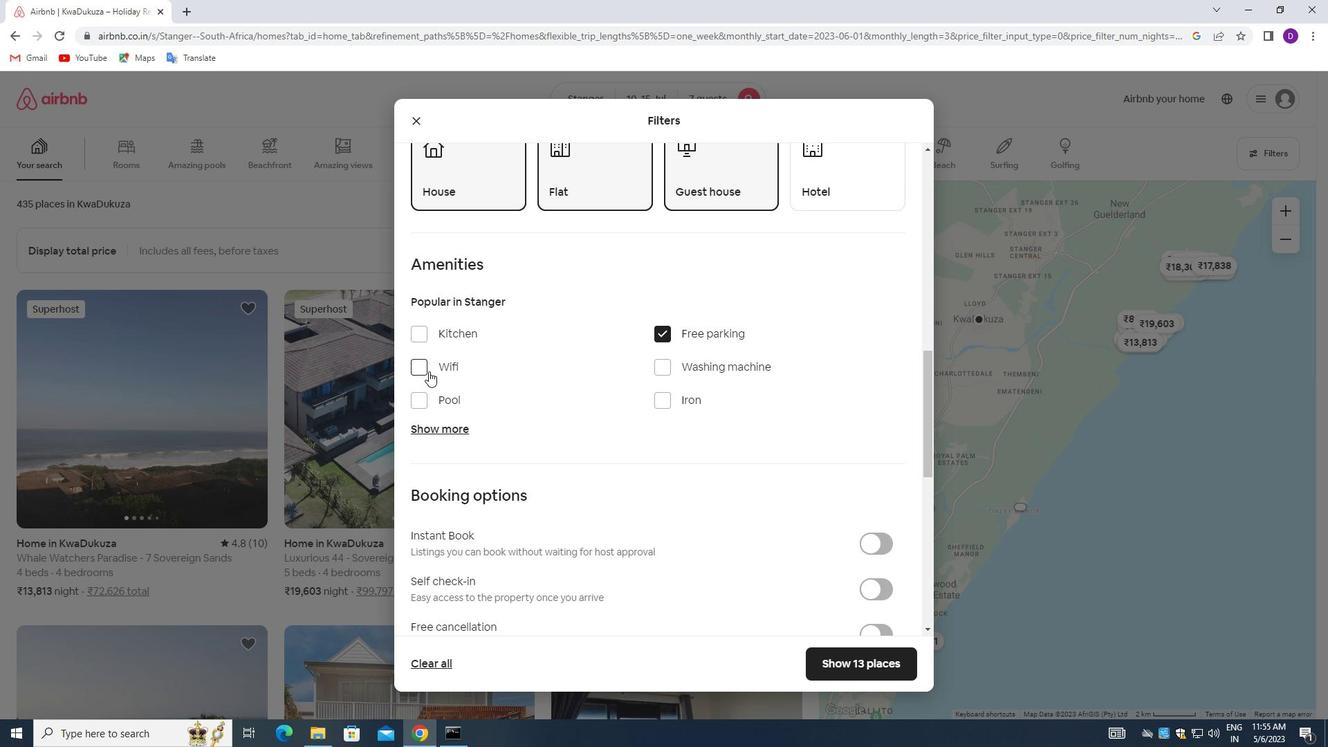 
Action: Mouse pressed left at (427, 370)
Screenshot: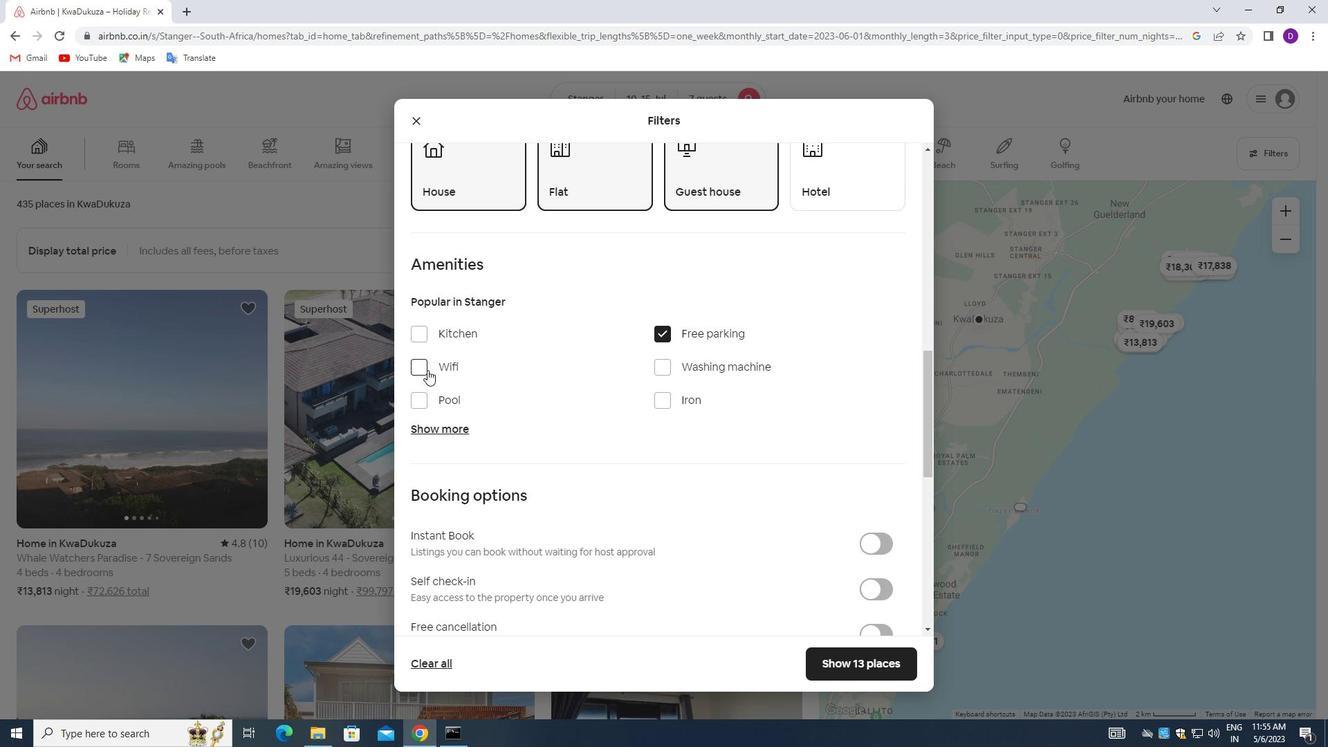 
Action: Mouse moved to (437, 426)
Screenshot: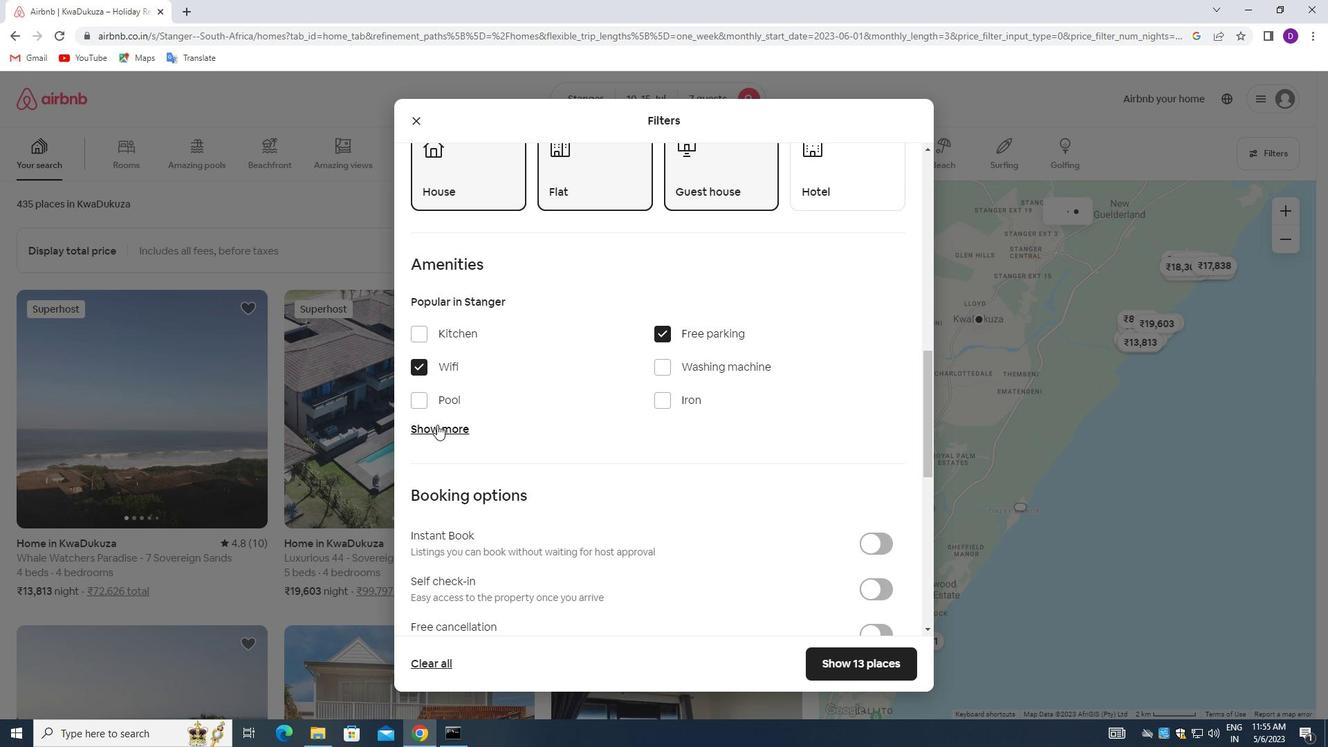 
Action: Mouse pressed left at (437, 426)
Screenshot: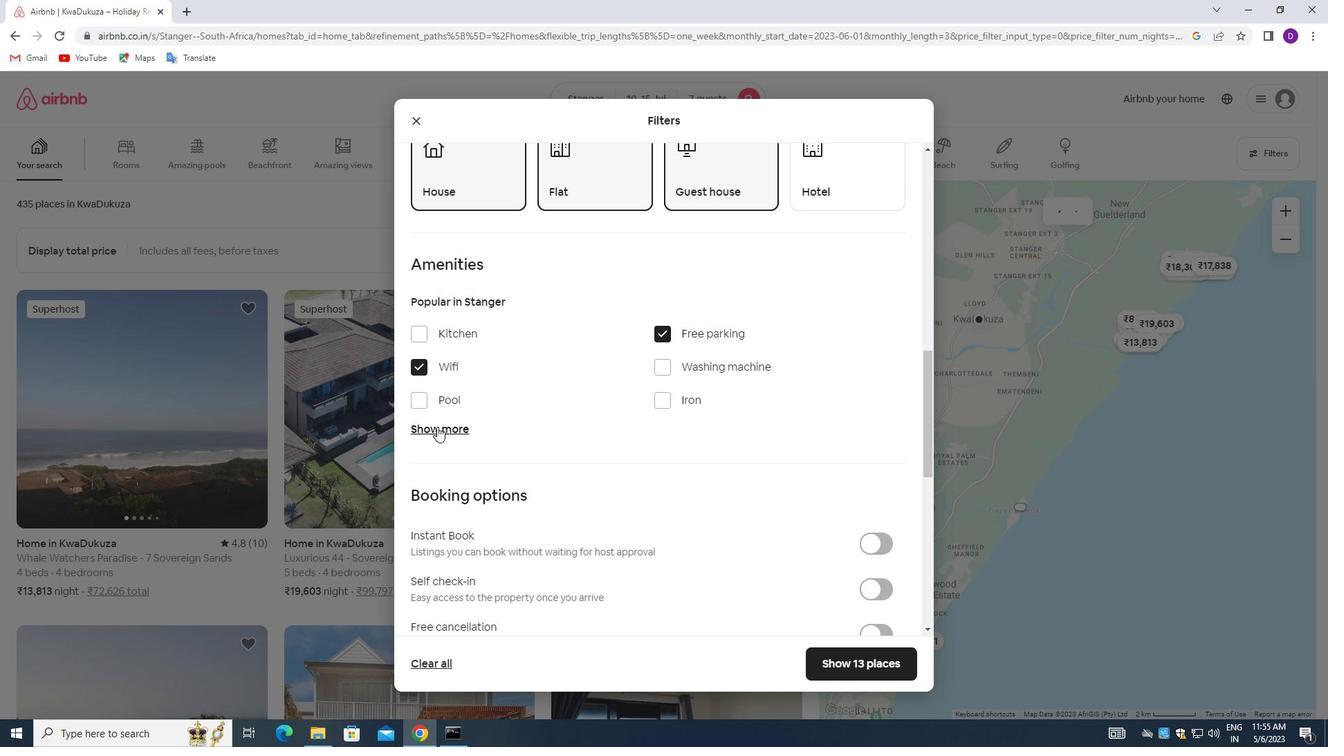 
Action: Mouse moved to (579, 458)
Screenshot: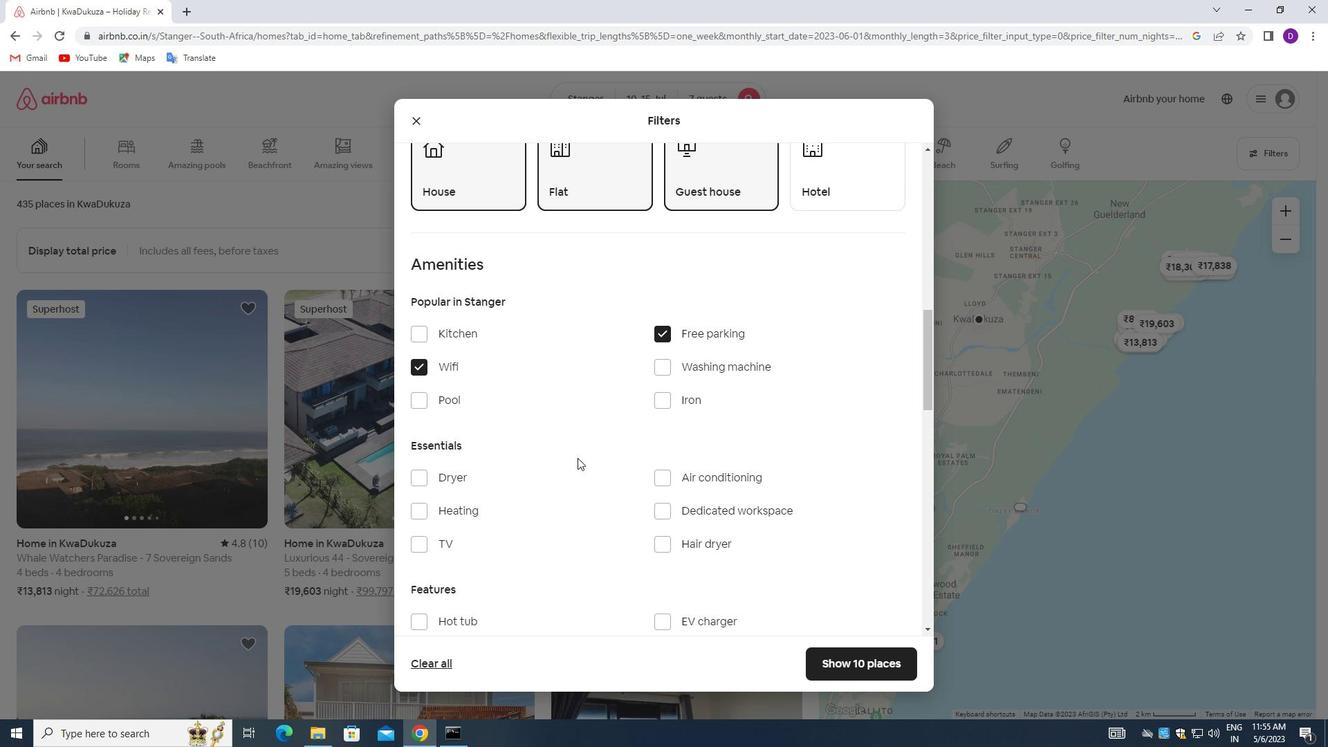 
Action: Mouse scrolled (579, 457) with delta (0, 0)
Screenshot: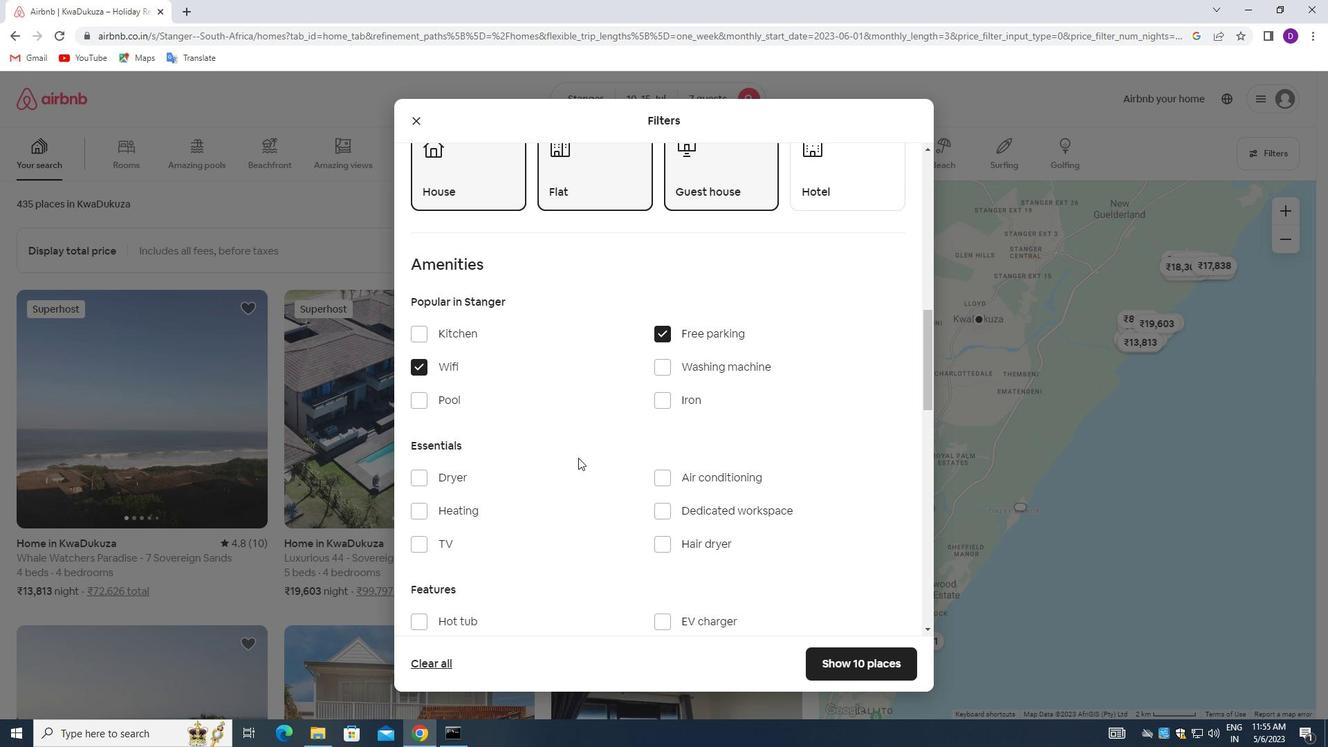 
Action: Mouse moved to (422, 478)
Screenshot: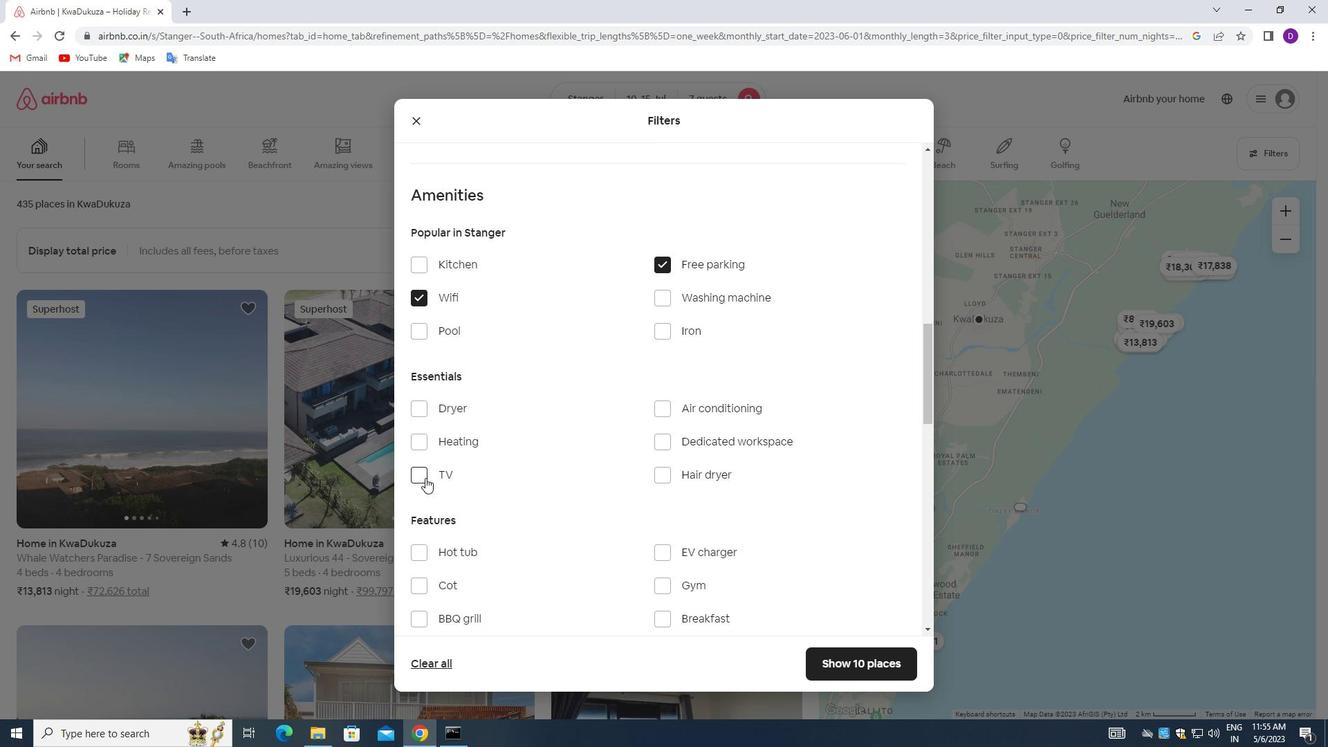 
Action: Mouse pressed left at (422, 478)
Screenshot: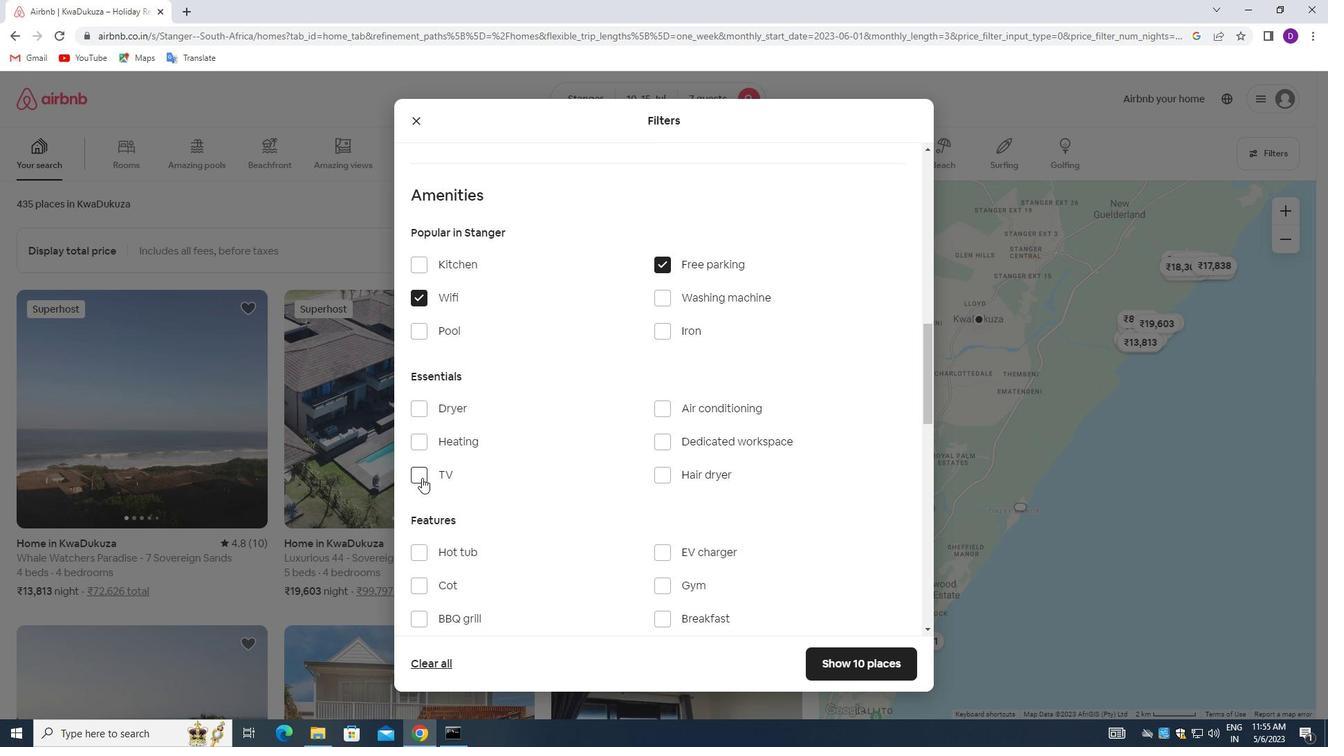 
Action: Mouse moved to (563, 487)
Screenshot: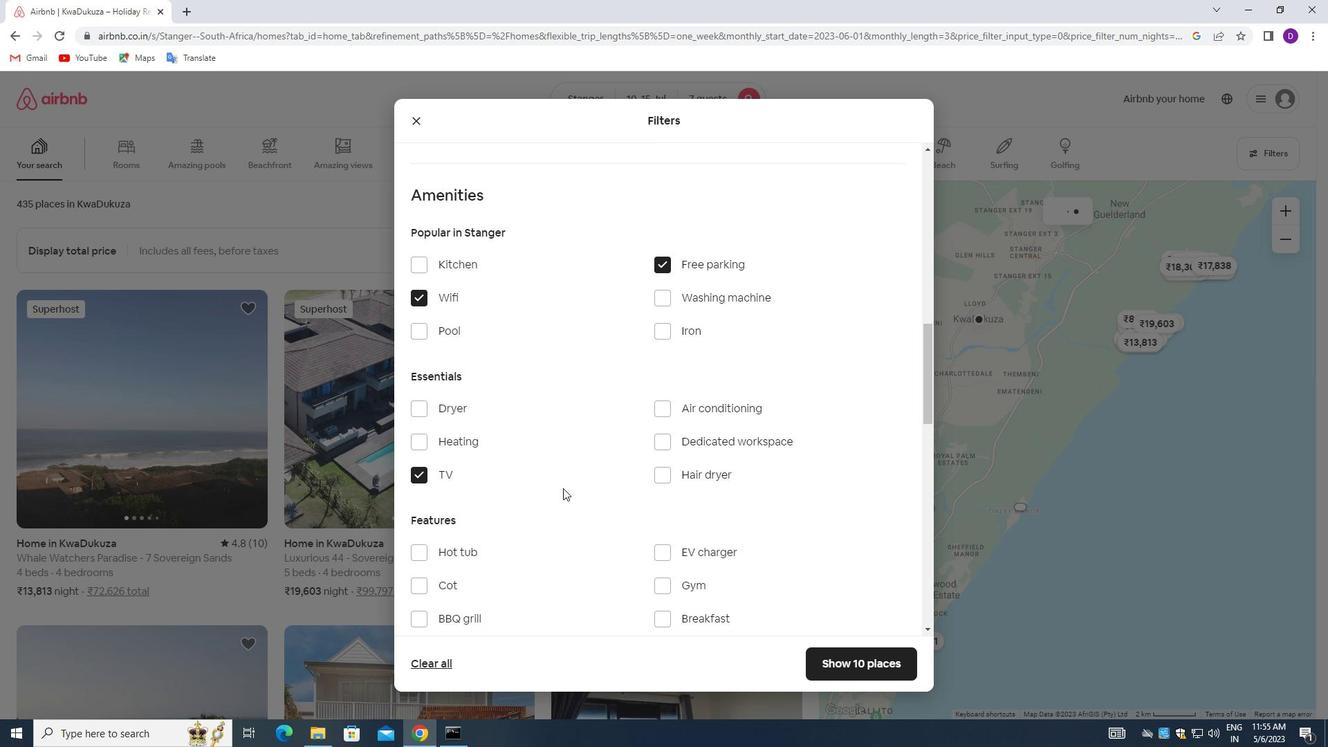 
Action: Mouse scrolled (563, 487) with delta (0, 0)
Screenshot: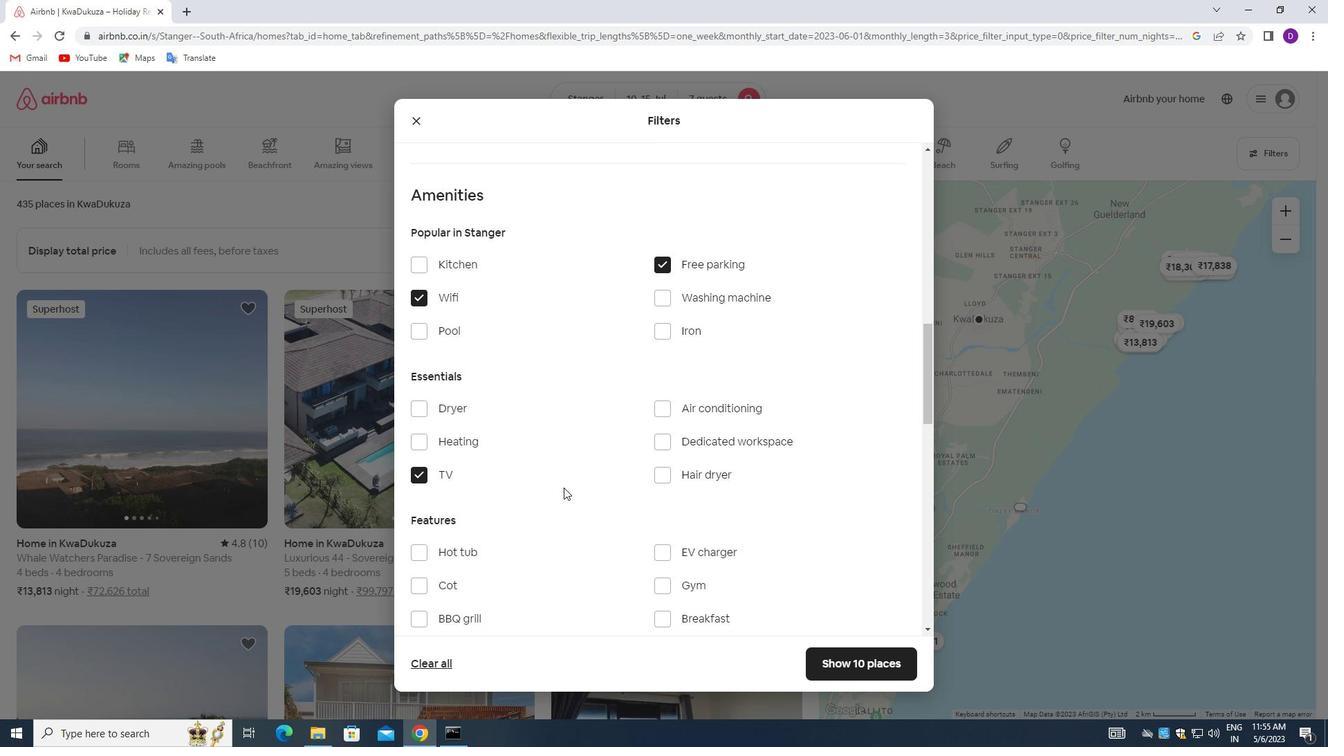 
Action: Mouse moved to (658, 513)
Screenshot: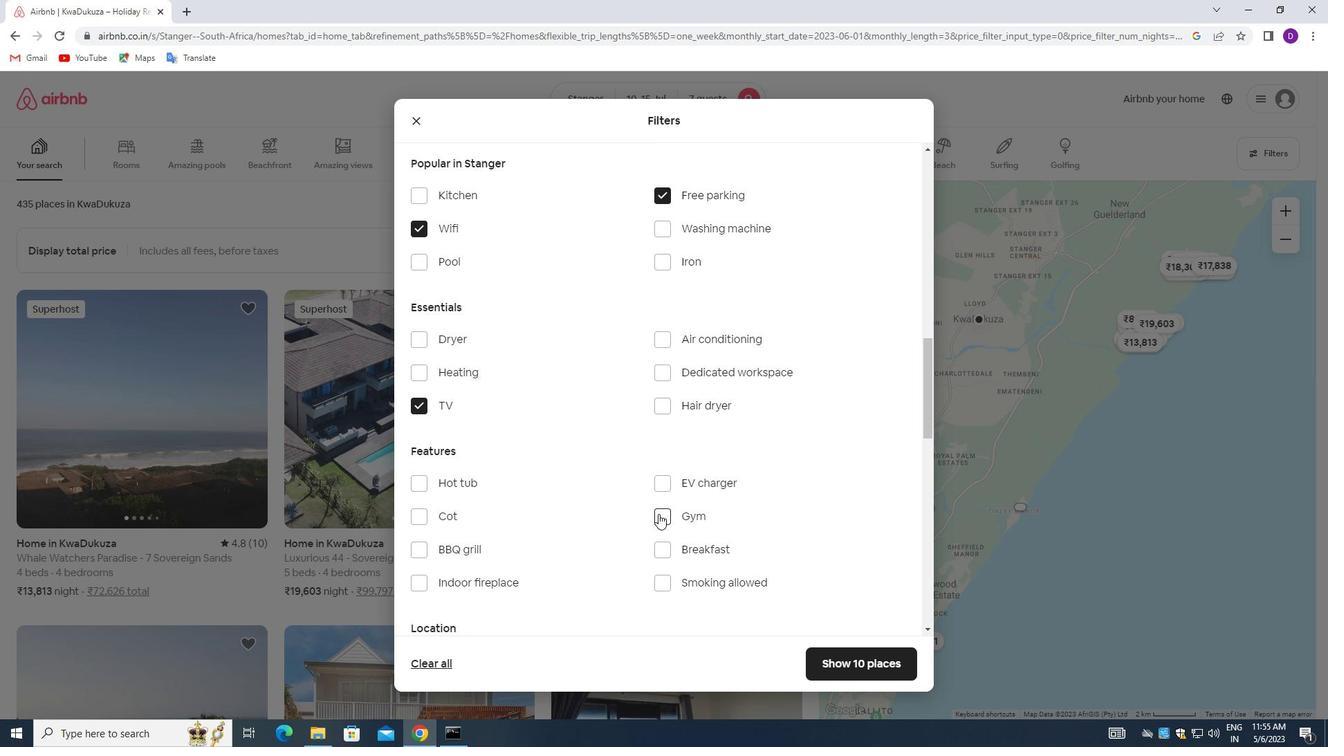 
Action: Mouse pressed left at (658, 513)
Screenshot: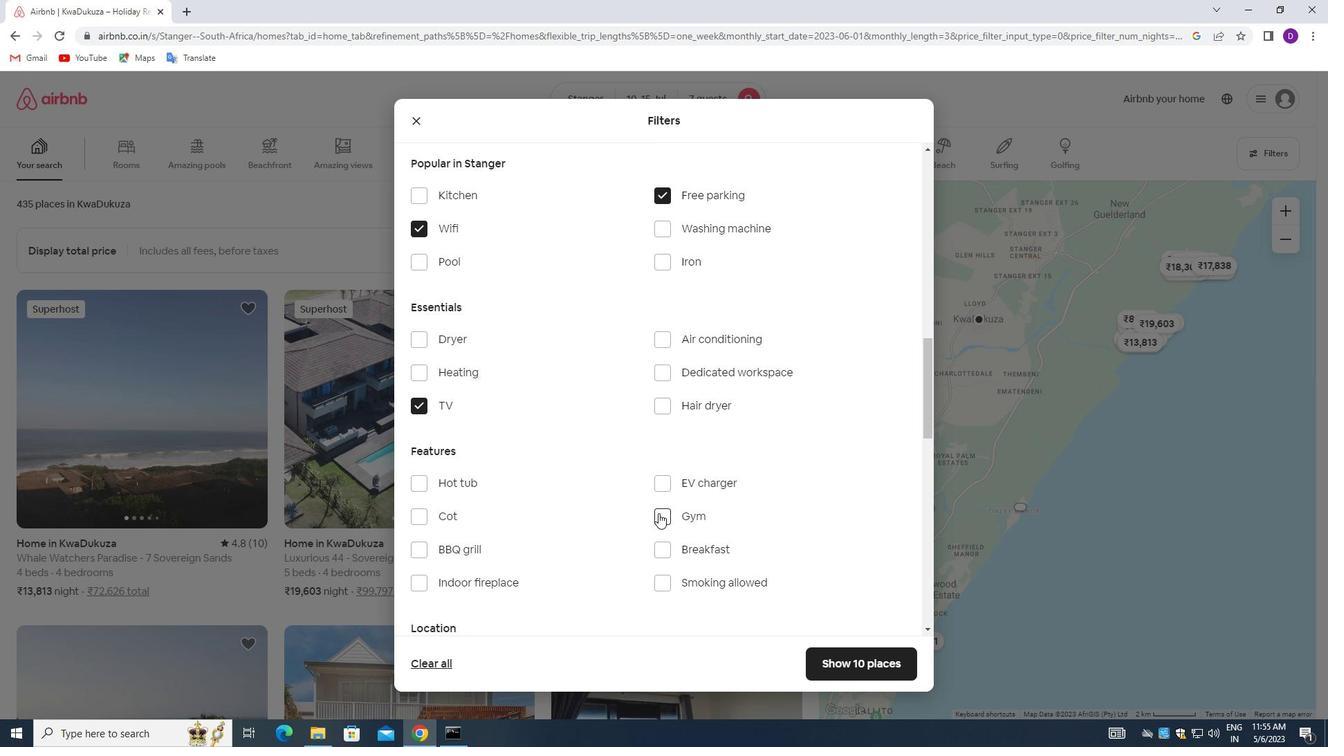 
Action: Mouse moved to (663, 547)
Screenshot: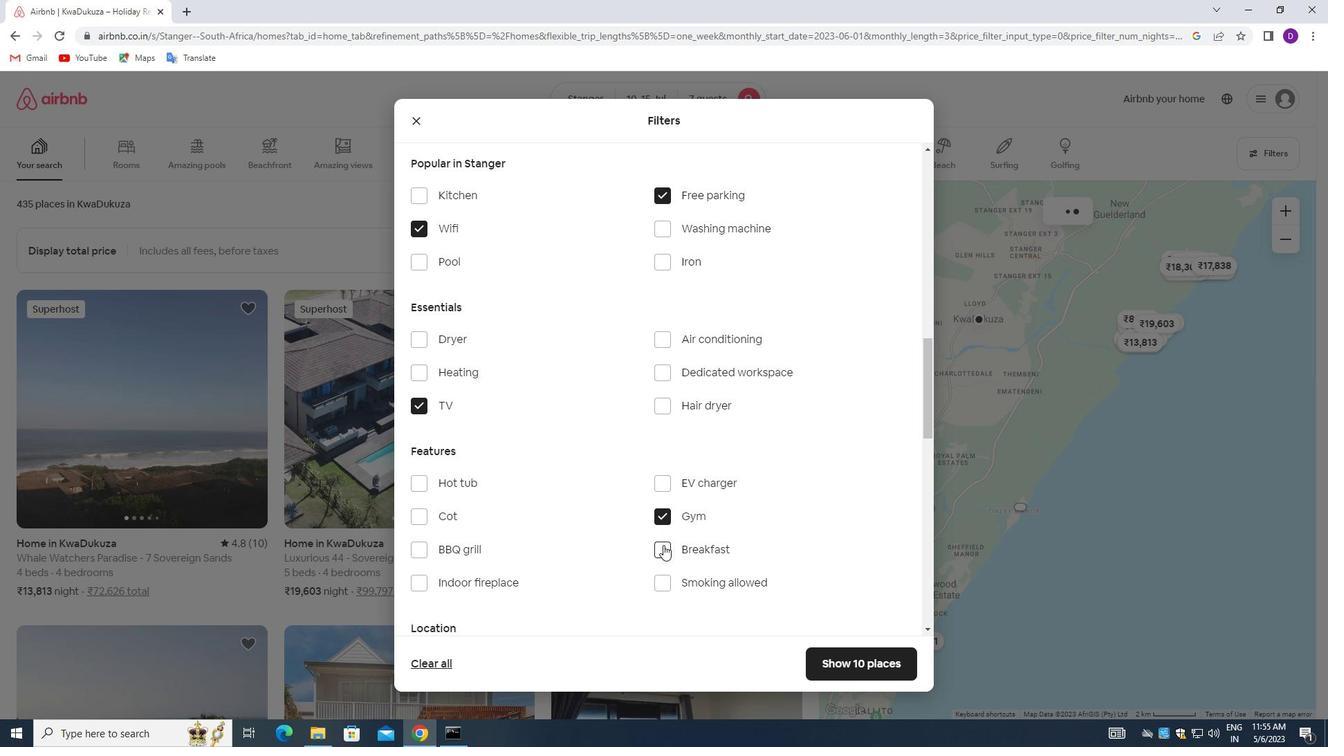 
Action: Mouse pressed left at (663, 547)
Screenshot: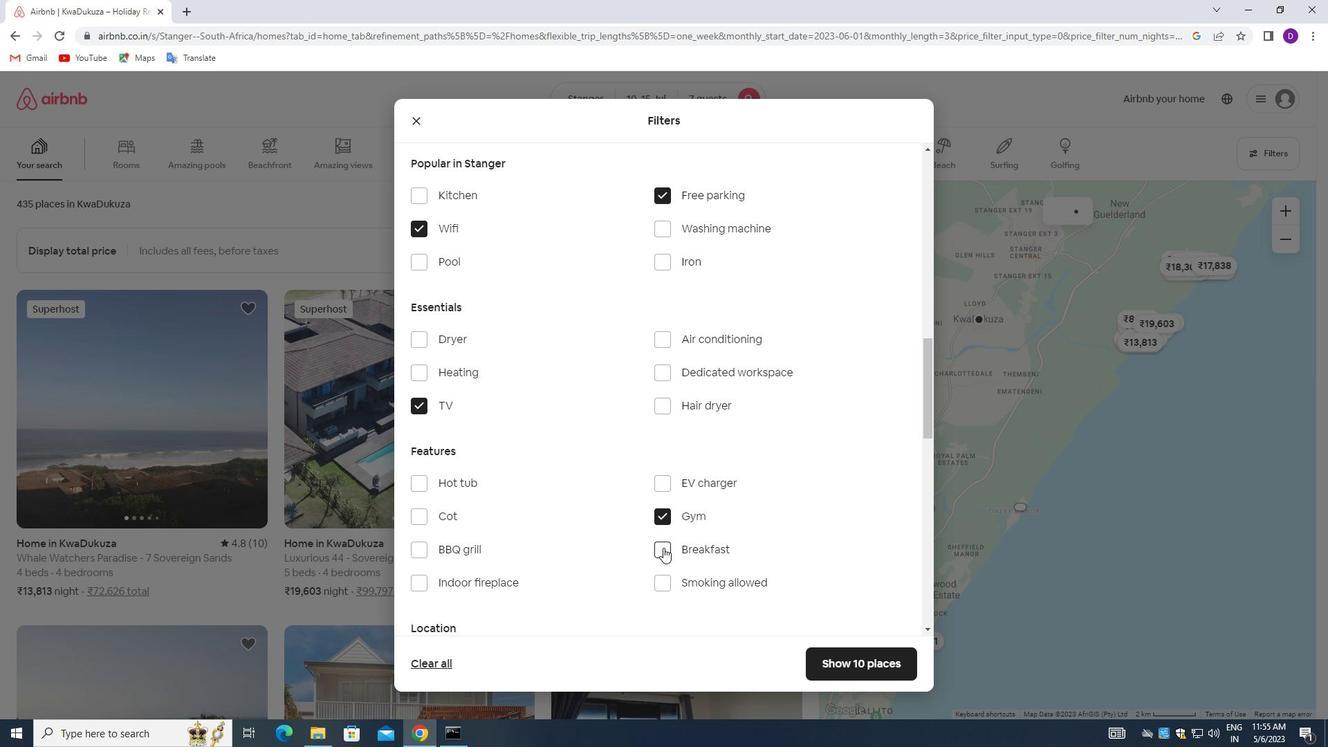 
Action: Mouse moved to (584, 483)
Screenshot: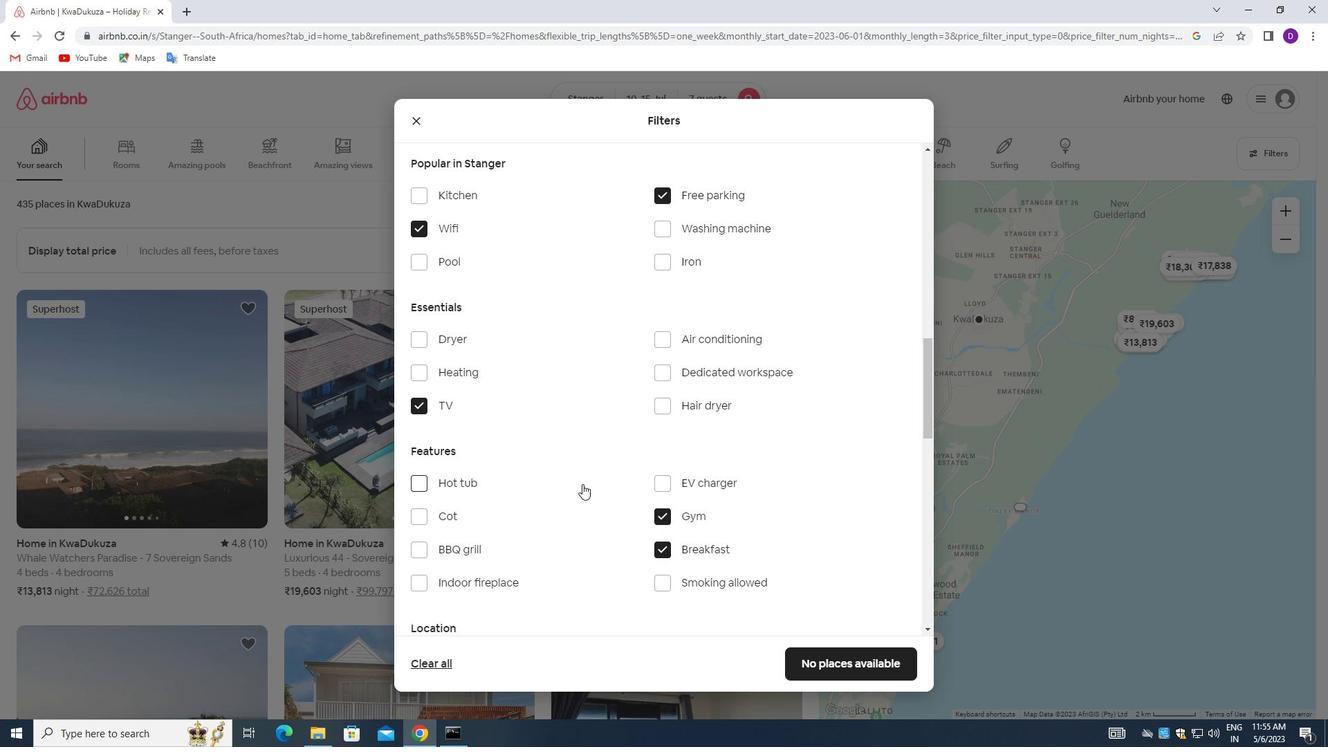 
Action: Mouse scrolled (584, 482) with delta (0, 0)
Screenshot: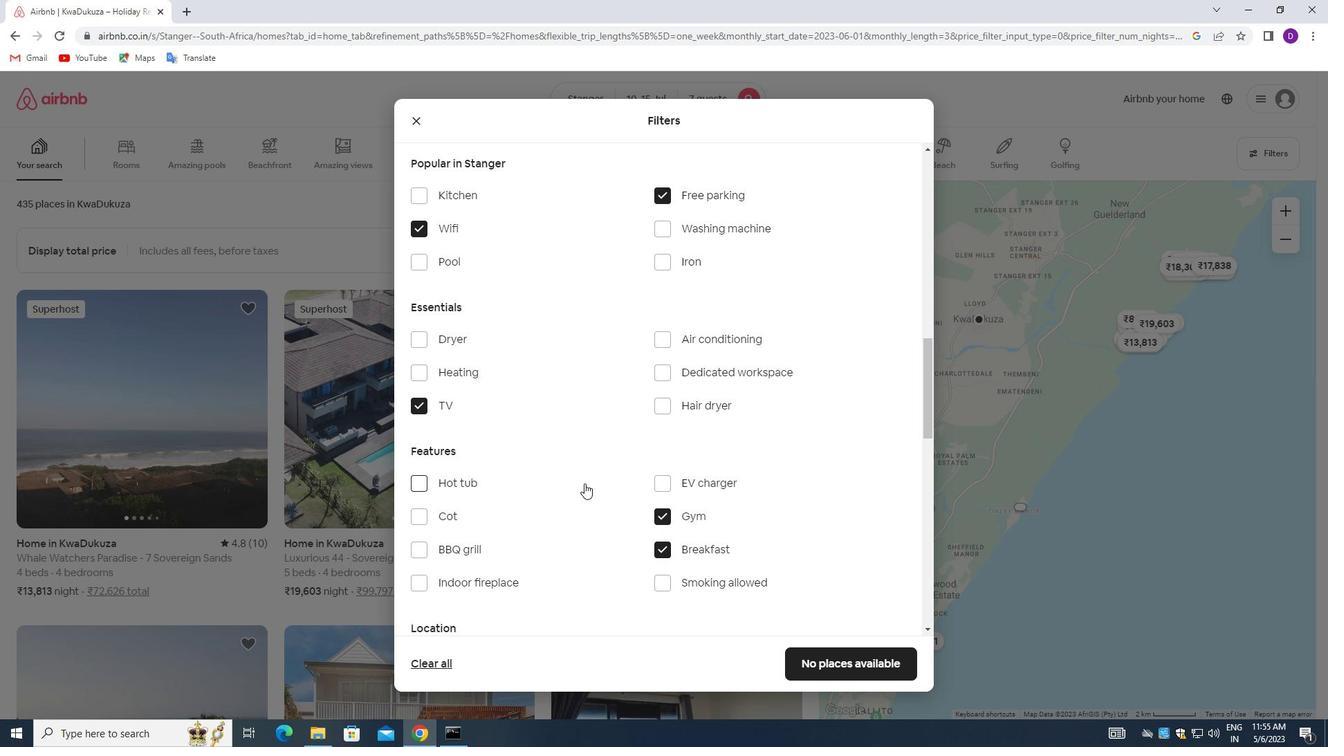 
Action: Mouse scrolled (584, 482) with delta (0, 0)
Screenshot: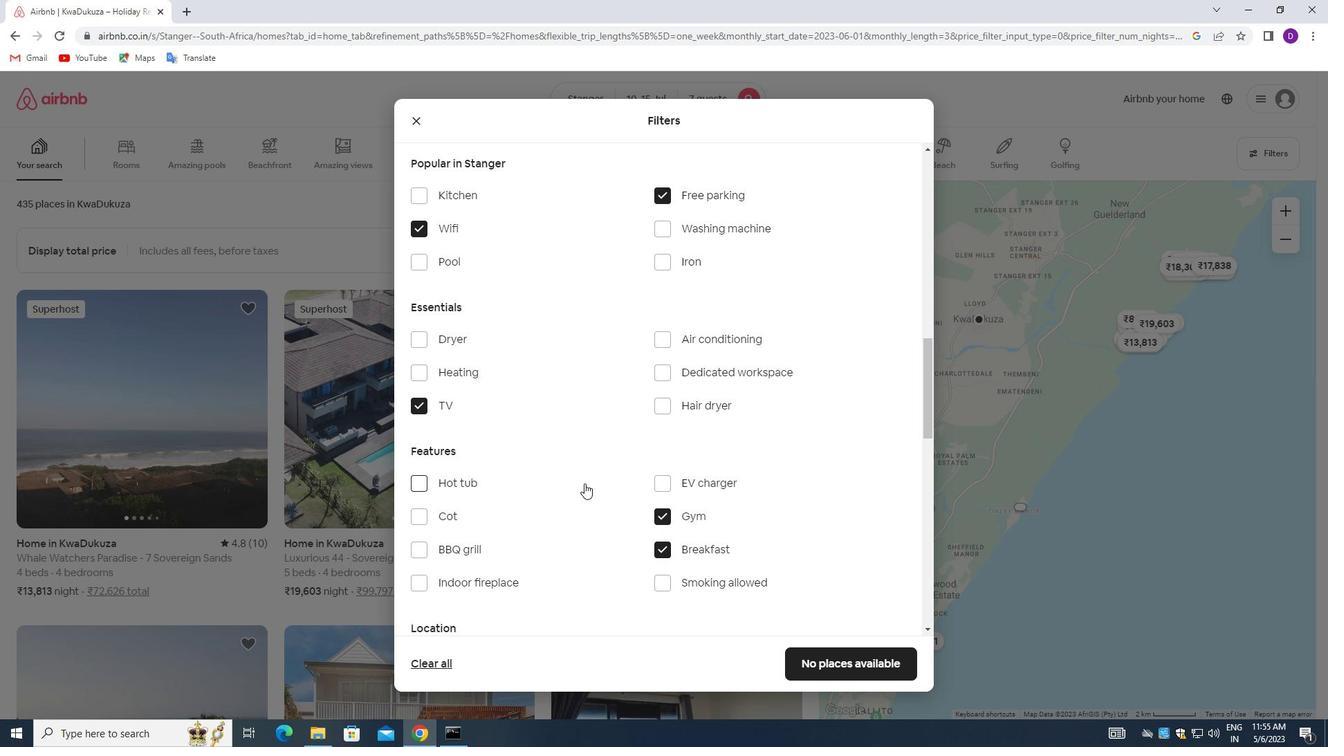 
Action: Mouse moved to (572, 462)
Screenshot: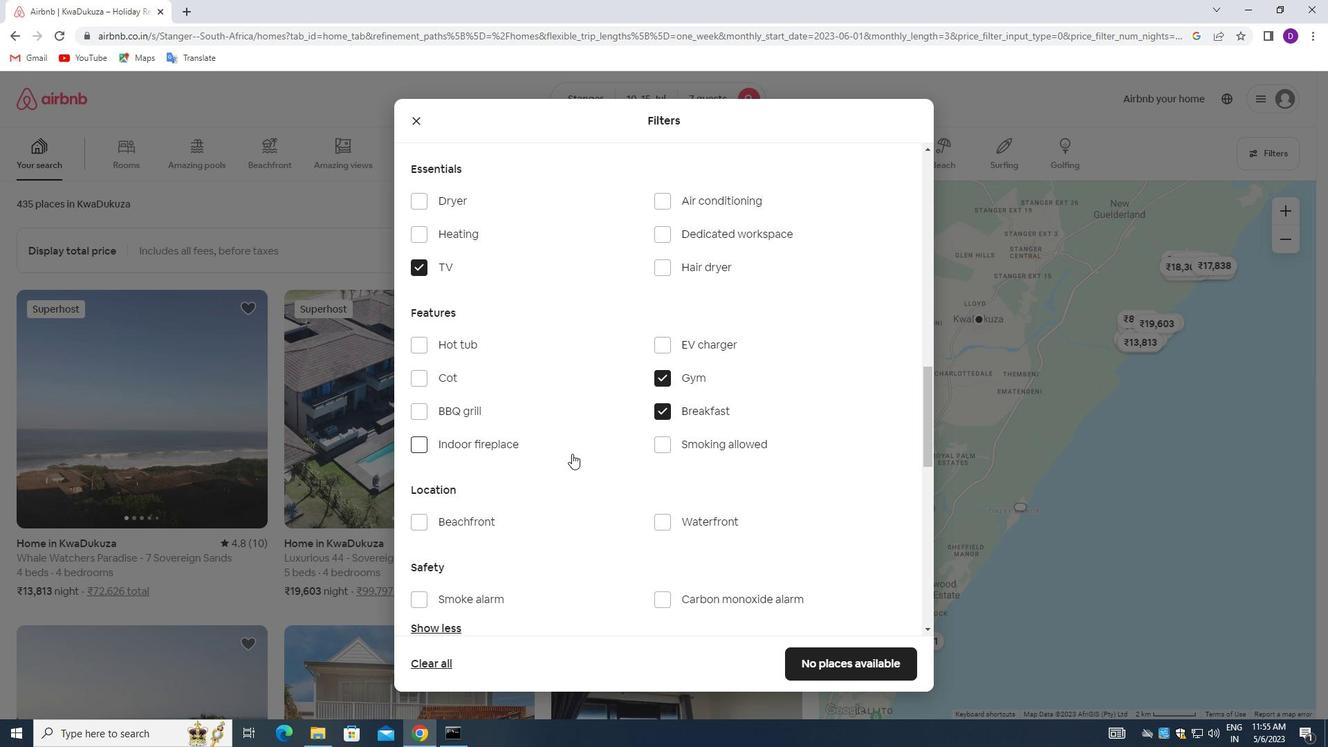 
Action: Mouse scrolled (572, 462) with delta (0, 0)
Screenshot: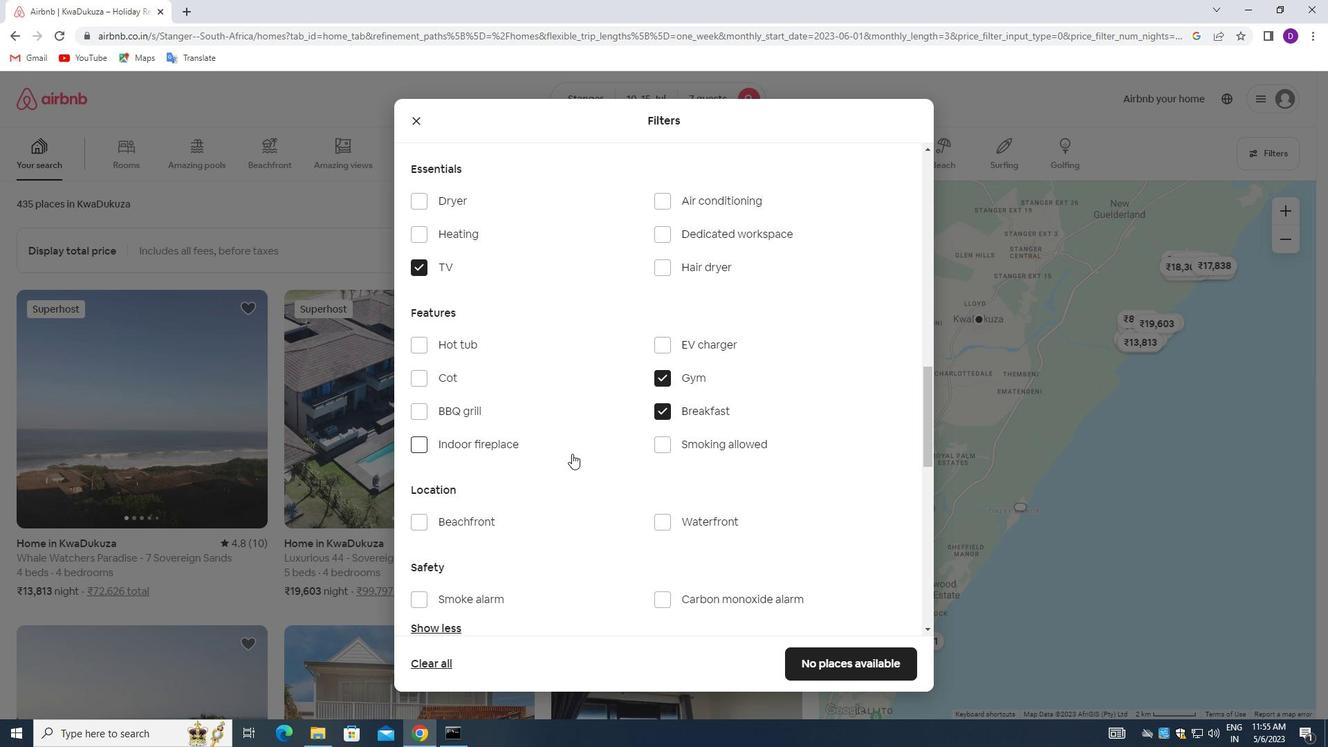 
Action: Mouse moved to (572, 468)
Screenshot: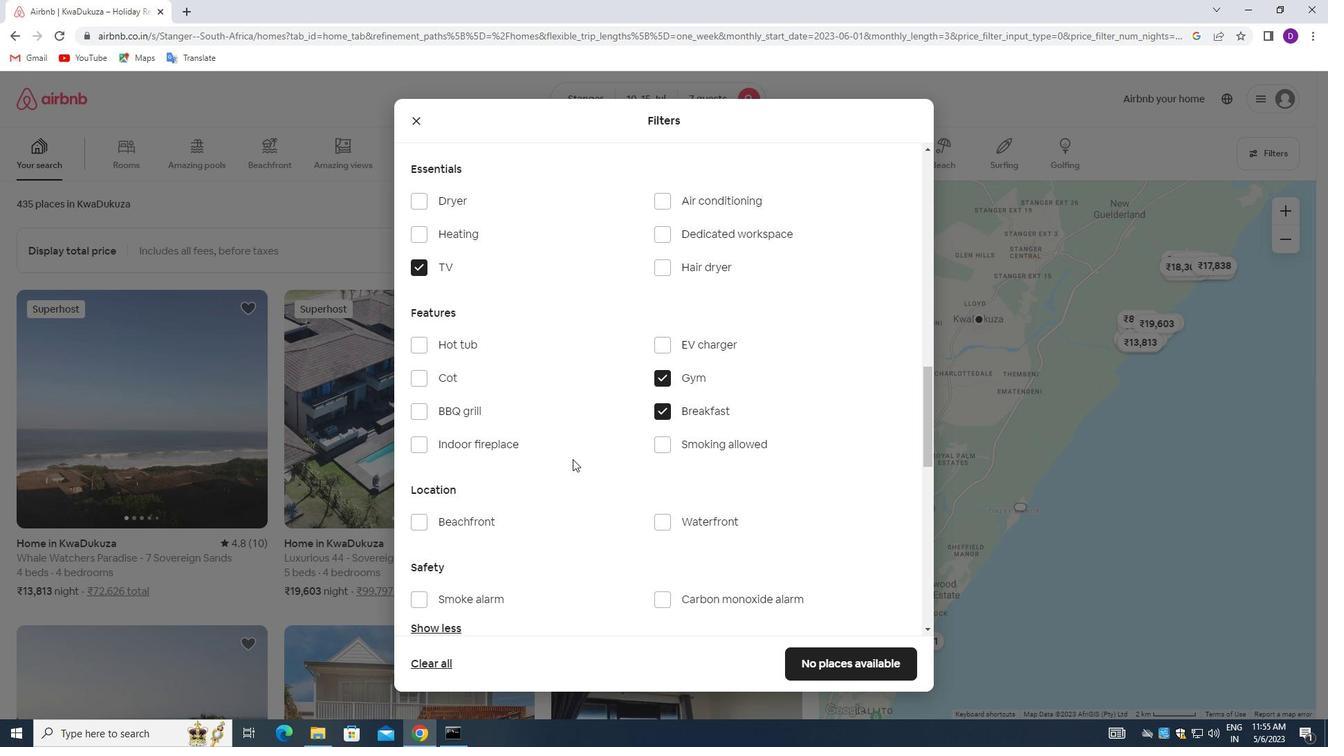 
Action: Mouse scrolled (572, 467) with delta (0, 0)
Screenshot: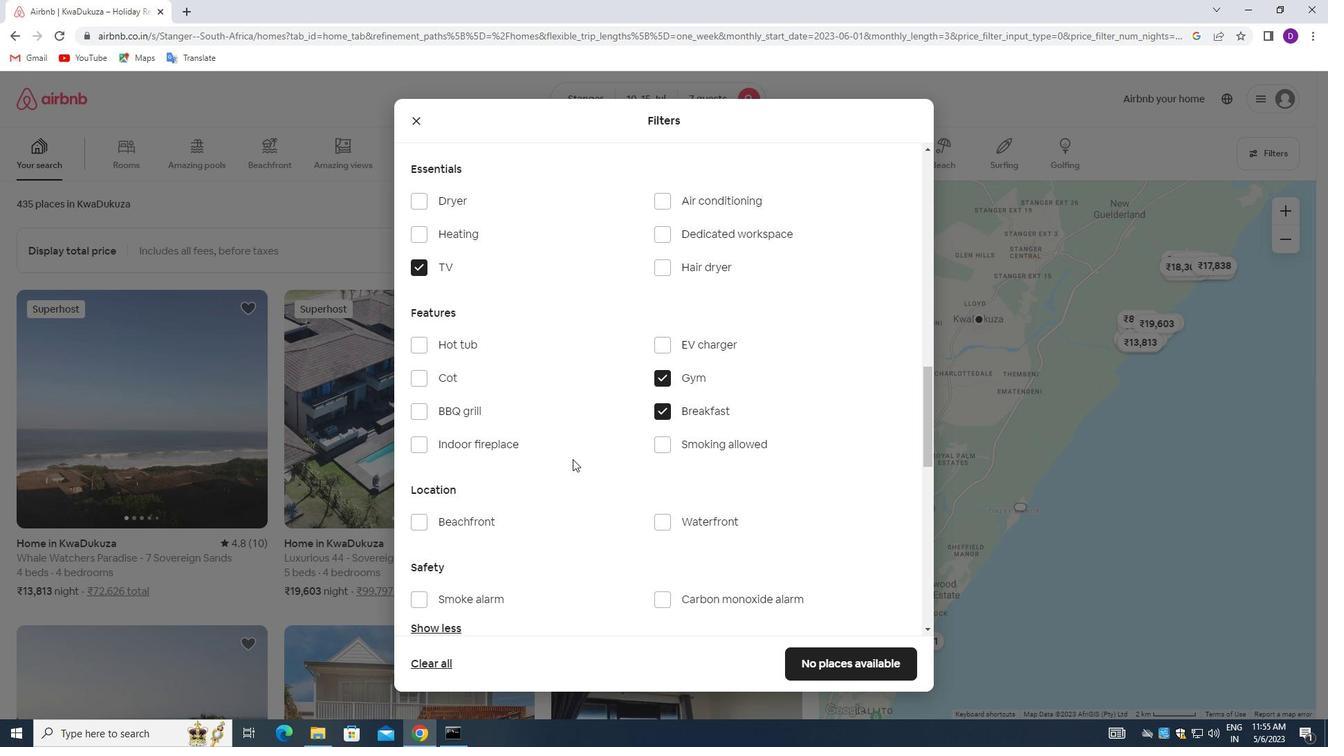 
Action: Mouse moved to (570, 471)
Screenshot: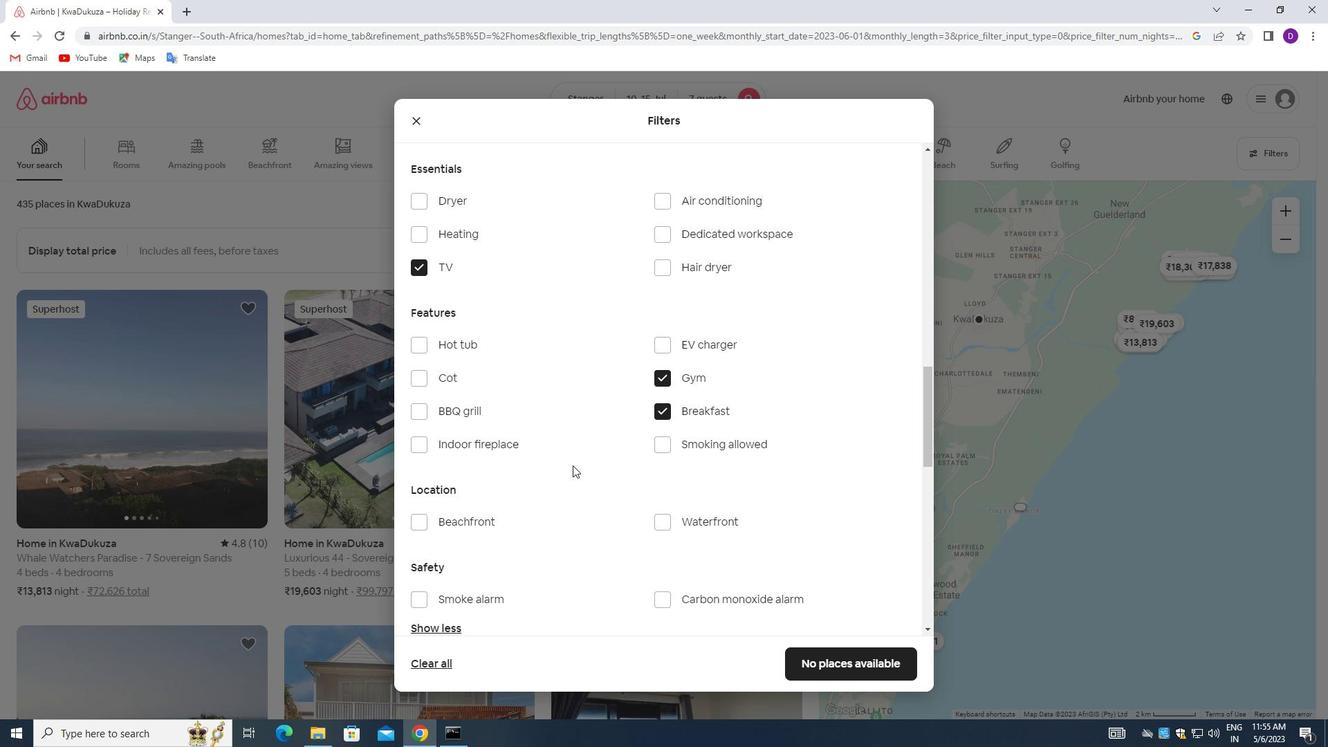
Action: Mouse scrolled (570, 470) with delta (0, 0)
Screenshot: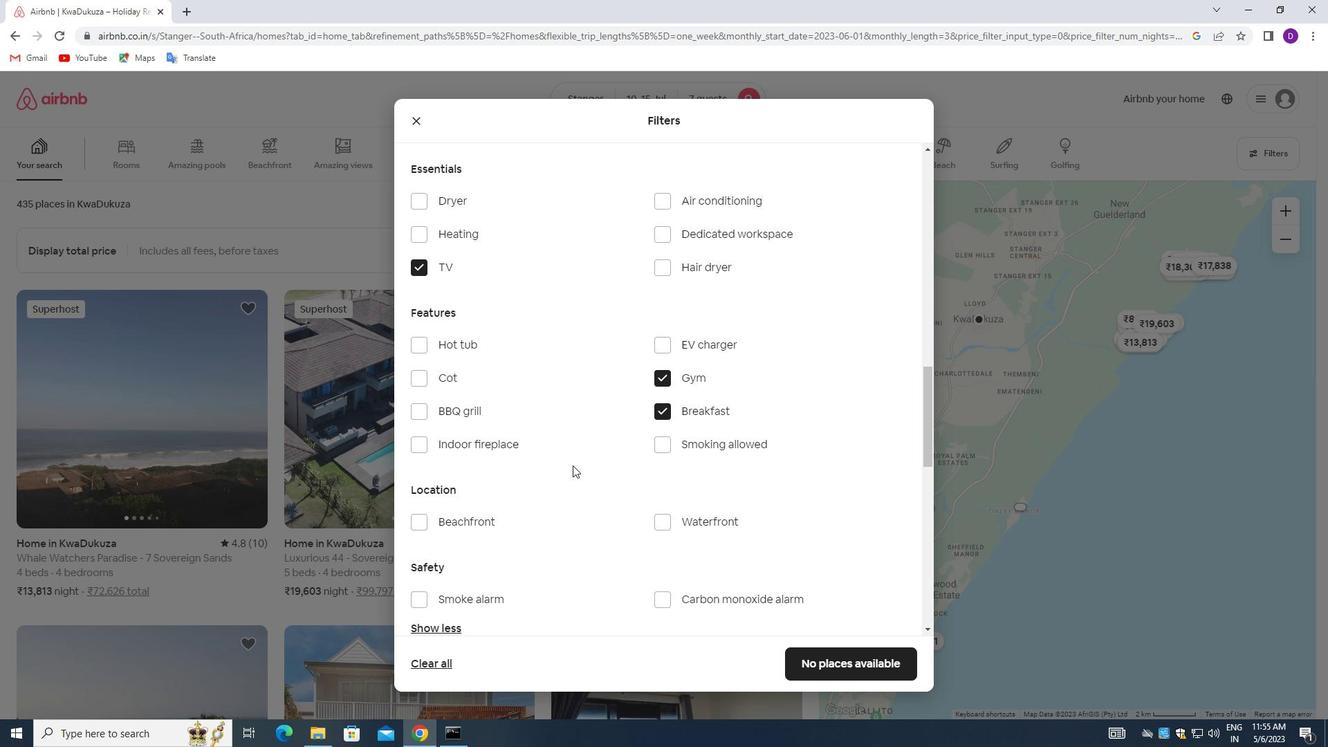 
Action: Mouse moved to (567, 473)
Screenshot: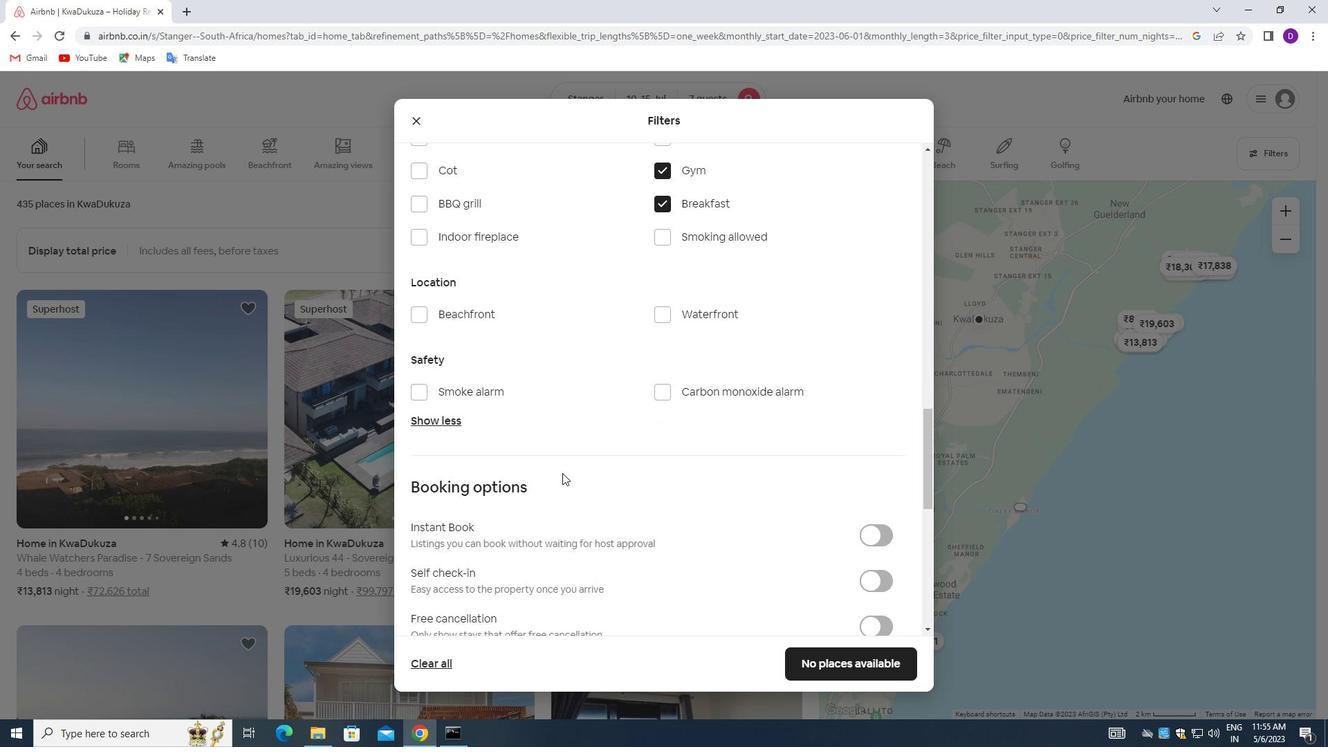 
Action: Mouse scrolled (567, 472) with delta (0, 0)
Screenshot: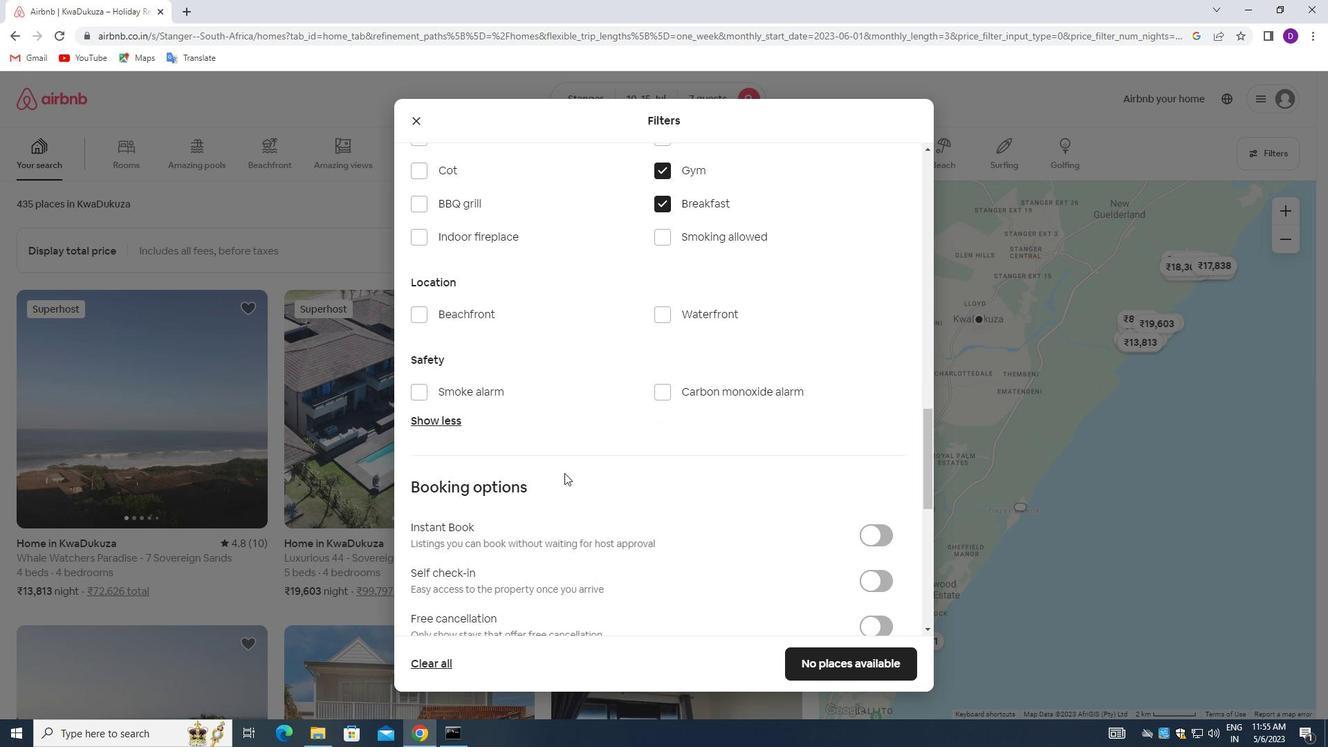 
Action: Mouse moved to (569, 474)
Screenshot: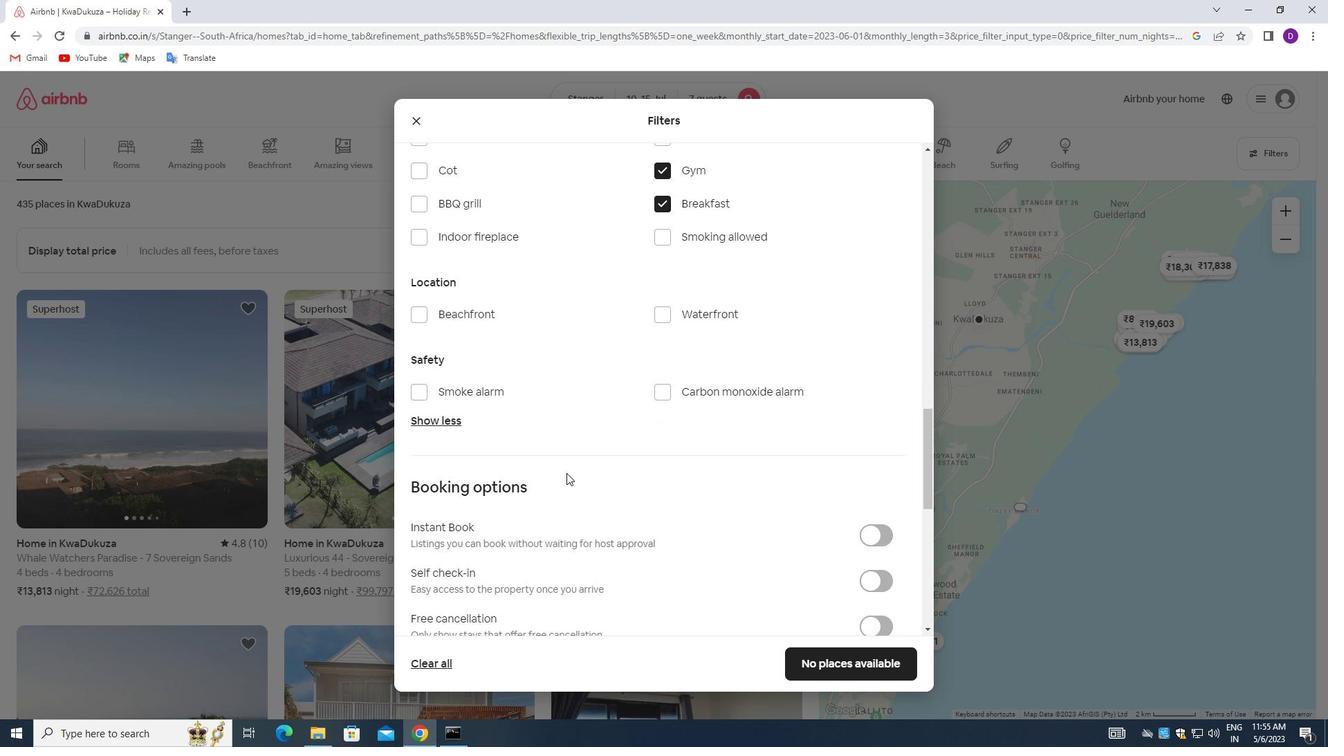 
Action: Mouse scrolled (569, 473) with delta (0, 0)
Screenshot: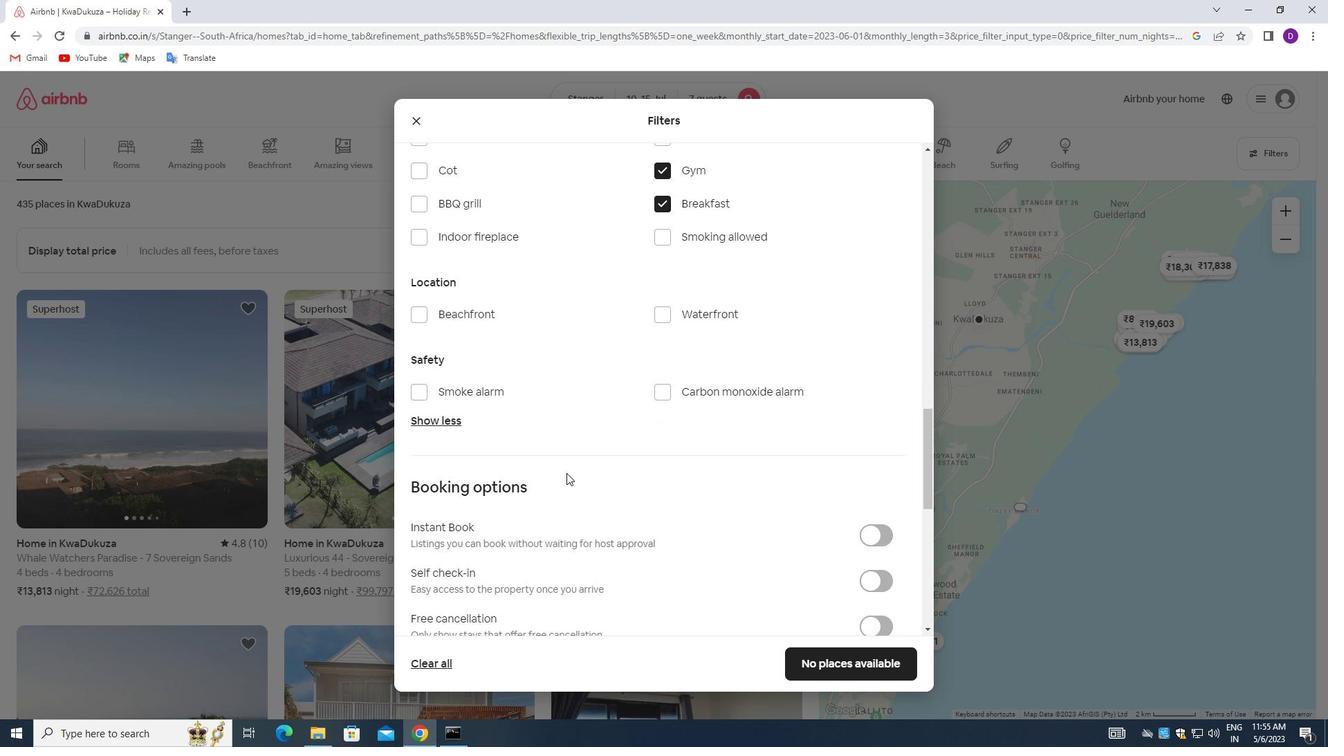 
Action: Mouse moved to (879, 444)
Screenshot: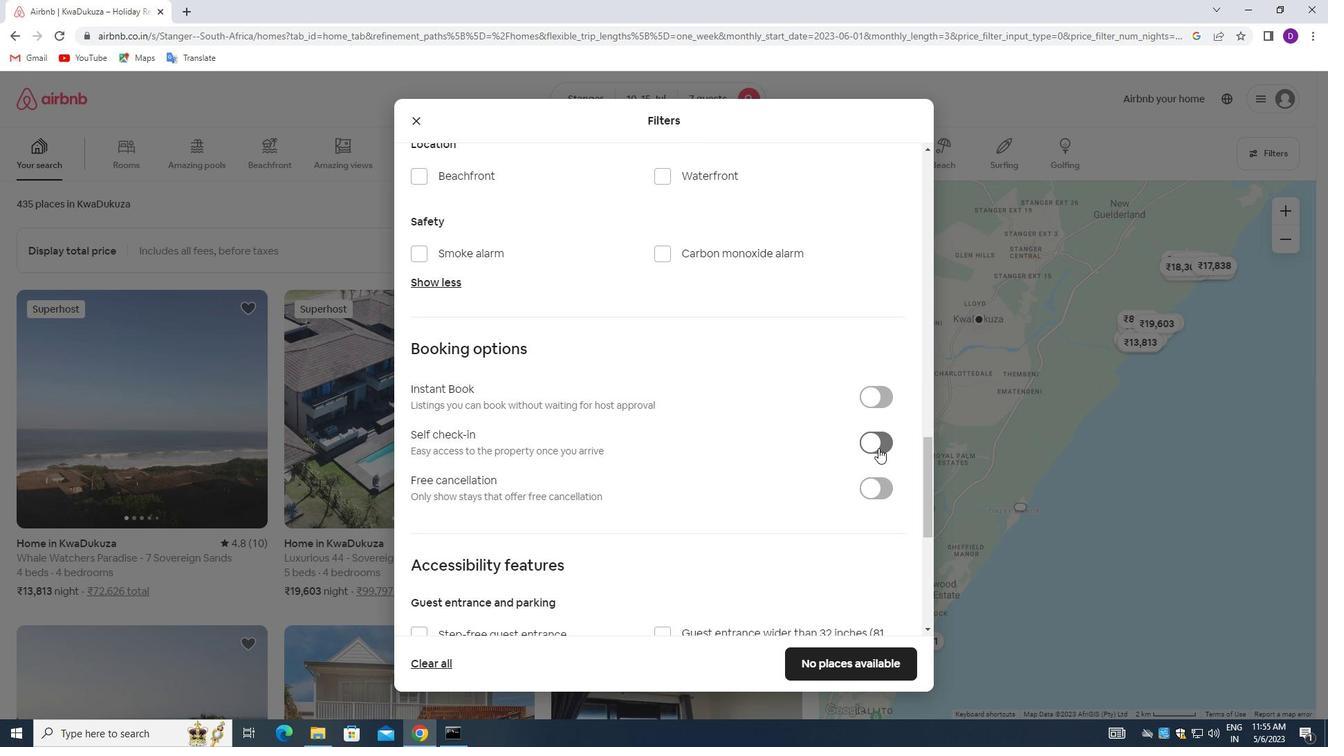 
Action: Mouse pressed left at (879, 444)
Screenshot: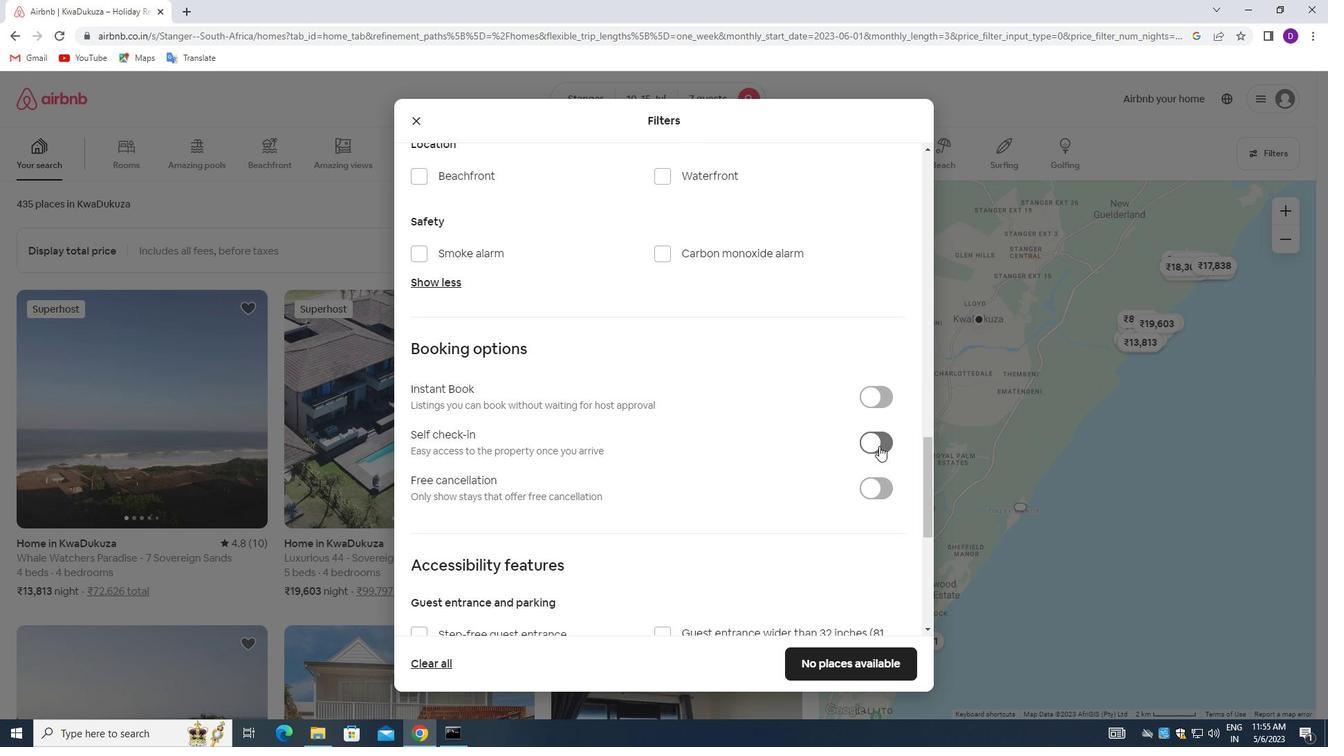 
Action: Mouse moved to (706, 511)
Screenshot: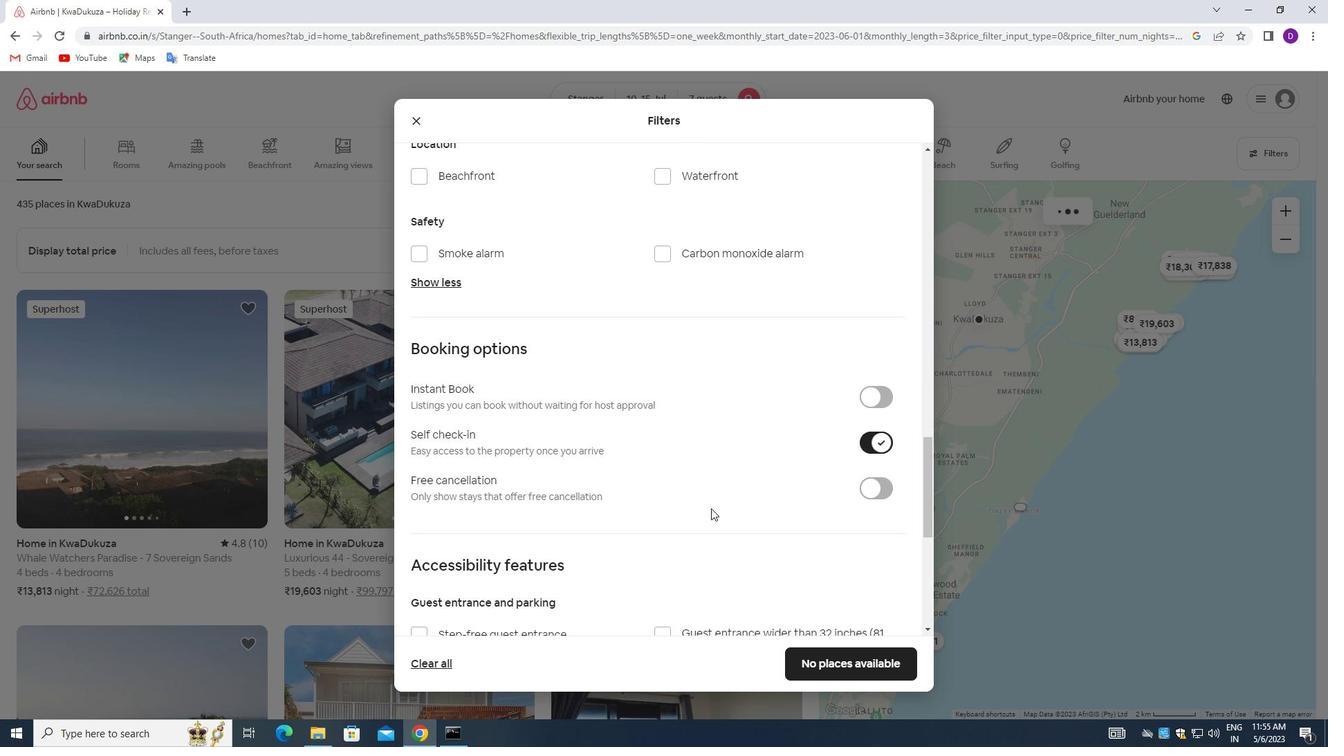 
Action: Mouse scrolled (706, 511) with delta (0, 0)
Screenshot: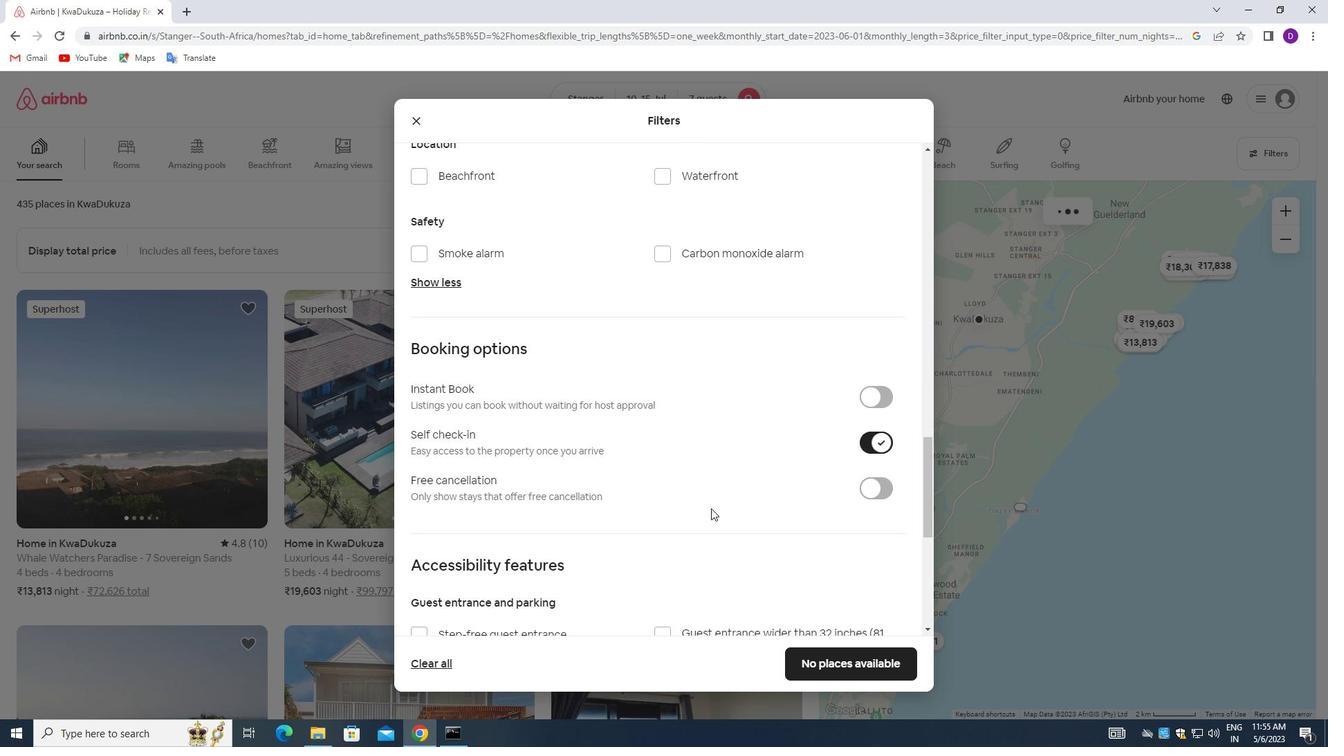 
Action: Mouse moved to (702, 513)
Screenshot: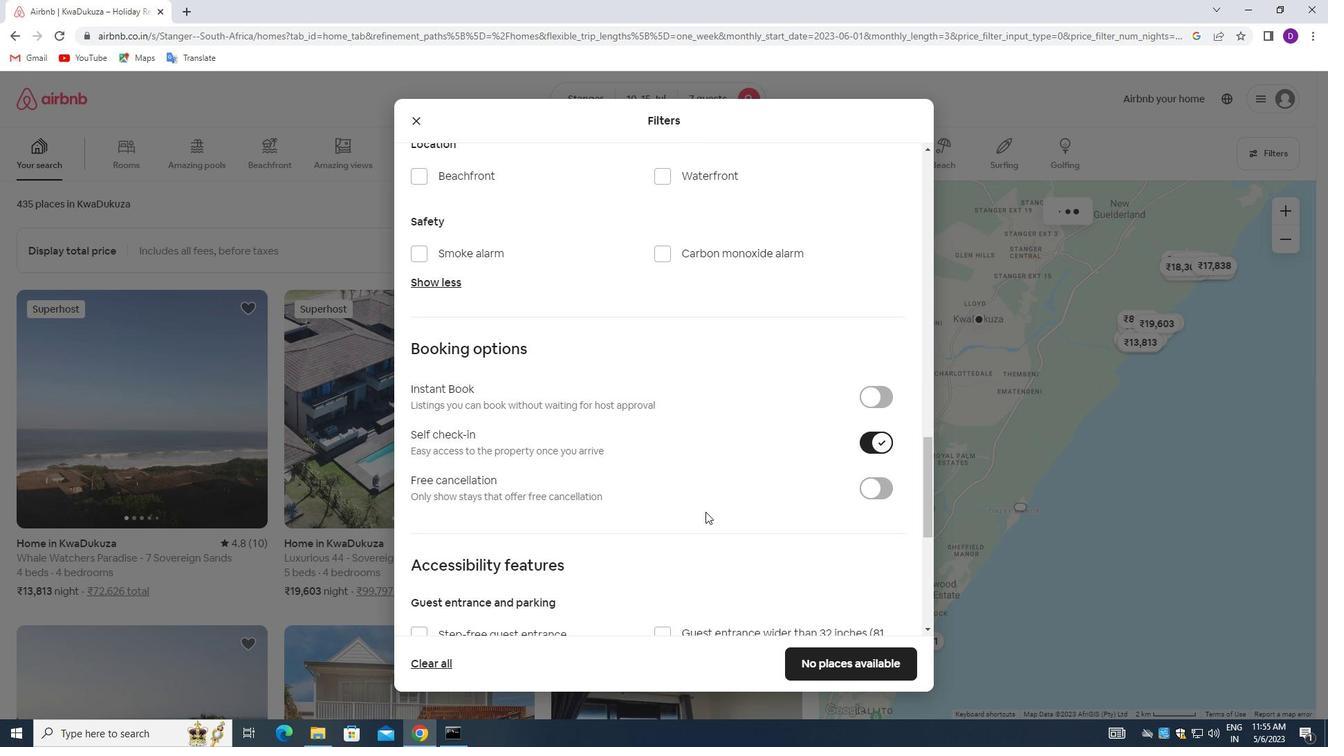 
Action: Mouse scrolled (702, 512) with delta (0, 0)
Screenshot: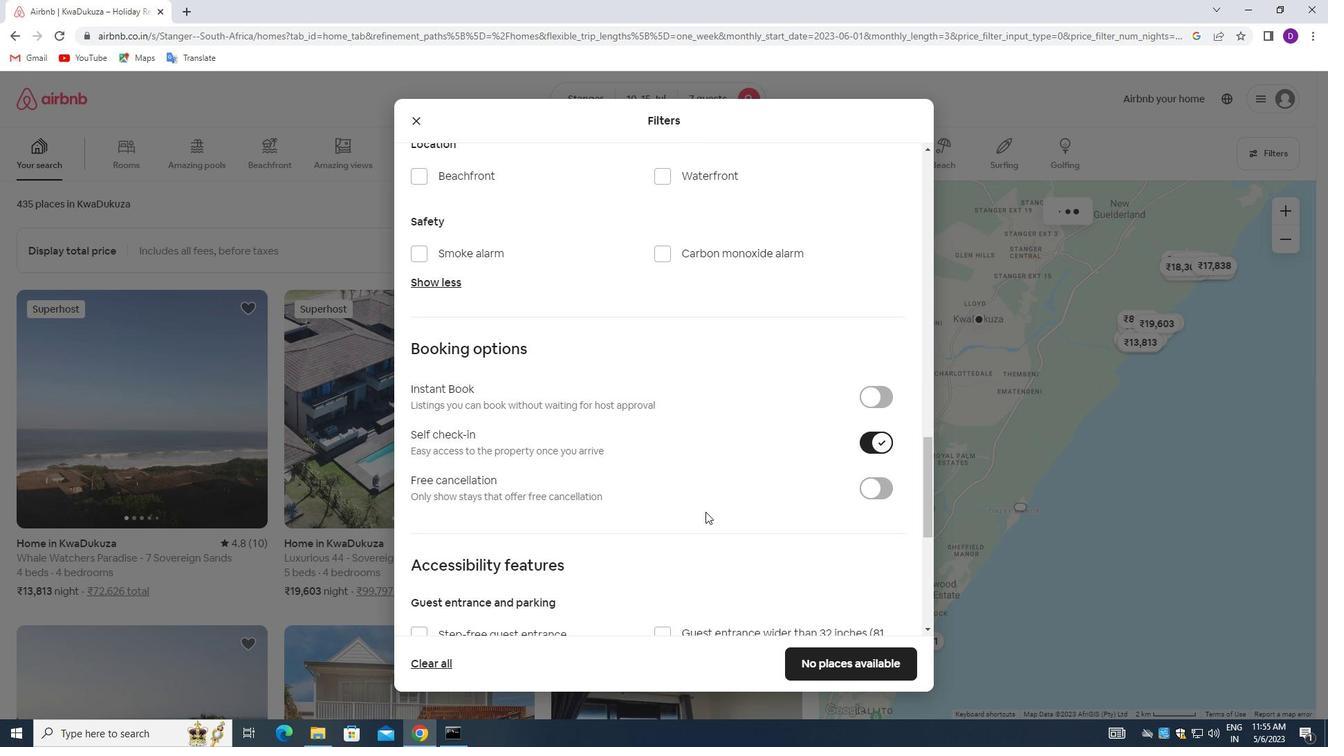 
Action: Mouse moved to (702, 513)
Screenshot: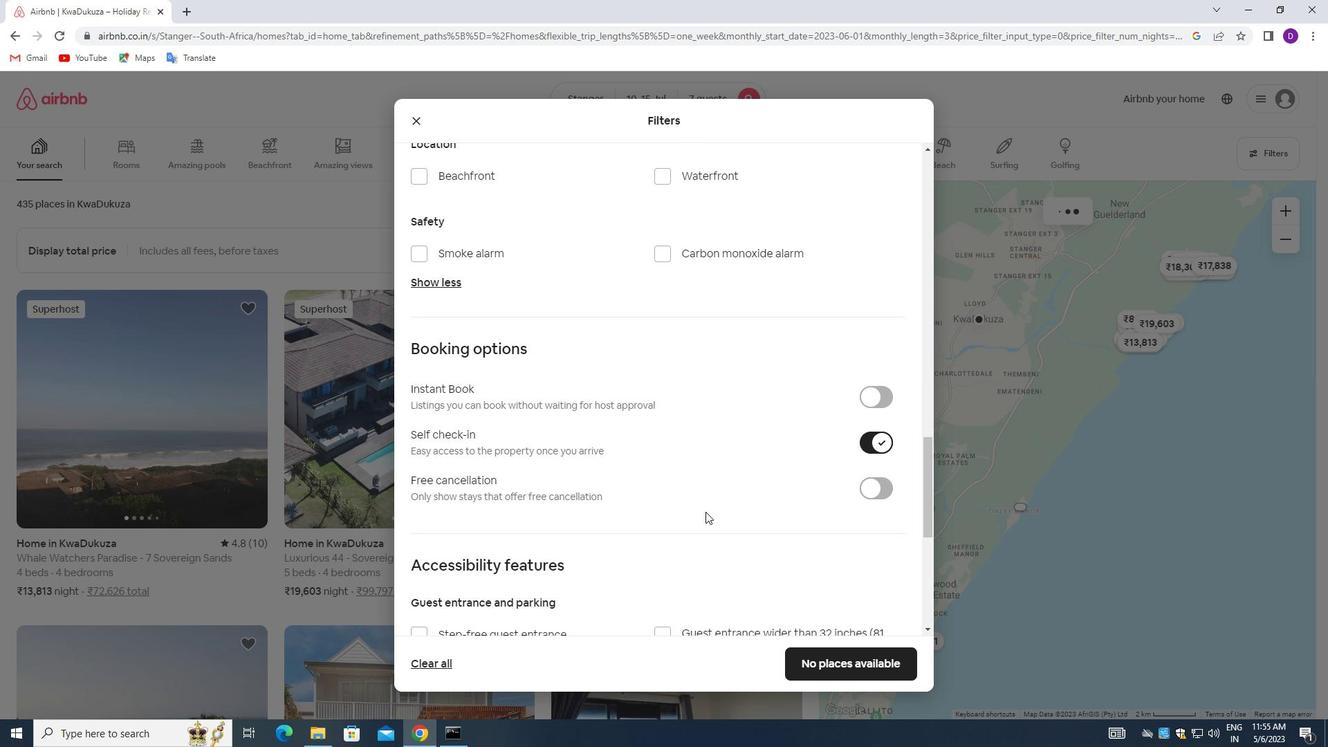 
Action: Mouse scrolled (702, 512) with delta (0, 0)
Screenshot: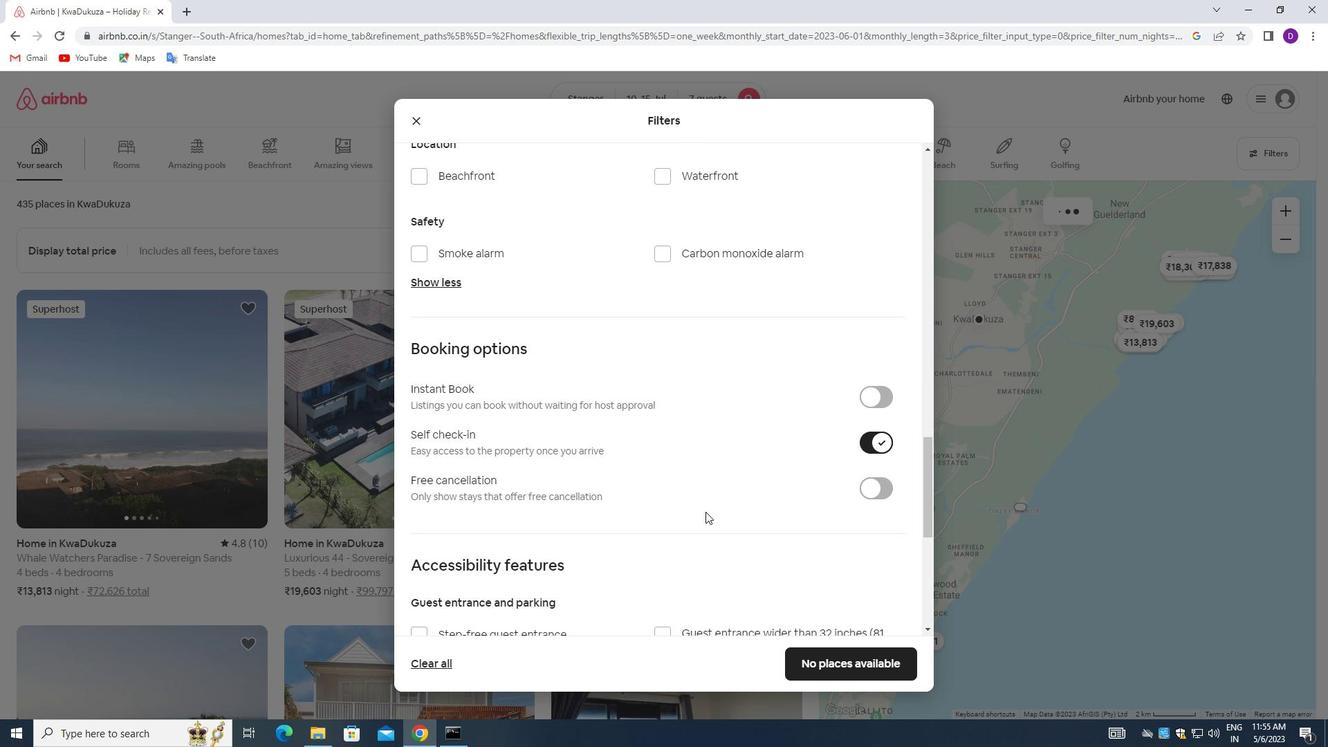 
Action: Mouse moved to (664, 536)
Screenshot: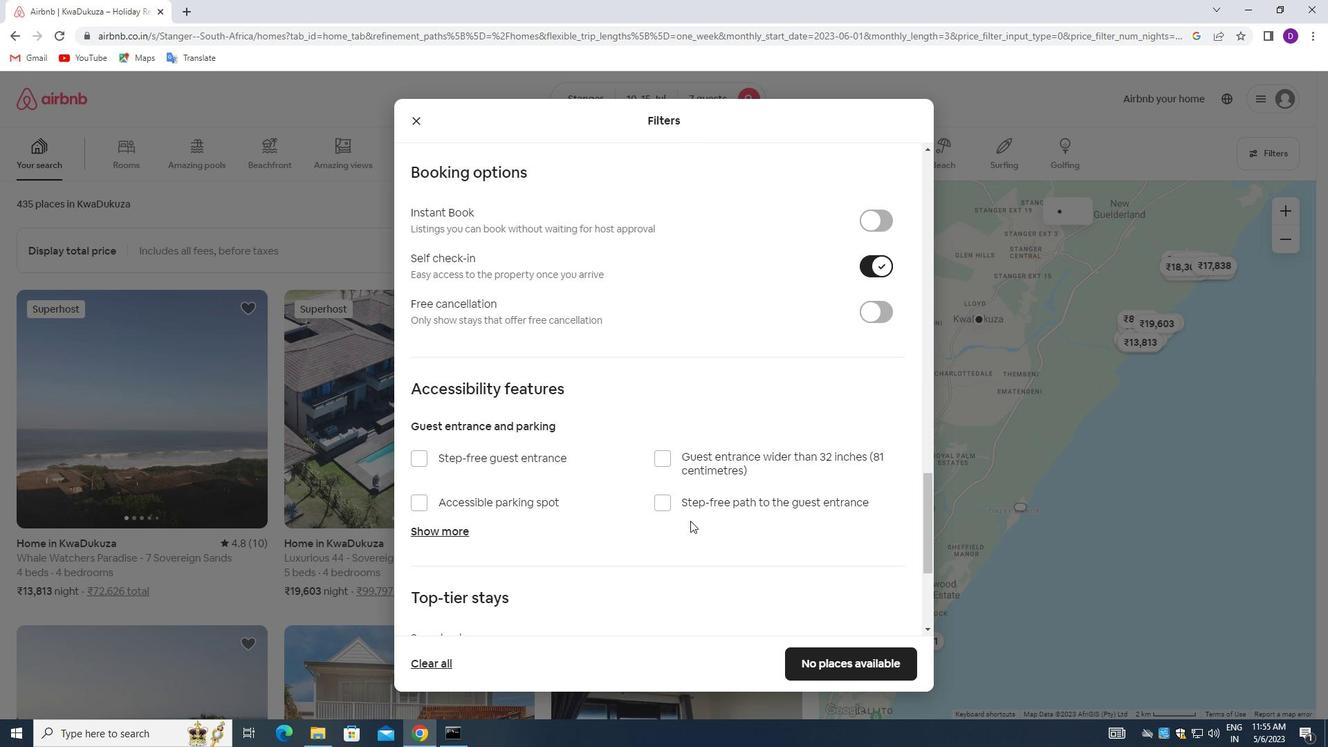 
Action: Mouse scrolled (664, 536) with delta (0, 0)
Screenshot: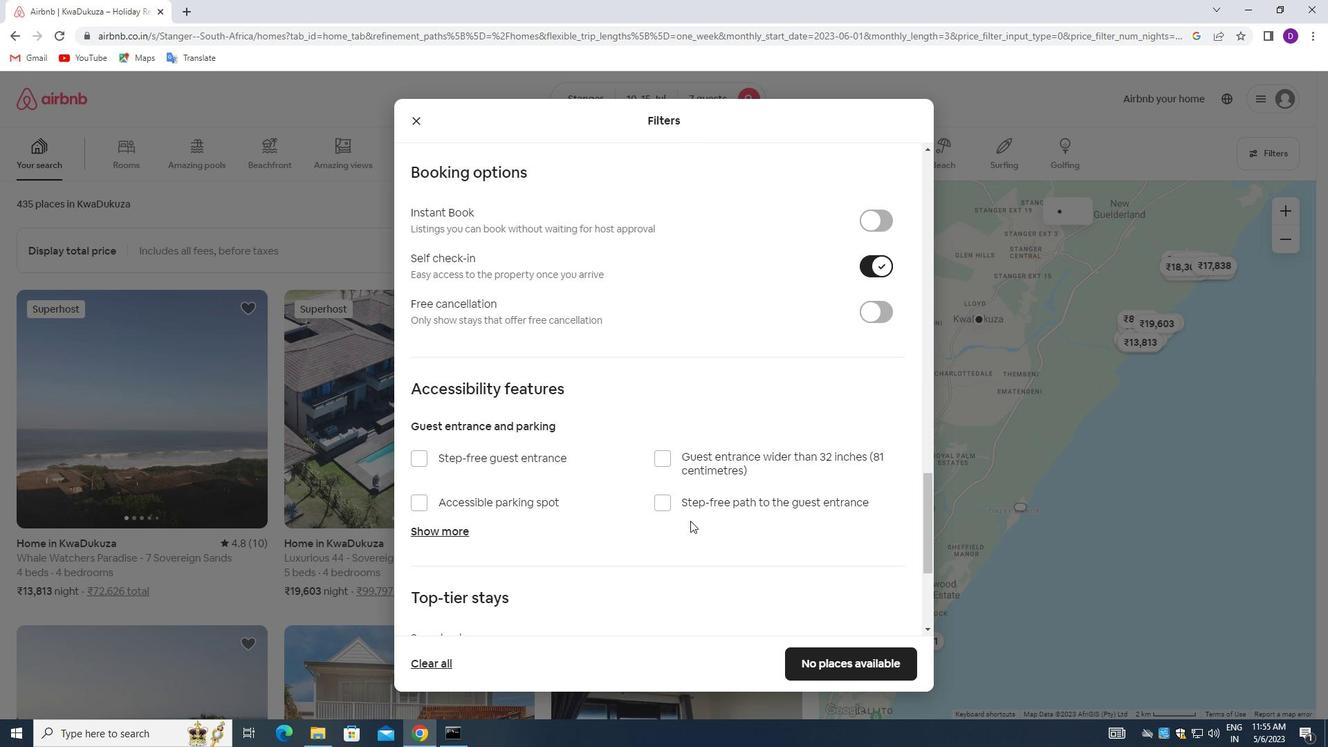
Action: Mouse moved to (647, 545)
Screenshot: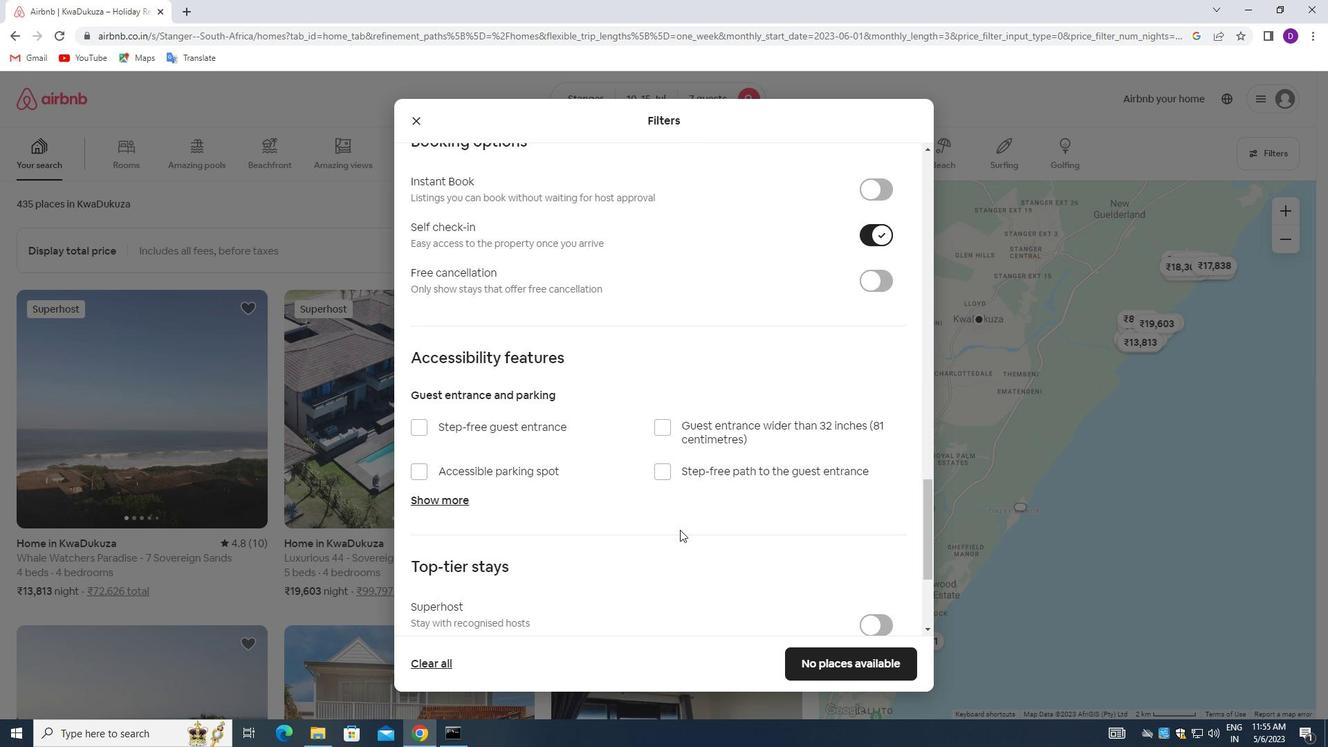 
Action: Mouse scrolled (647, 544) with delta (0, 0)
Screenshot: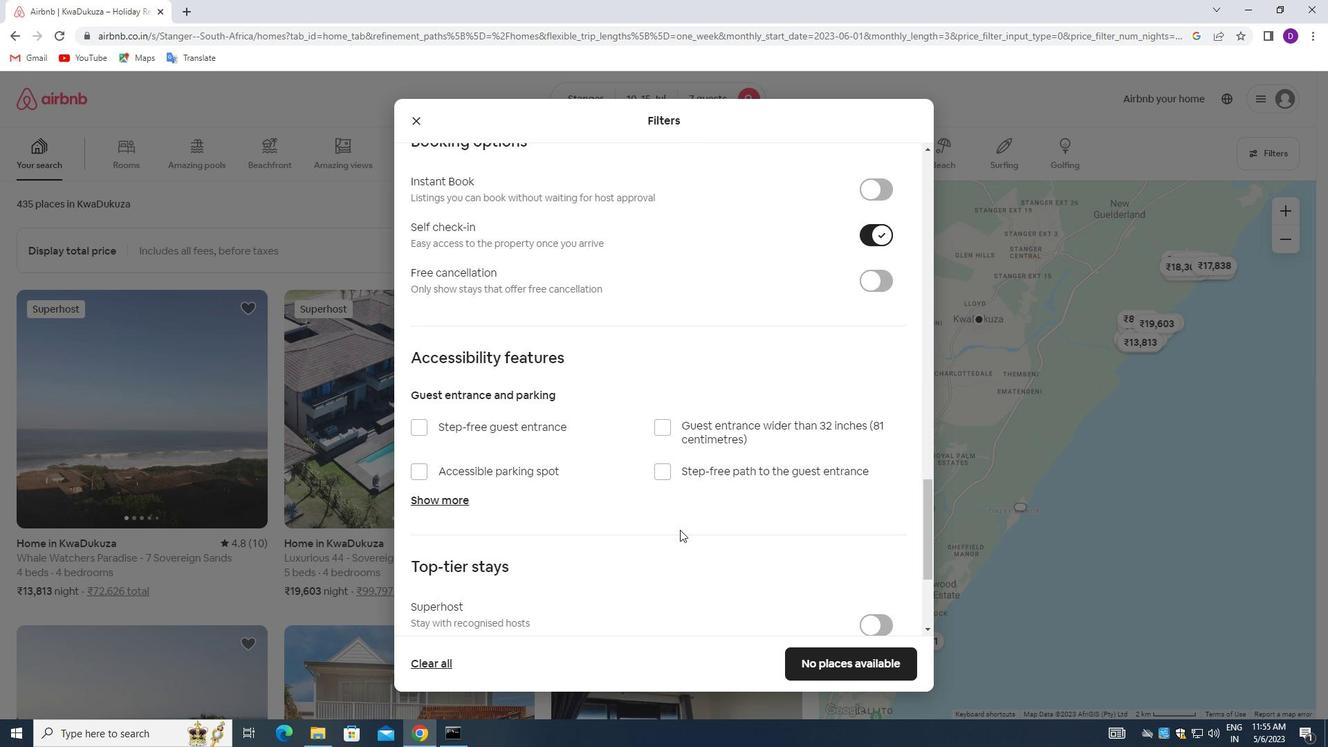 
Action: Mouse moved to (632, 548)
Screenshot: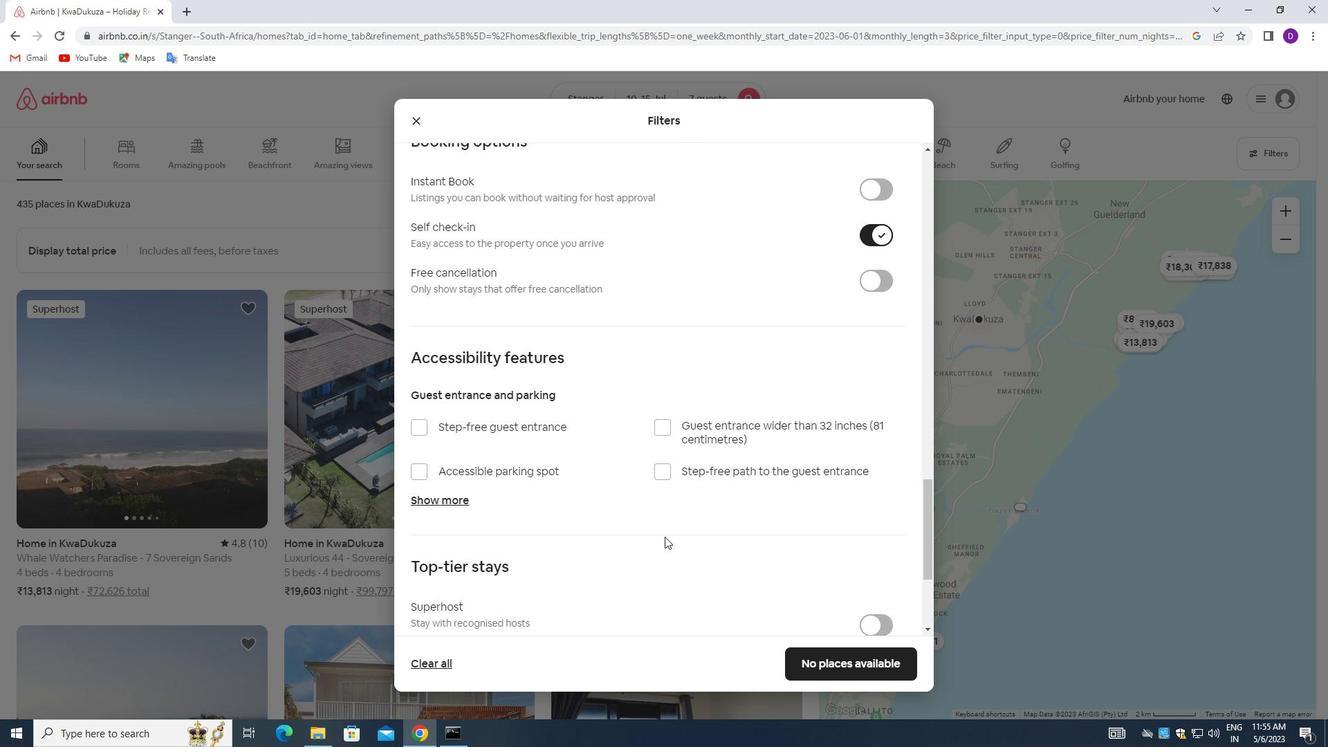 
Action: Mouse scrolled (632, 547) with delta (0, 0)
Screenshot: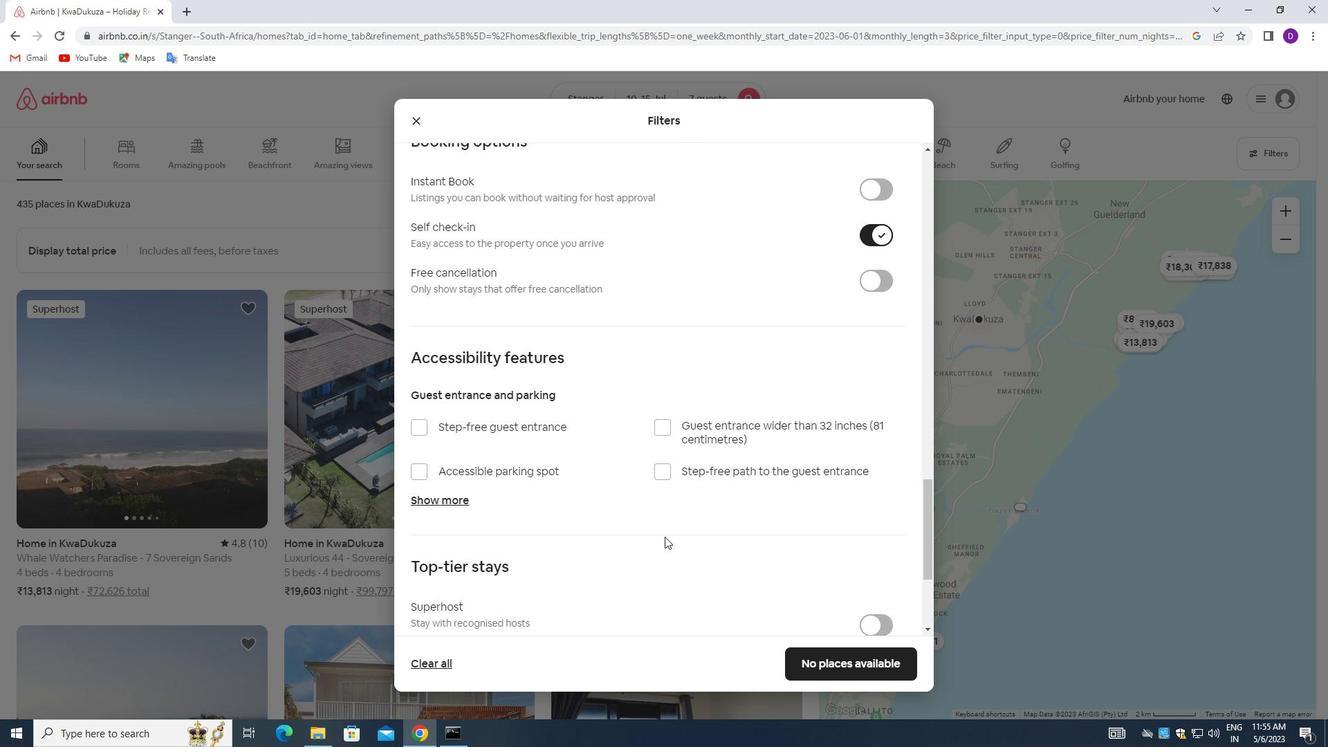 
Action: Mouse moved to (625, 553)
Screenshot: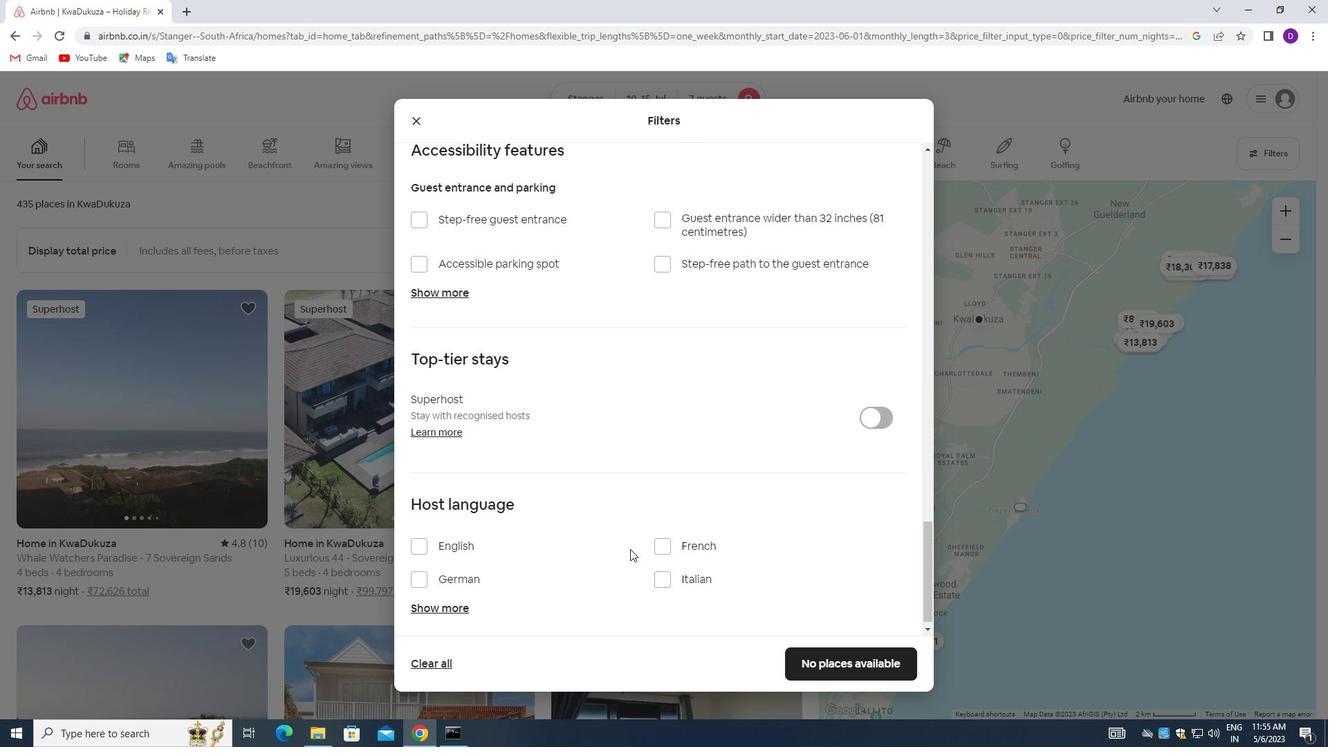 
Action: Mouse scrolled (625, 552) with delta (0, 0)
Screenshot: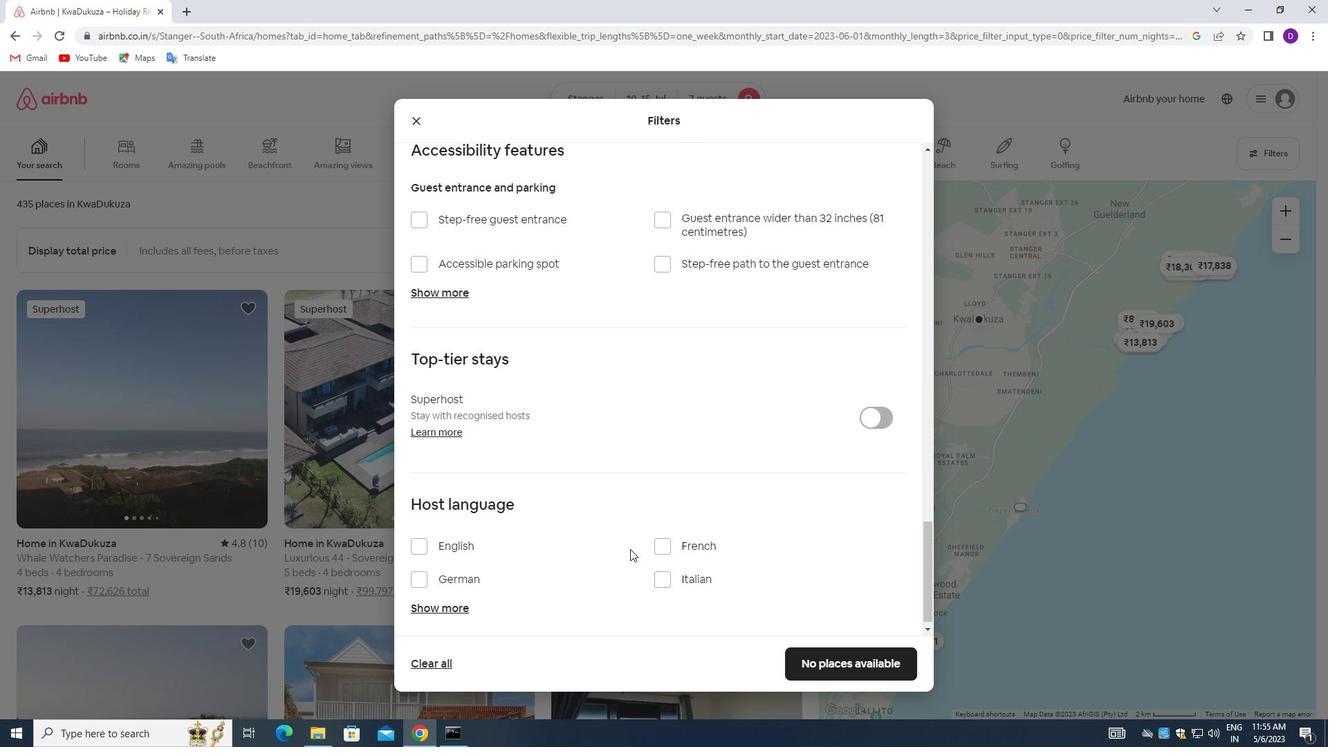 
Action: Mouse moved to (612, 560)
Screenshot: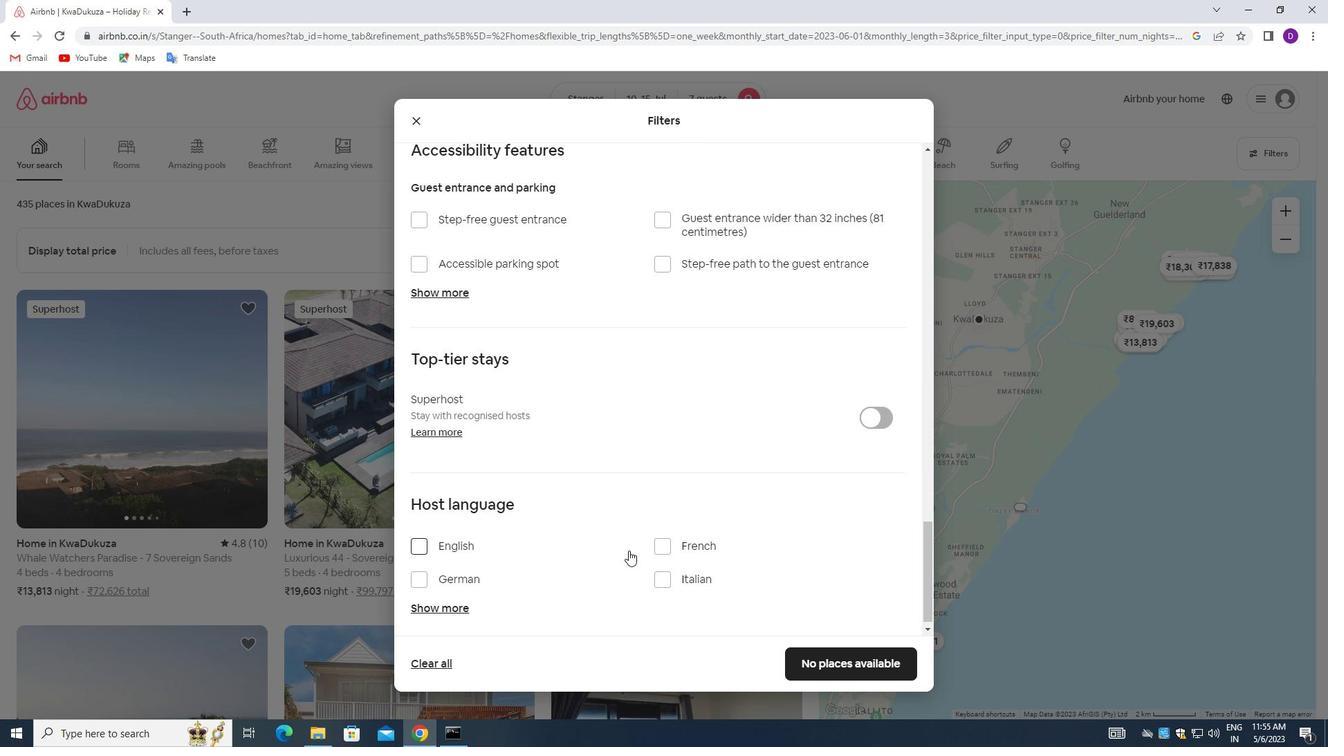 
Action: Mouse scrolled (612, 559) with delta (0, 0)
Screenshot: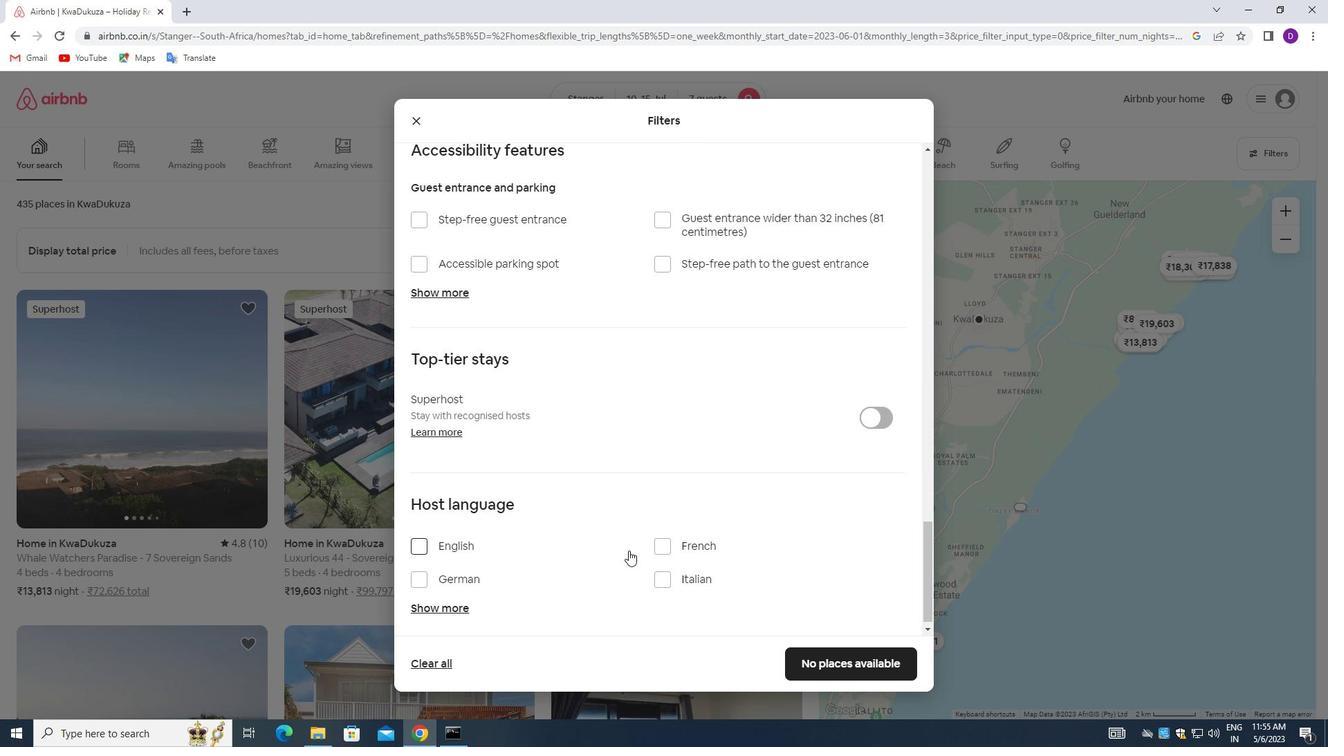 
Action: Mouse moved to (607, 561)
Screenshot: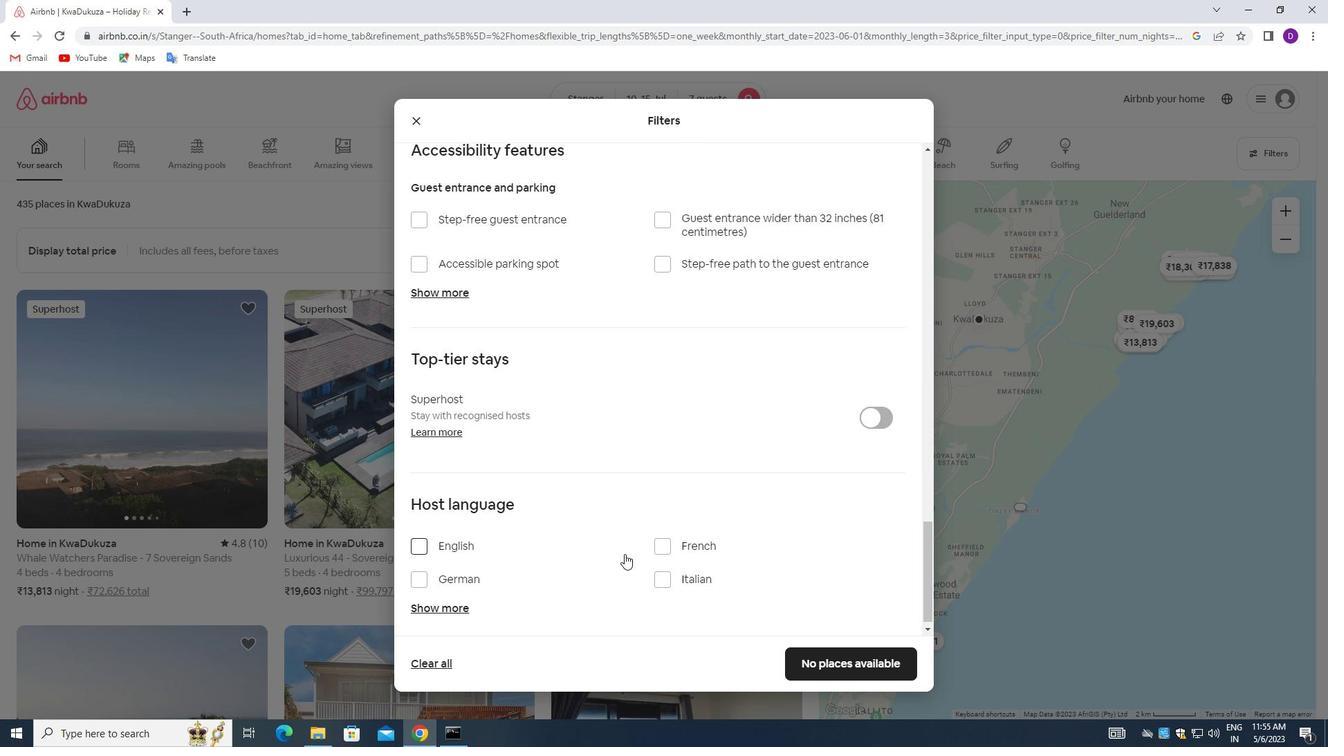 
Action: Mouse scrolled (607, 561) with delta (0, 0)
Screenshot: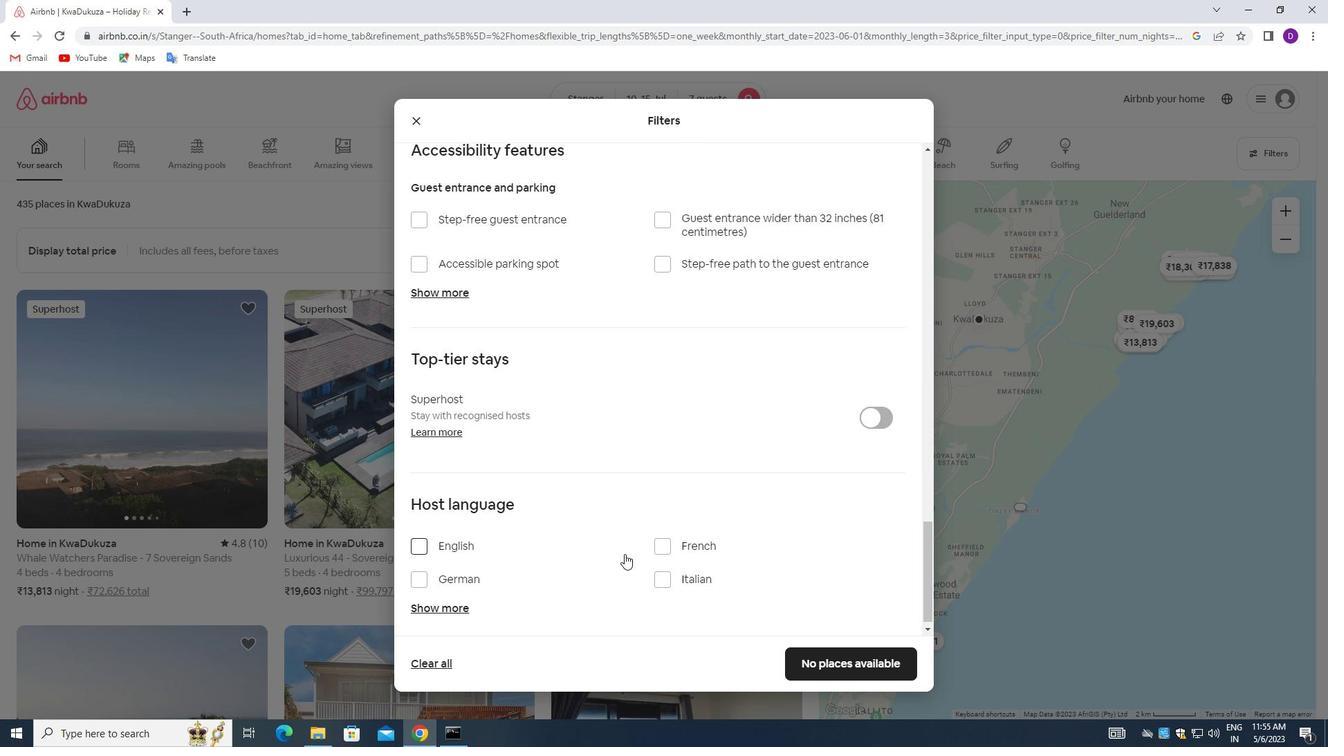 
Action: Mouse moved to (426, 545)
Screenshot: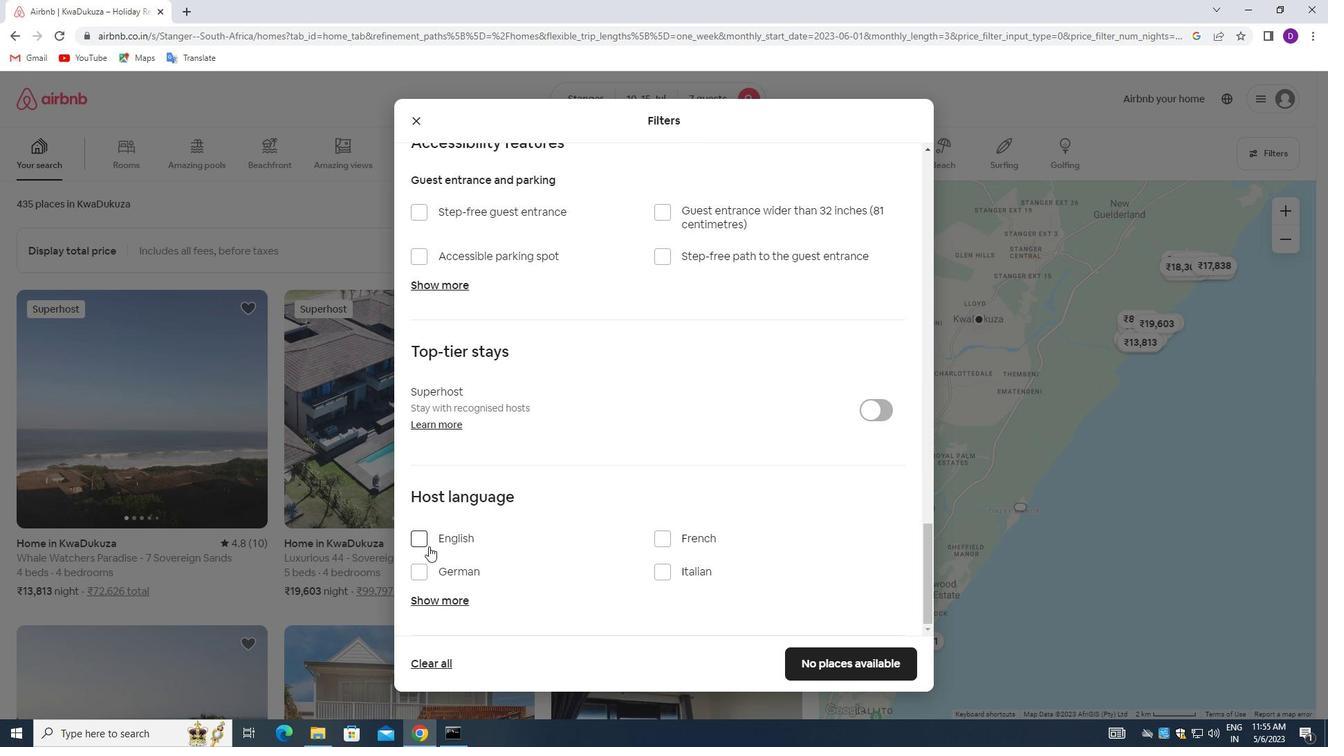 
Action: Mouse pressed left at (426, 545)
Screenshot: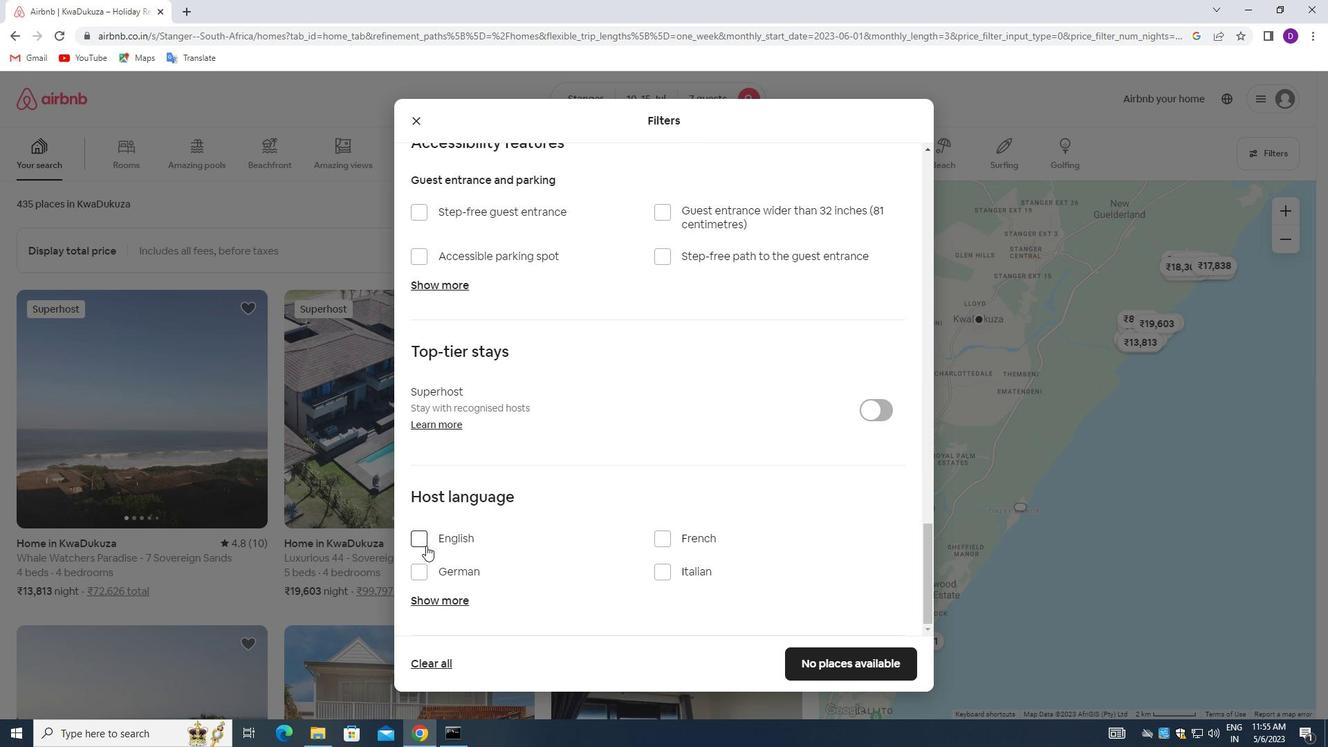 
Action: Mouse moved to (799, 660)
Screenshot: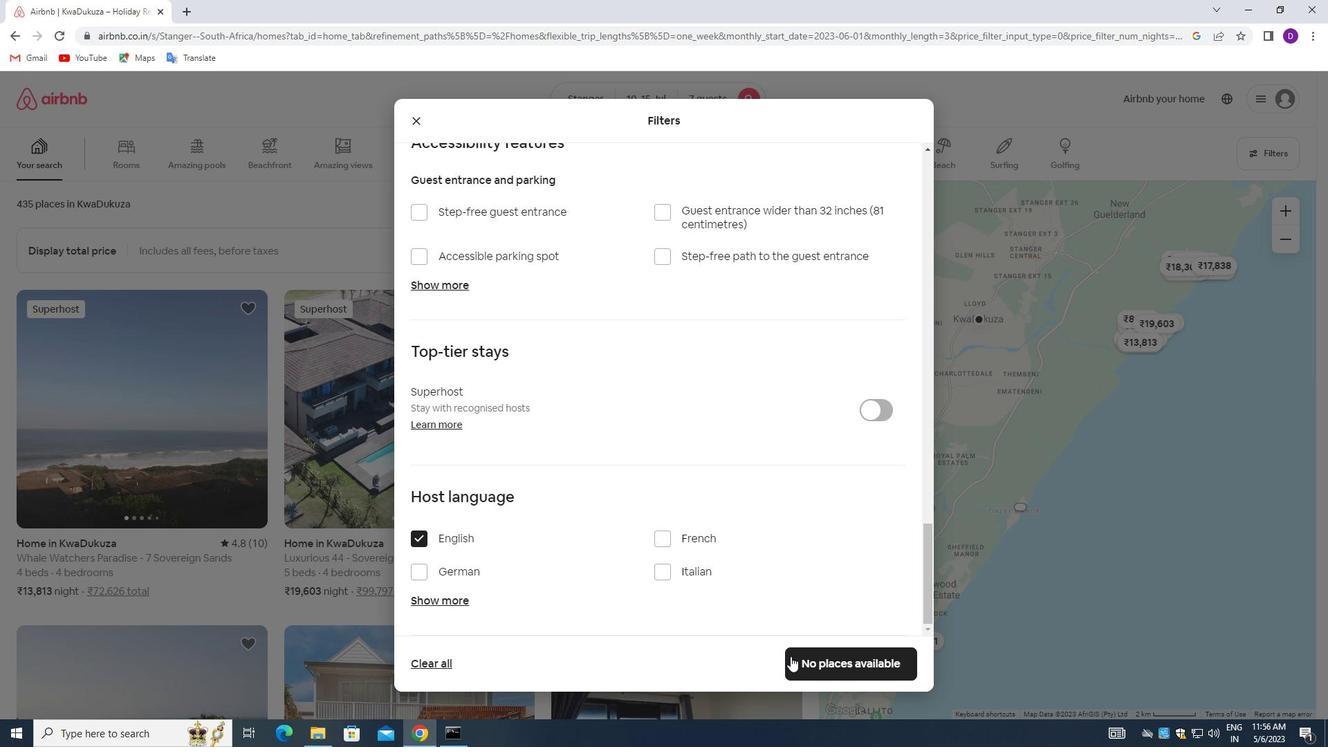 
Action: Mouse pressed left at (799, 660)
Screenshot: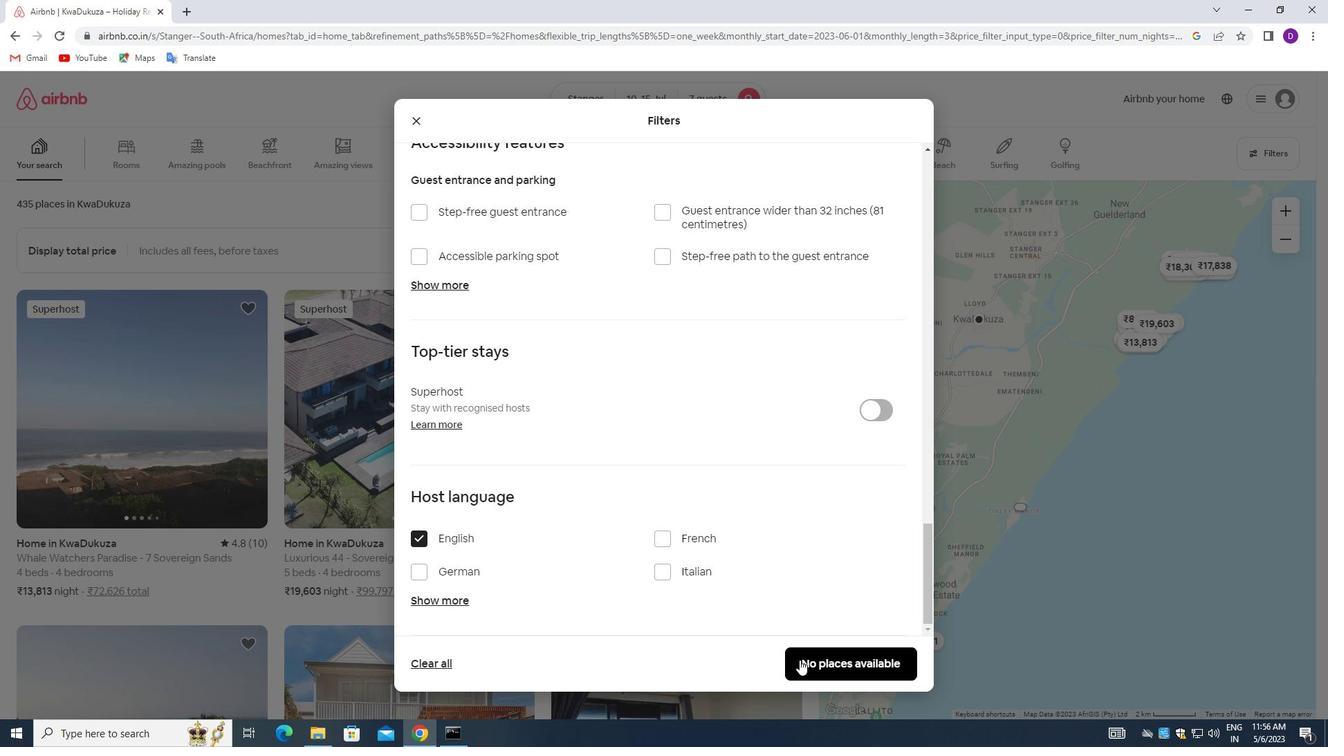 
Action: Mouse moved to (660, 513)
Screenshot: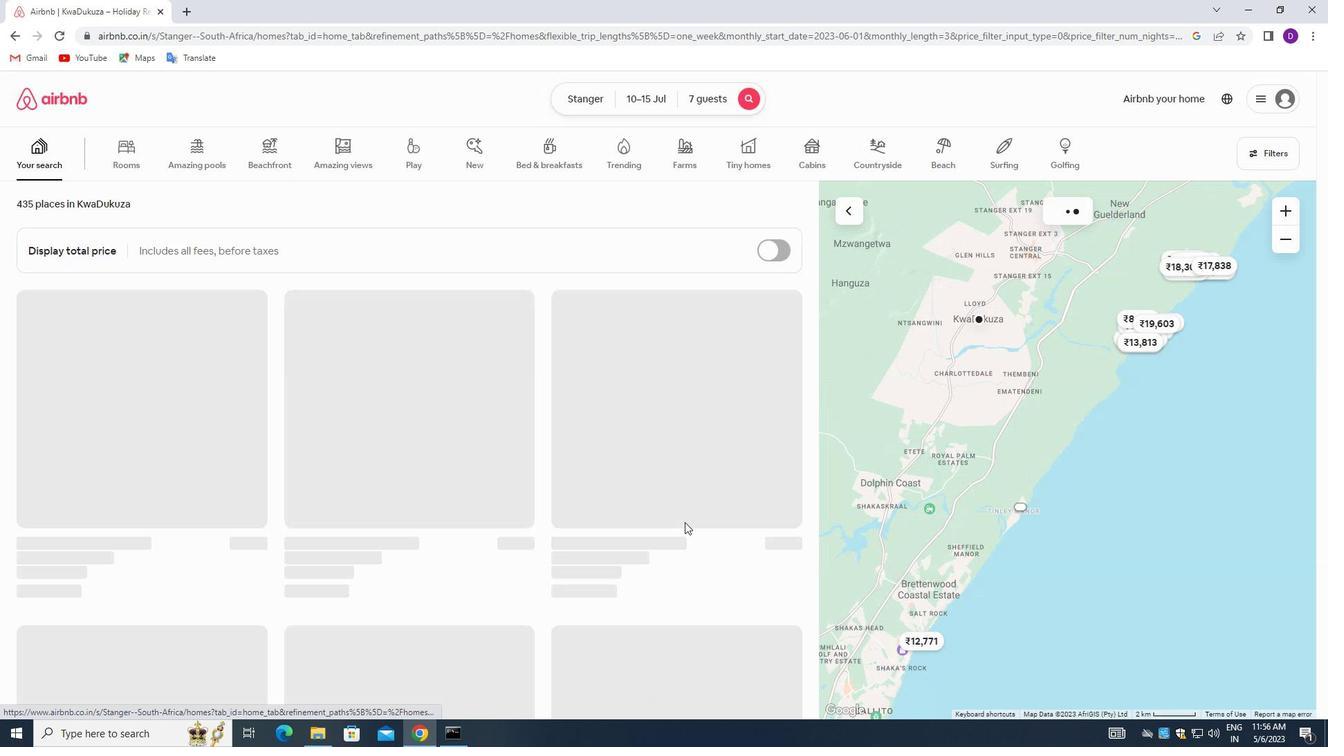 
